 Task: Compose an email with the signature Elle Wilson with the subject Interview follow-up and the message I would like to request a proposal for your services. from softage.1@softage.net to softage.8@softage.net with an attached document Request_for_quote.docx Undo the message and rewrite the message as Could you please provide a breakdown of the pricing? Send the email. Finally, move the email from Sent Items to the label Schedules
Action: Mouse moved to (325, 539)
Screenshot: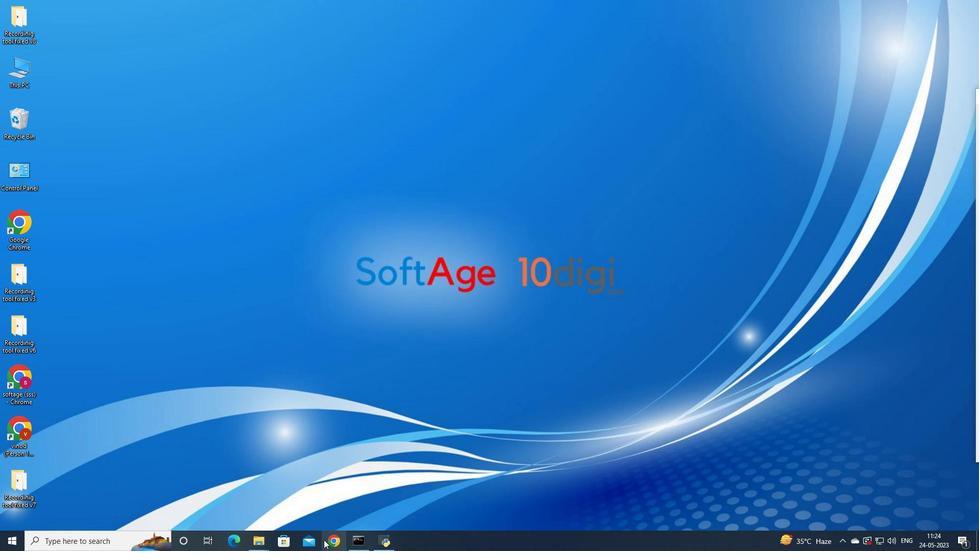 
Action: Mouse pressed left at (325, 539)
Screenshot: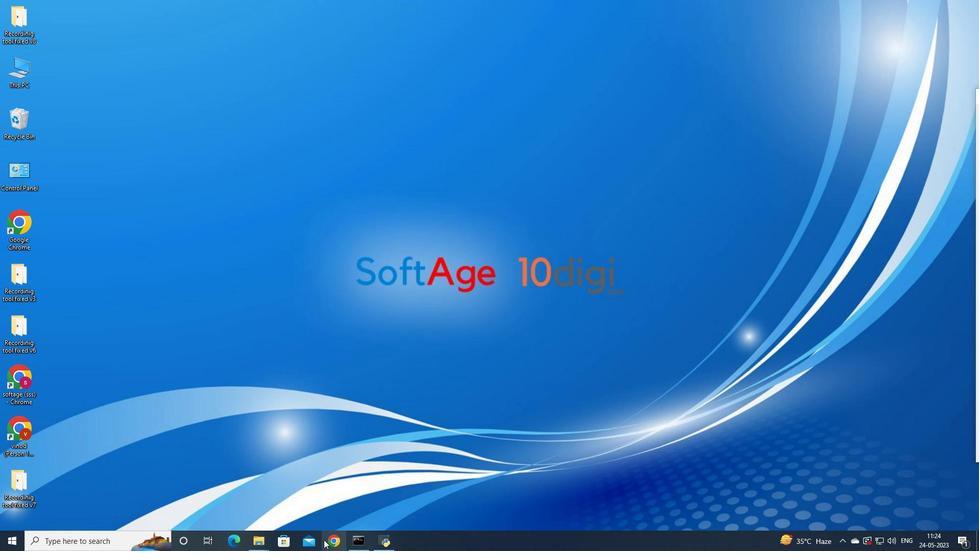 
Action: Mouse moved to (450, 326)
Screenshot: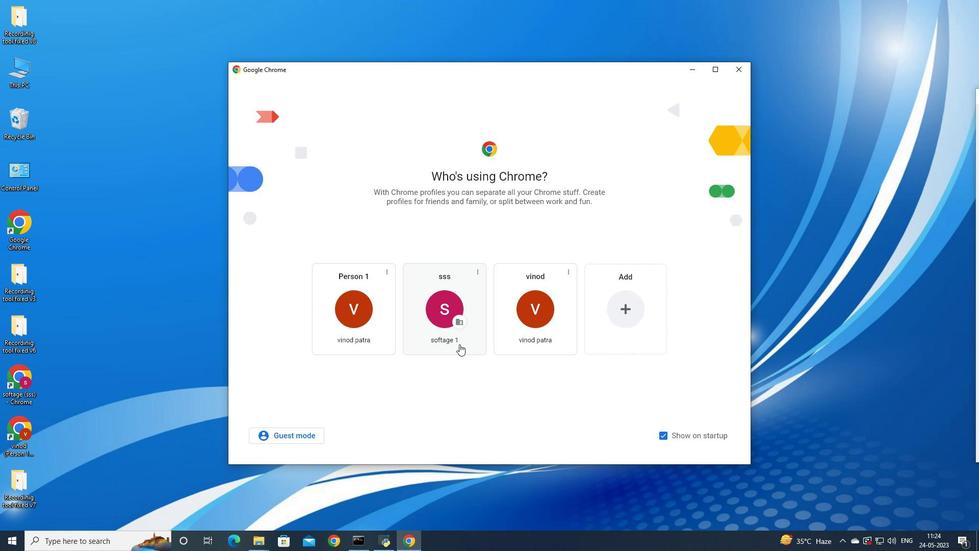 
Action: Mouse pressed left at (450, 326)
Screenshot: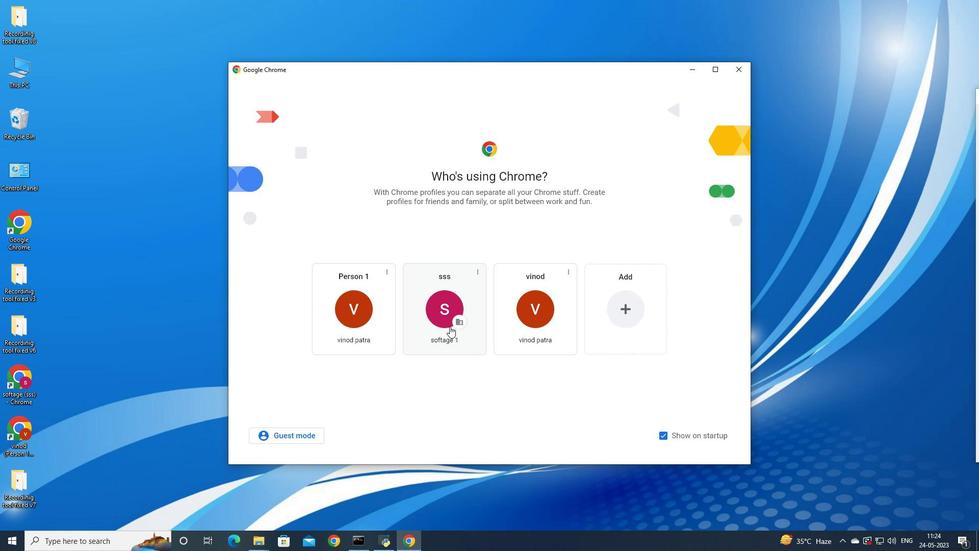 
Action: Mouse moved to (886, 52)
Screenshot: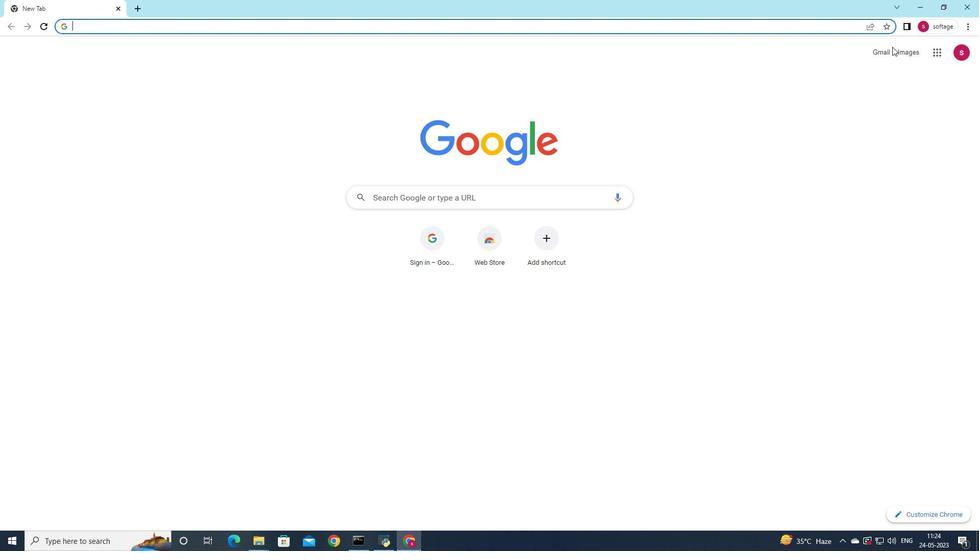 
Action: Mouse pressed left at (886, 52)
Screenshot: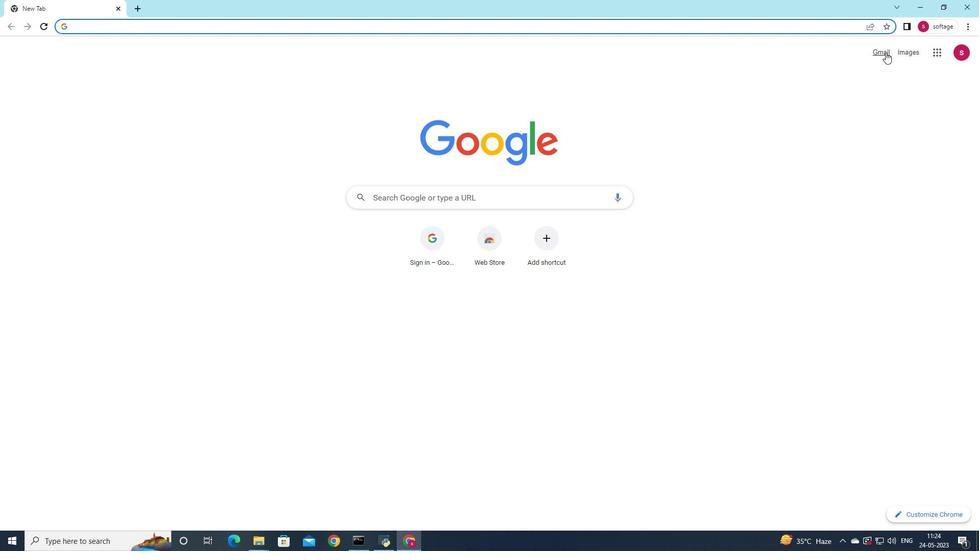 
Action: Mouse moved to (863, 70)
Screenshot: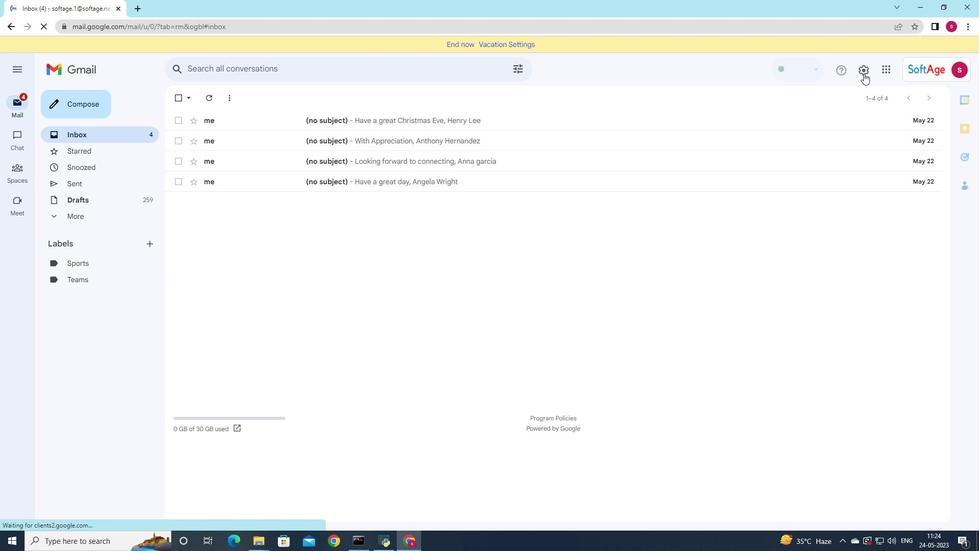 
Action: Mouse pressed left at (863, 70)
Screenshot: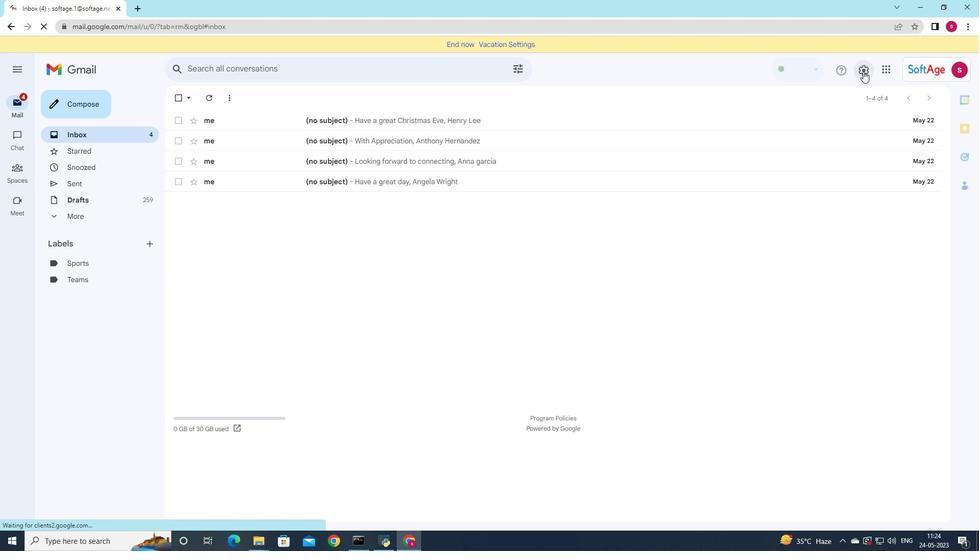 
Action: Mouse moved to (863, 121)
Screenshot: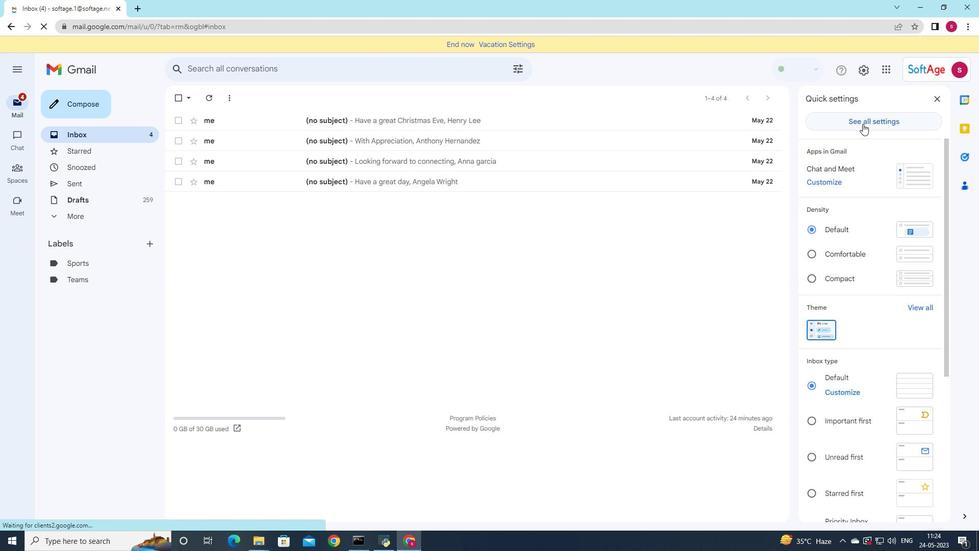 
Action: Mouse pressed left at (863, 121)
Screenshot: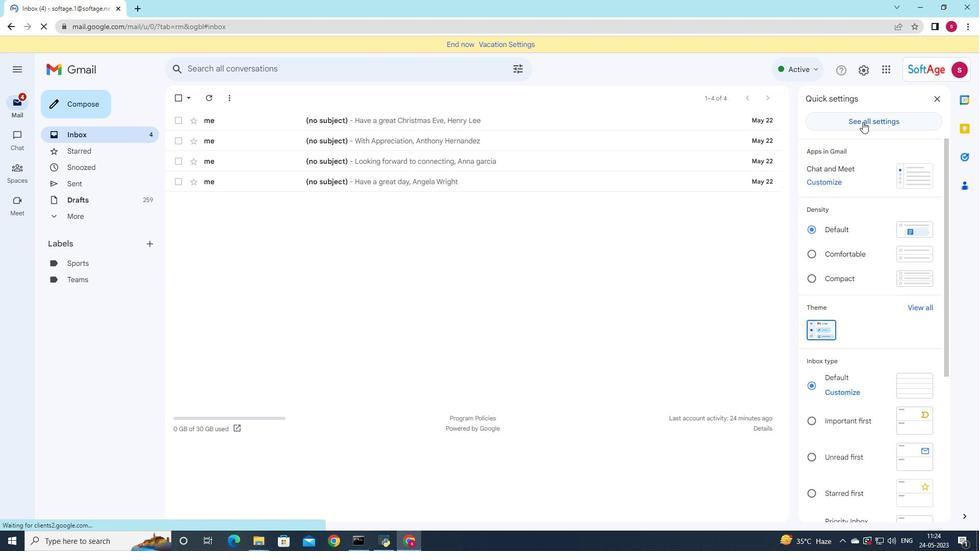 
Action: Mouse moved to (619, 198)
Screenshot: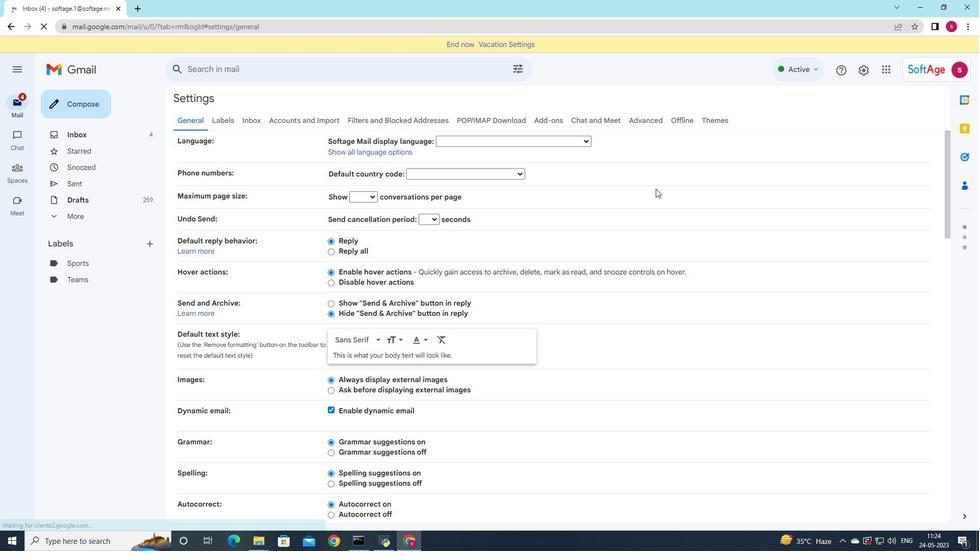 
Action: Mouse scrolled (619, 197) with delta (0, 0)
Screenshot: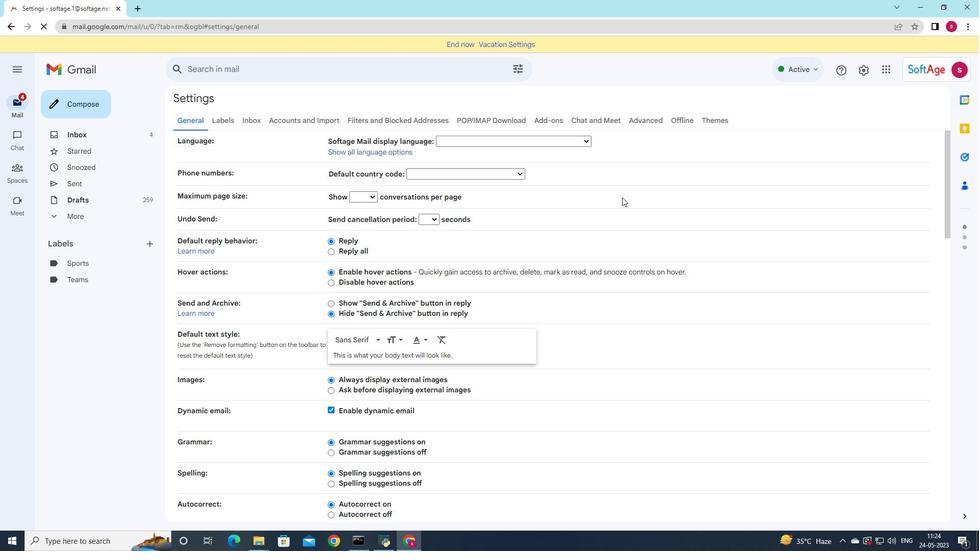 
Action: Mouse scrolled (619, 197) with delta (0, 0)
Screenshot: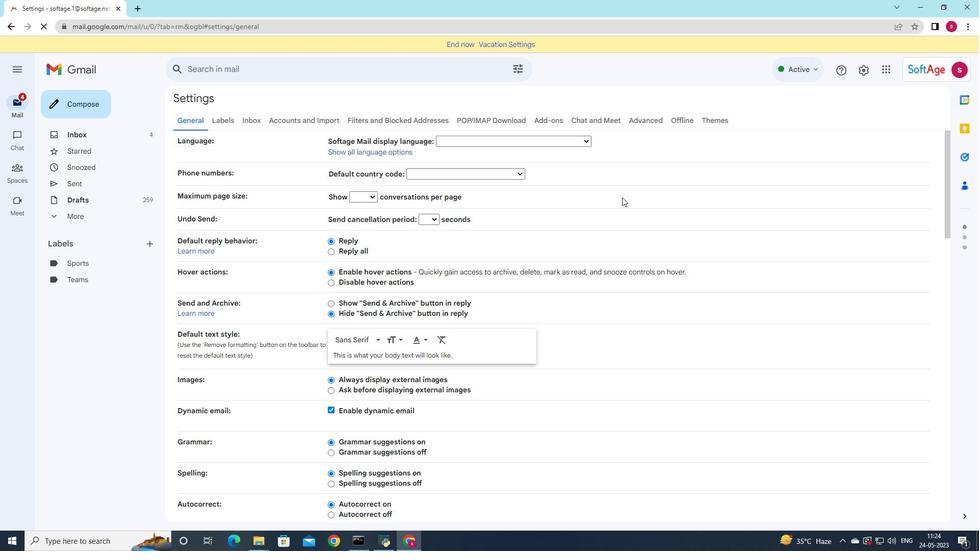 
Action: Mouse scrolled (619, 197) with delta (0, 0)
Screenshot: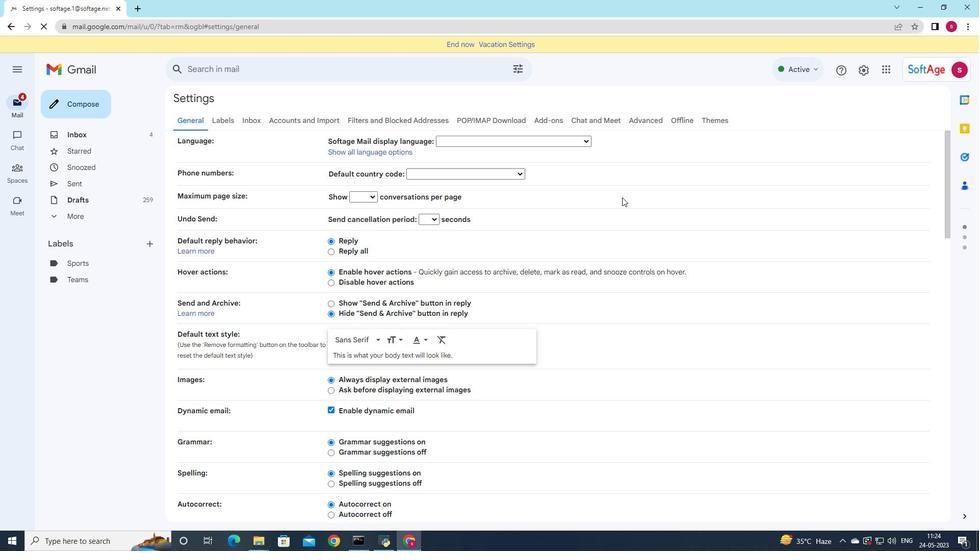 
Action: Mouse moved to (617, 200)
Screenshot: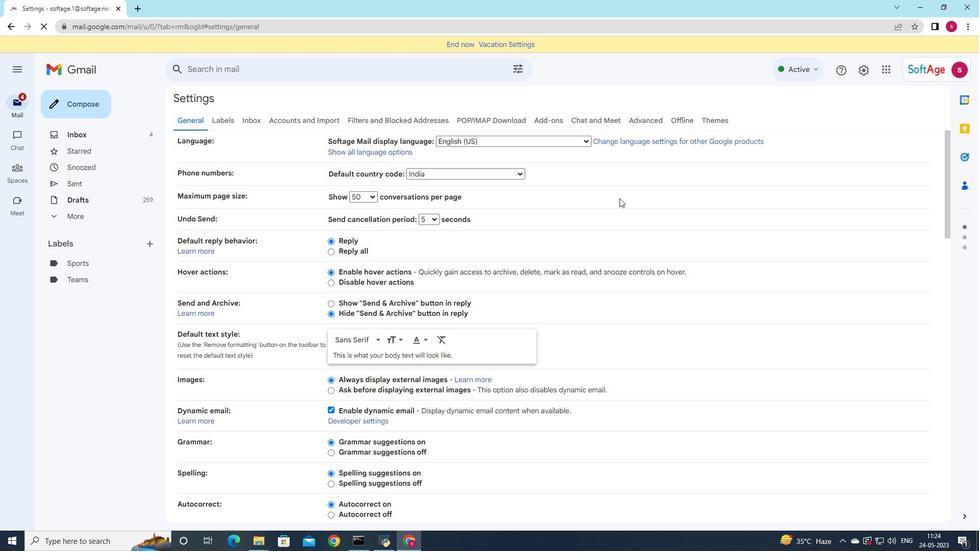 
Action: Mouse scrolled (617, 199) with delta (0, 0)
Screenshot: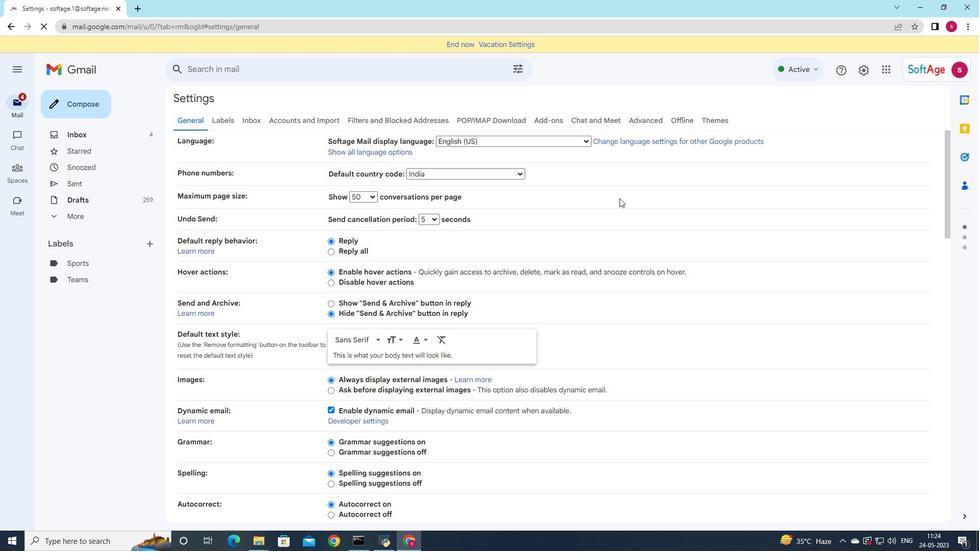 
Action: Mouse moved to (594, 198)
Screenshot: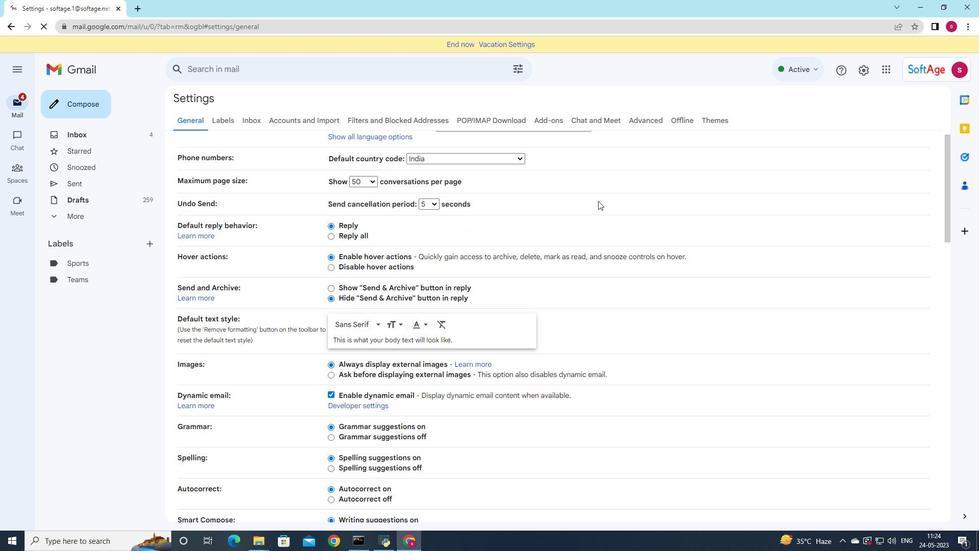 
Action: Mouse scrolled (594, 198) with delta (0, 0)
Screenshot: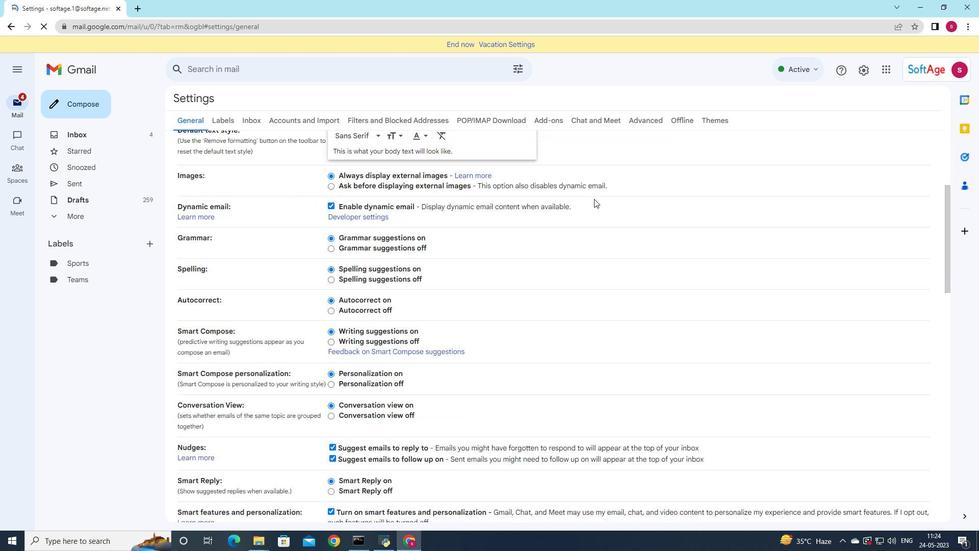 
Action: Mouse scrolled (594, 198) with delta (0, 0)
Screenshot: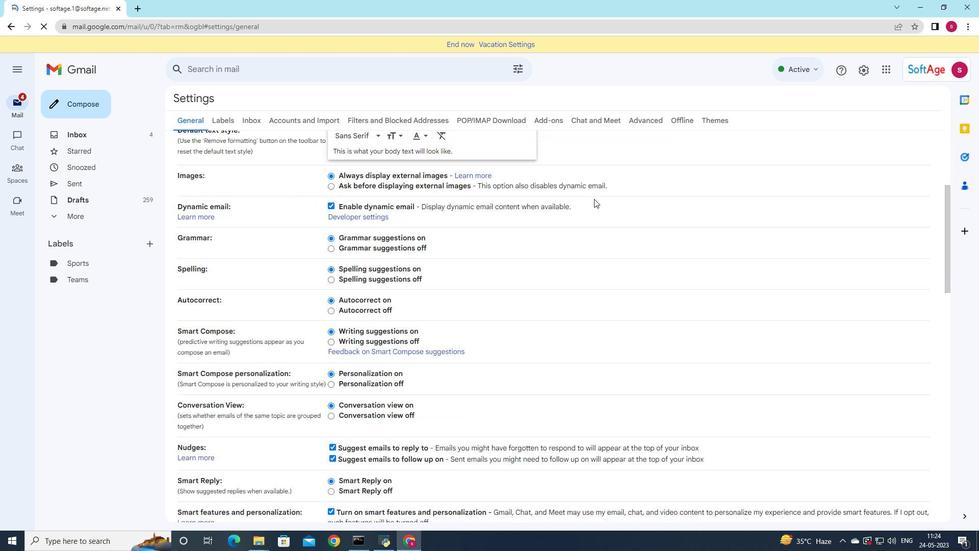 
Action: Mouse scrolled (594, 198) with delta (0, 0)
Screenshot: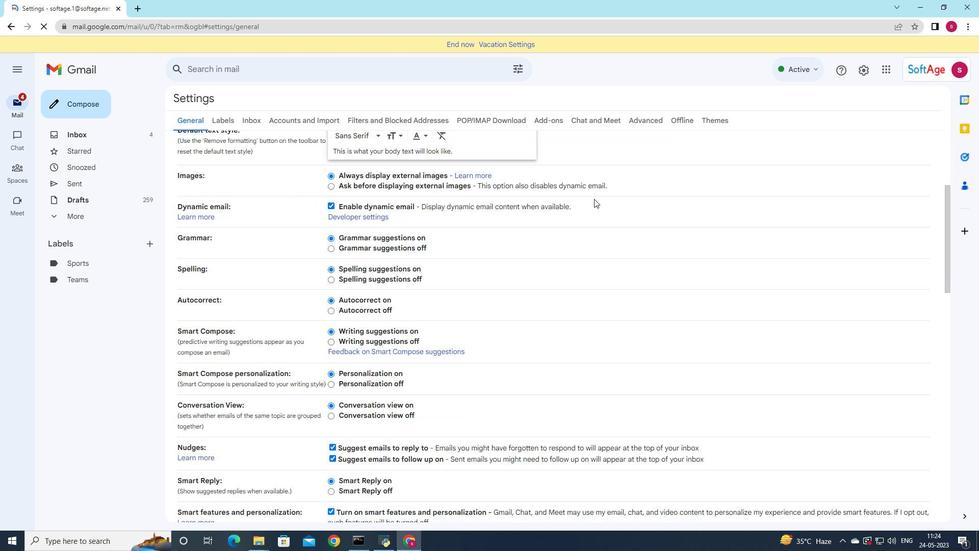 
Action: Mouse scrolled (594, 198) with delta (0, 0)
Screenshot: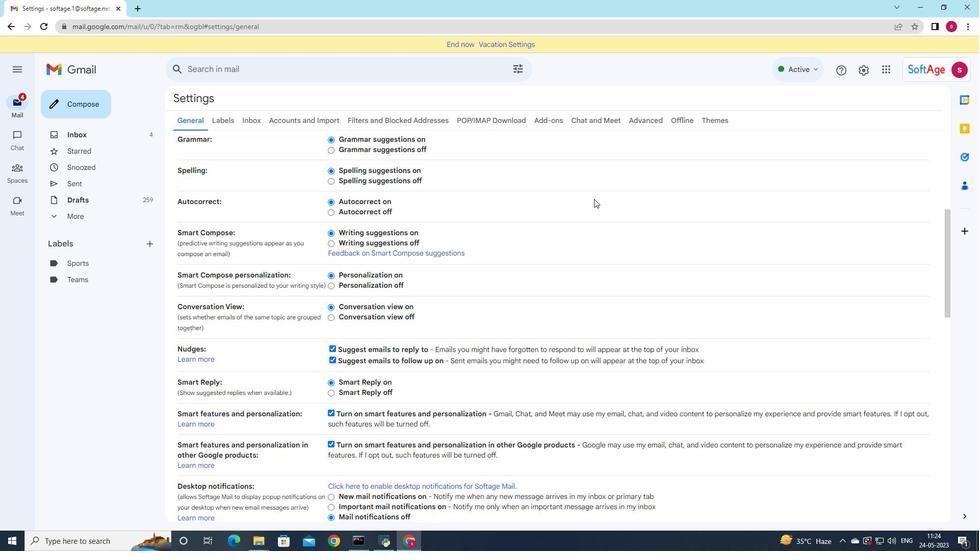 
Action: Mouse scrolled (594, 198) with delta (0, 0)
Screenshot: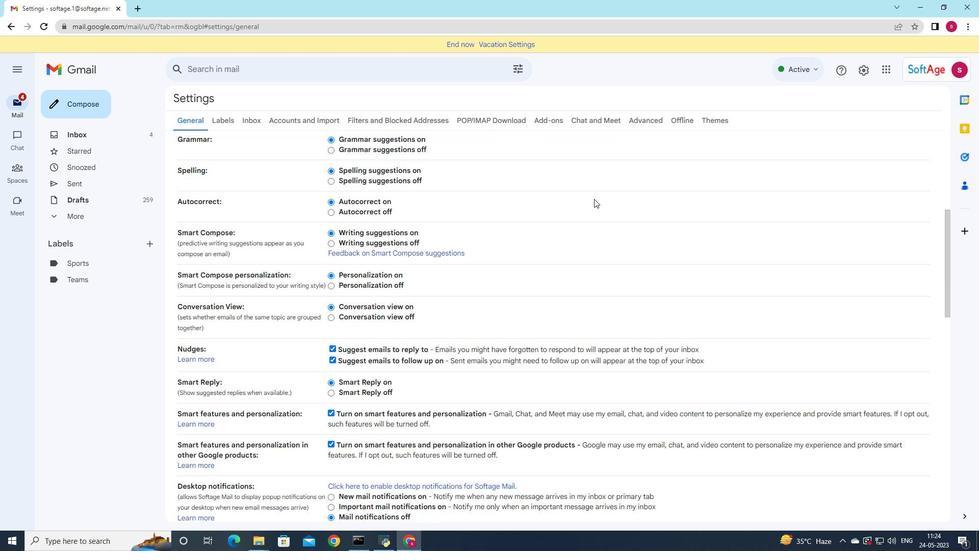 
Action: Mouse scrolled (594, 198) with delta (0, 0)
Screenshot: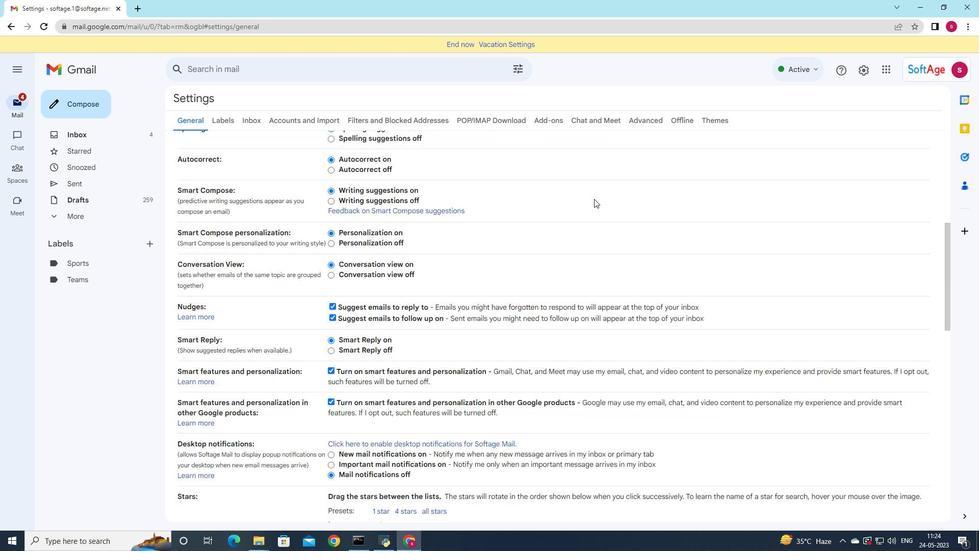 
Action: Mouse scrolled (594, 198) with delta (0, 0)
Screenshot: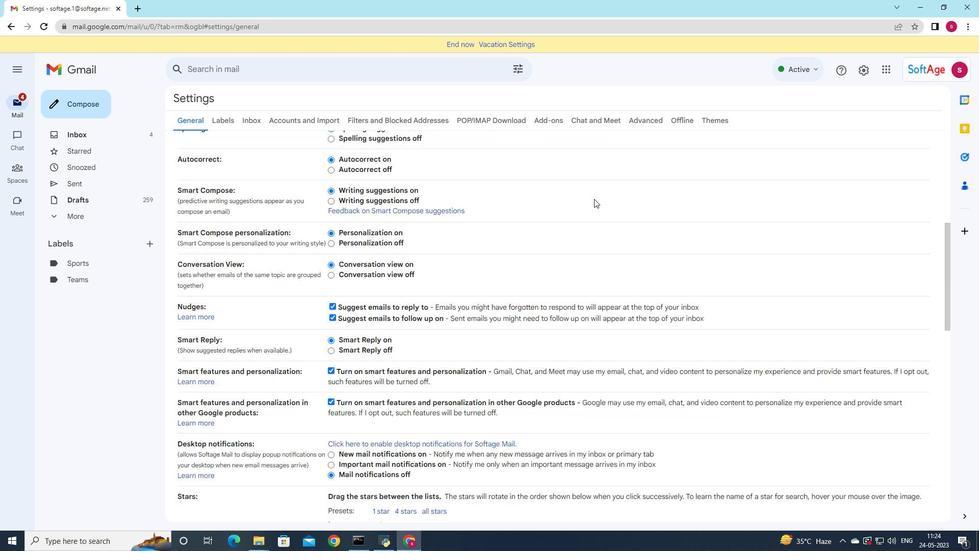
Action: Mouse scrolled (594, 198) with delta (0, 0)
Screenshot: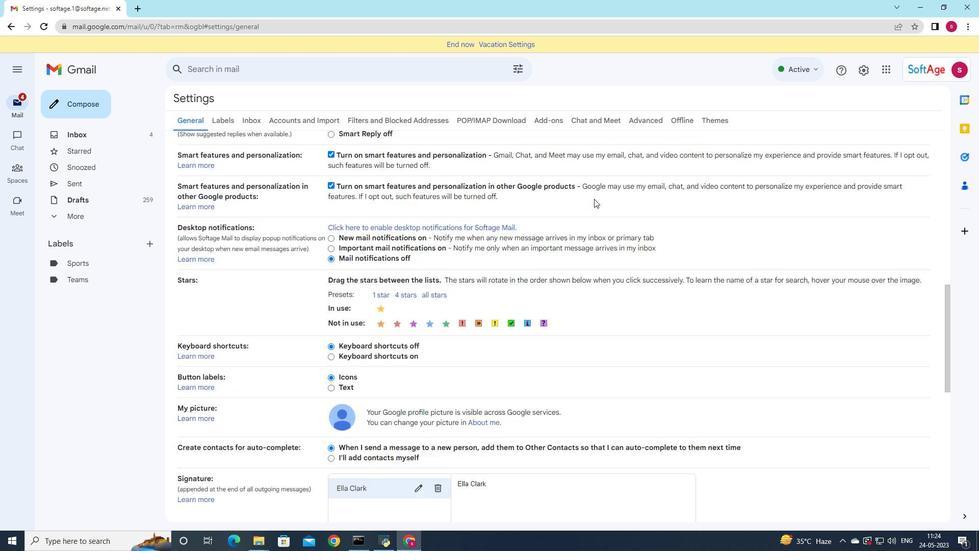 
Action: Mouse scrolled (594, 198) with delta (0, 0)
Screenshot: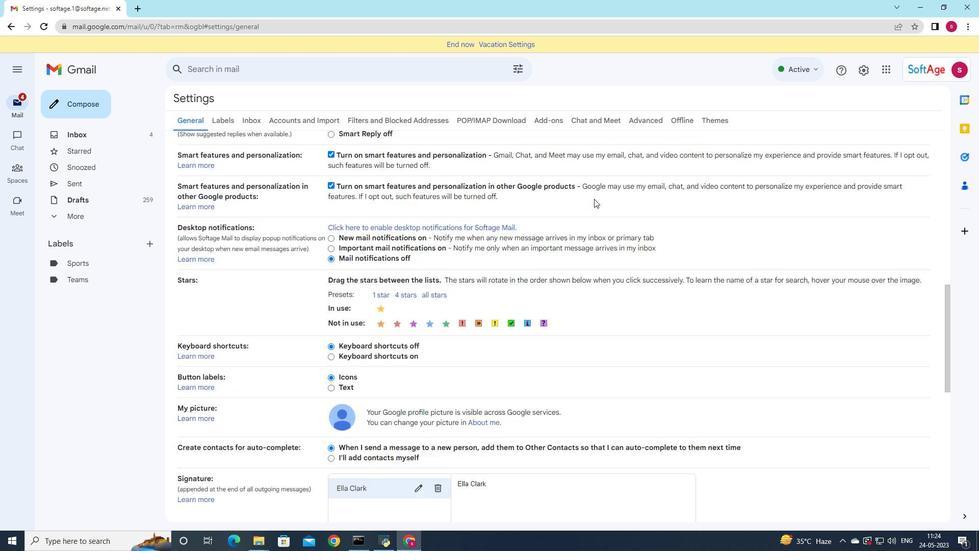 
Action: Mouse scrolled (594, 198) with delta (0, 0)
Screenshot: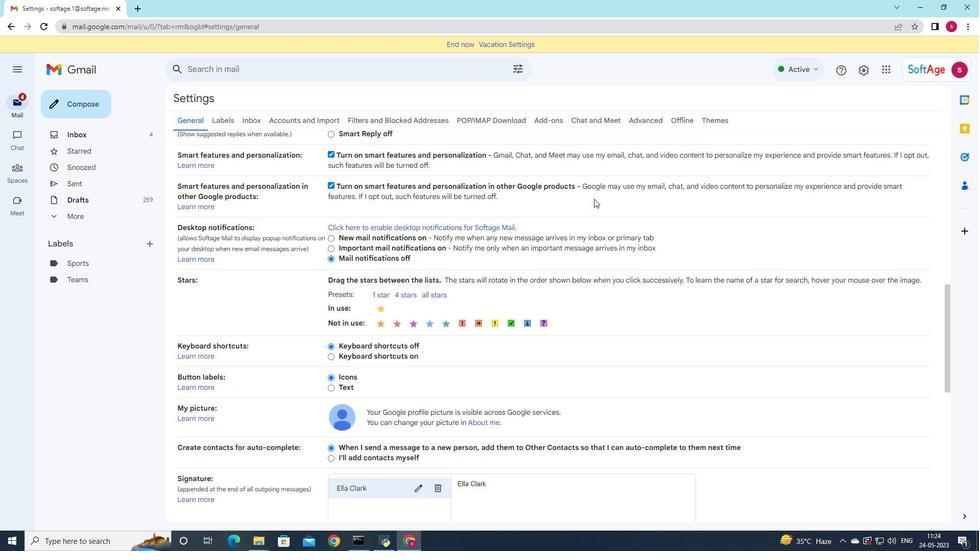 
Action: Mouse moved to (446, 336)
Screenshot: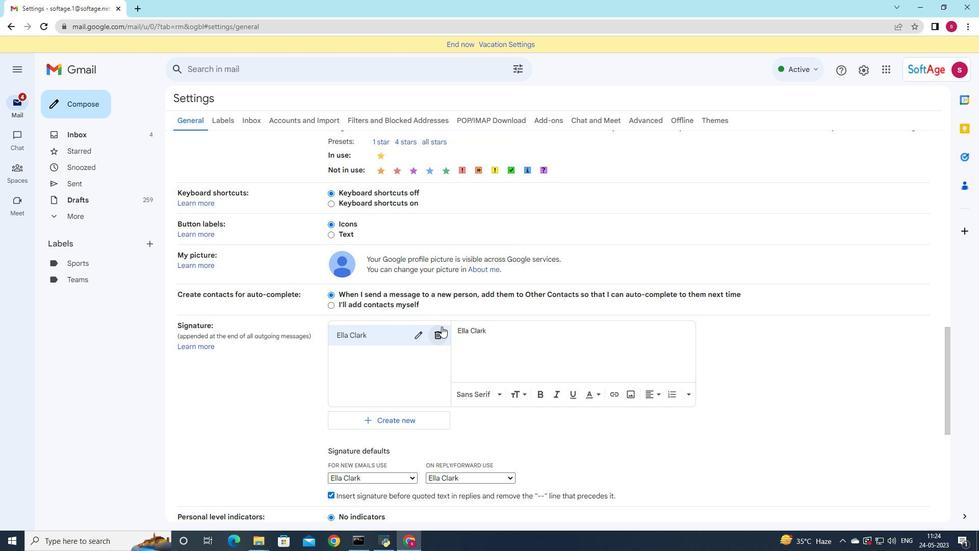 
Action: Mouse pressed left at (446, 336)
Screenshot: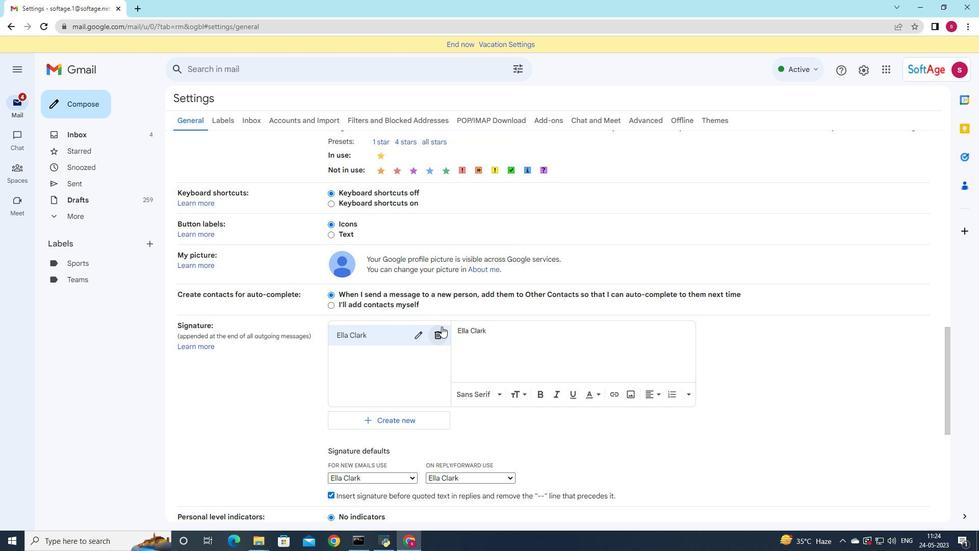 
Action: Mouse moved to (581, 303)
Screenshot: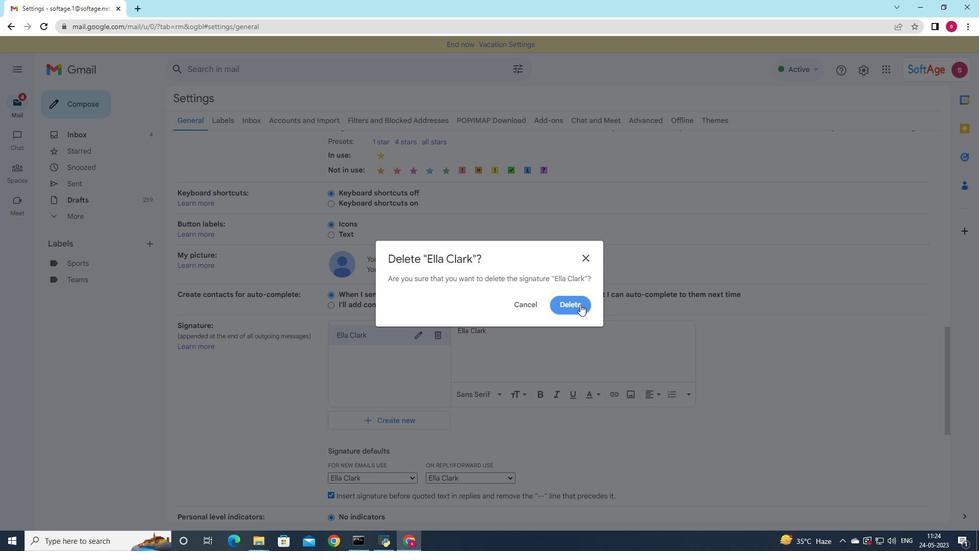 
Action: Mouse pressed left at (581, 303)
Screenshot: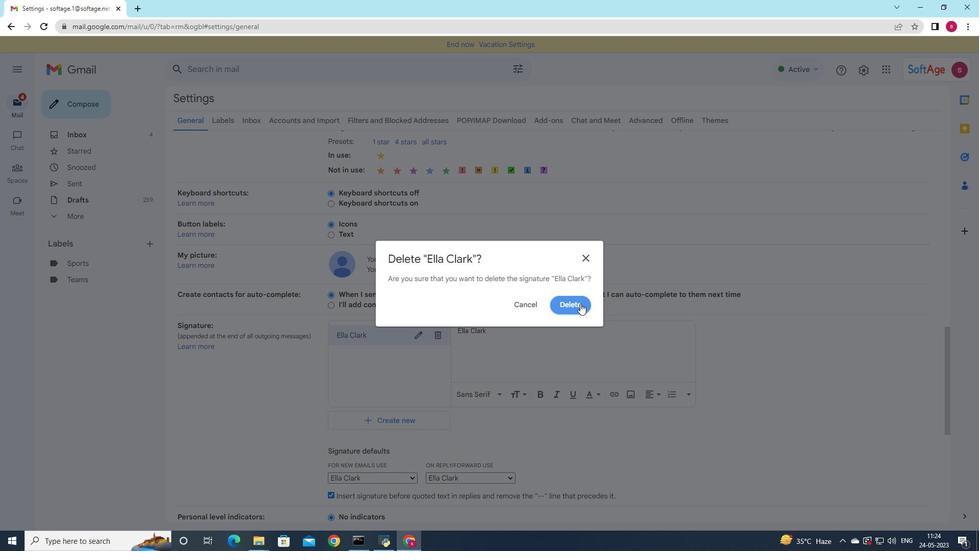 
Action: Mouse moved to (382, 340)
Screenshot: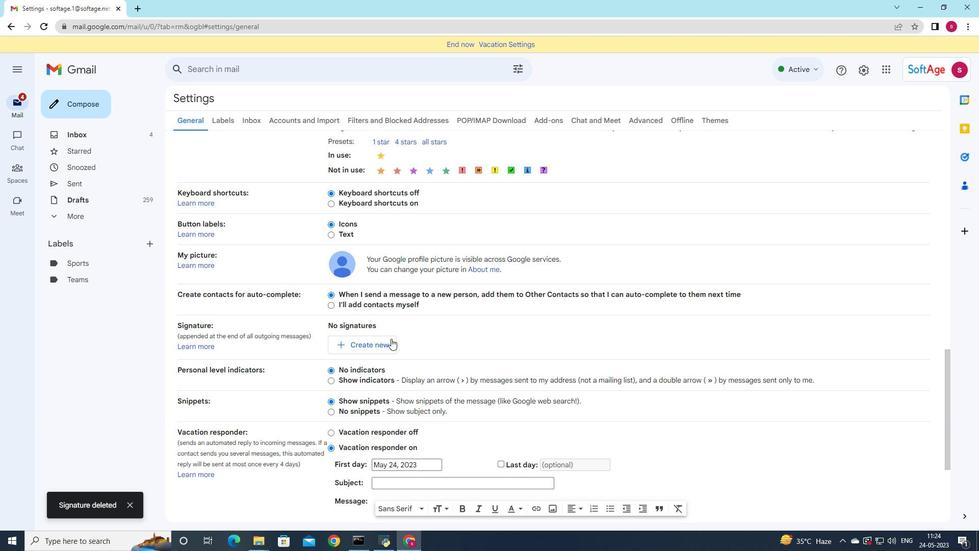 
Action: Mouse pressed left at (382, 340)
Screenshot: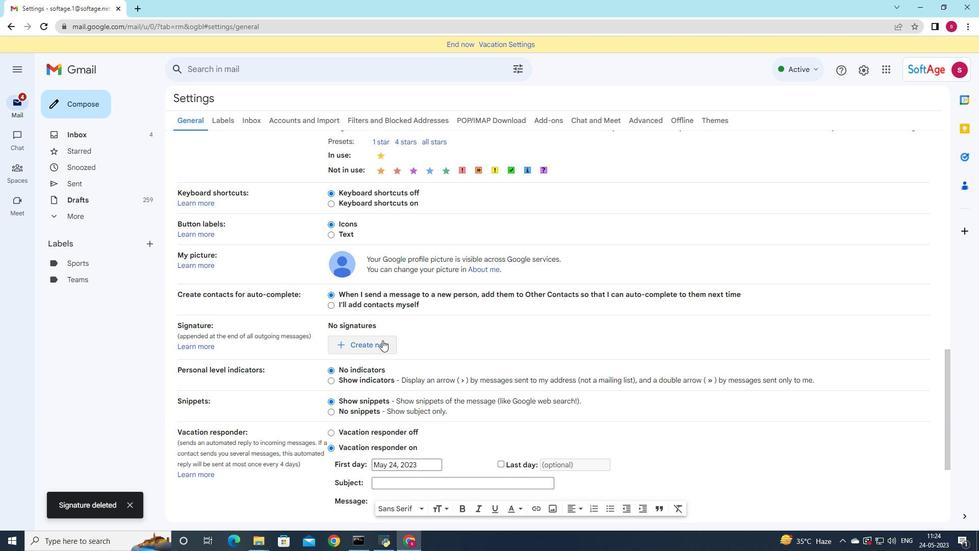
Action: Mouse moved to (573, 263)
Screenshot: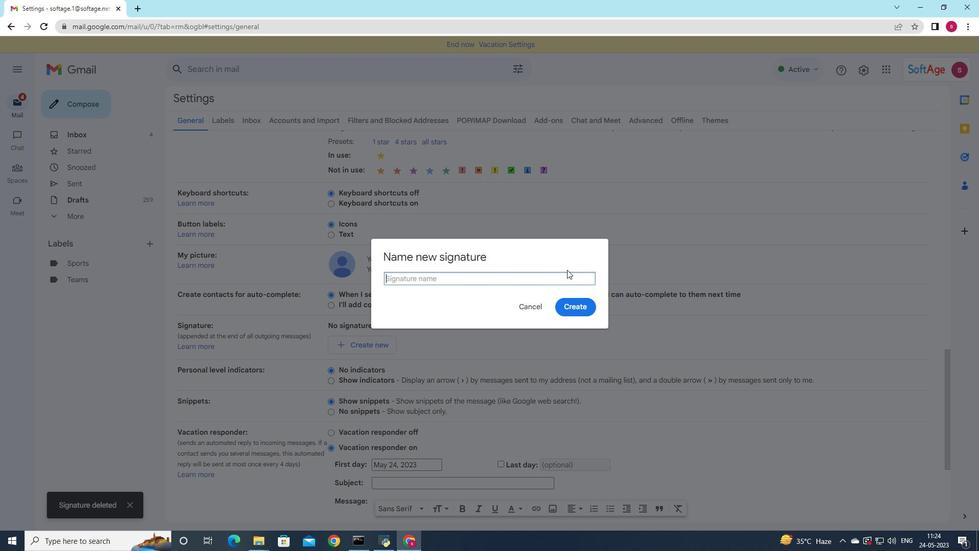 
Action: Key pressed <Key.shift>Elle<Key.space><Key.shift><Key.shift>Wilson
Screenshot: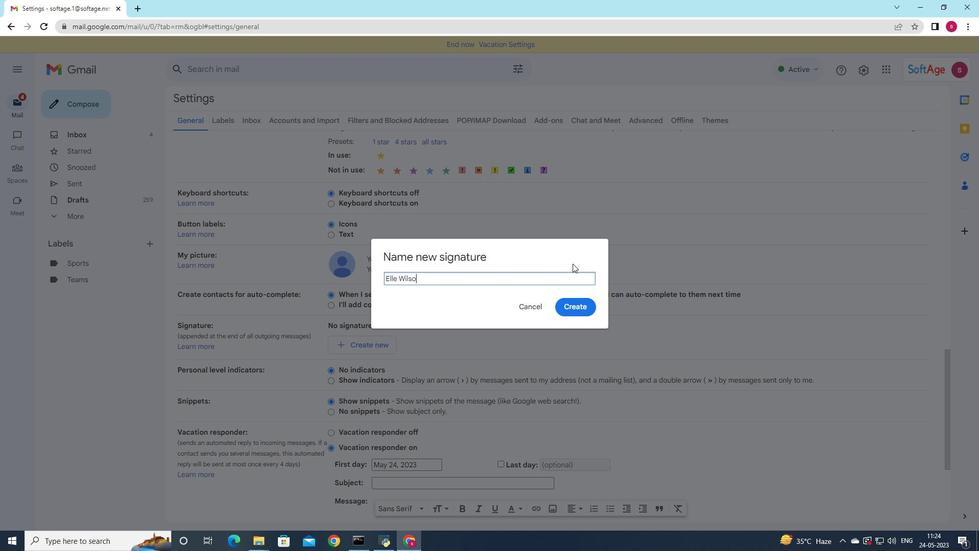 
Action: Mouse moved to (588, 315)
Screenshot: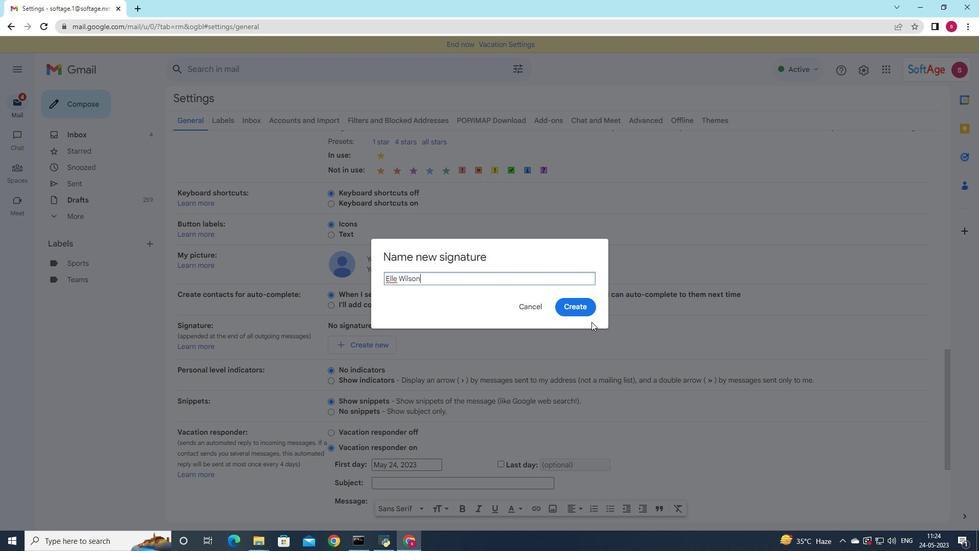 
Action: Mouse pressed left at (588, 315)
Screenshot: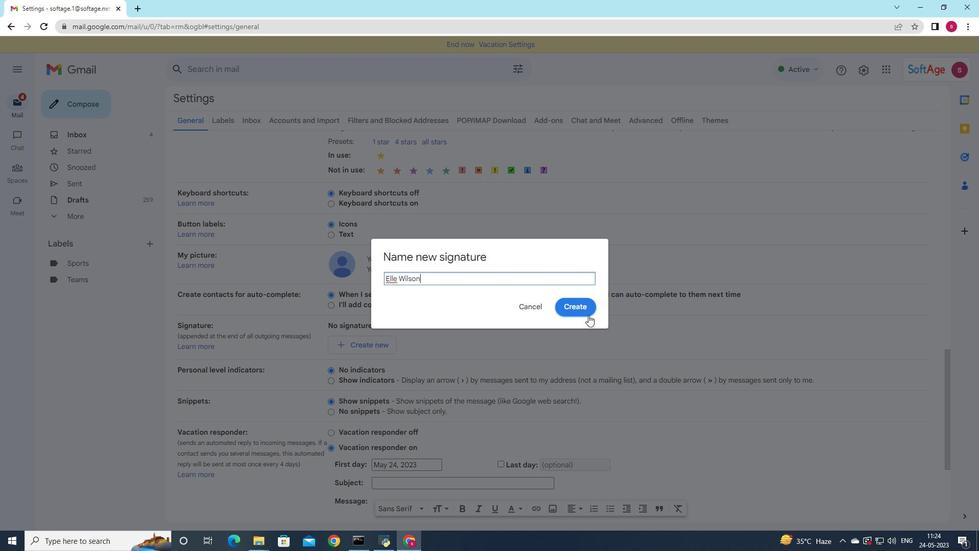 
Action: Mouse moved to (543, 319)
Screenshot: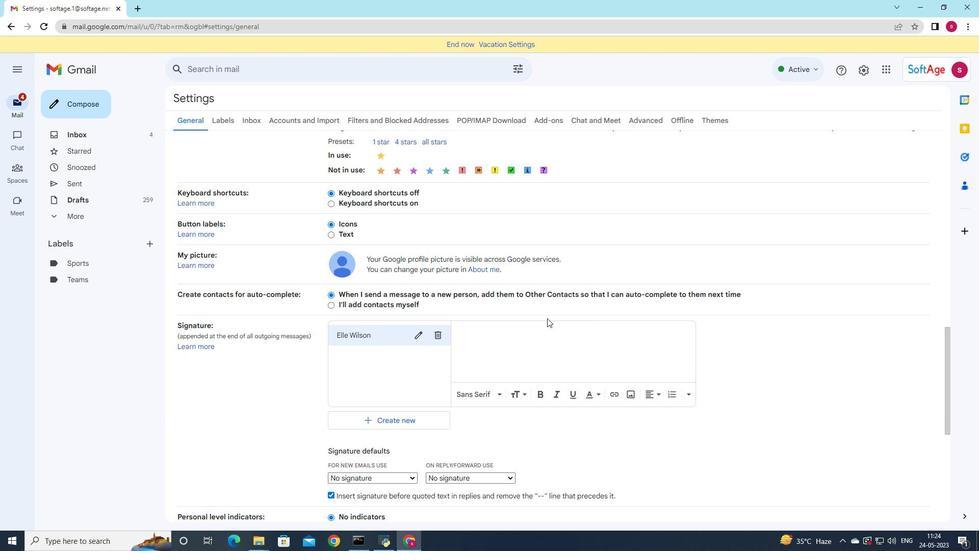 
Action: Mouse pressed left at (543, 319)
Screenshot: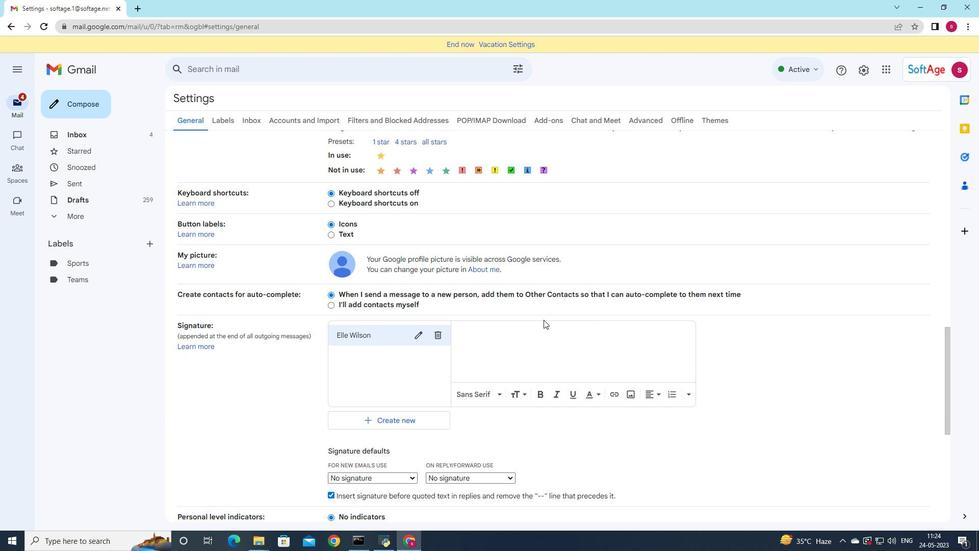 
Action: Mouse moved to (535, 353)
Screenshot: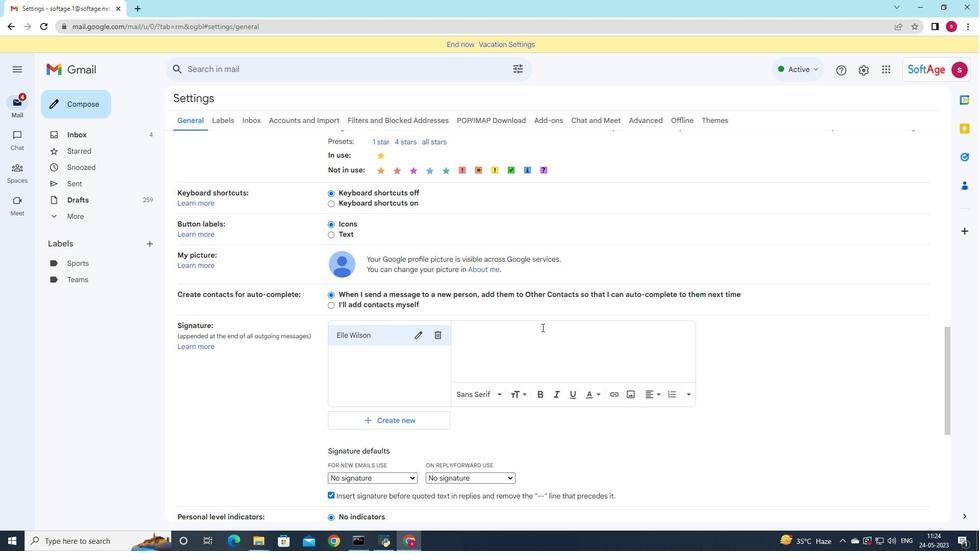 
Action: Mouse pressed left at (535, 353)
Screenshot: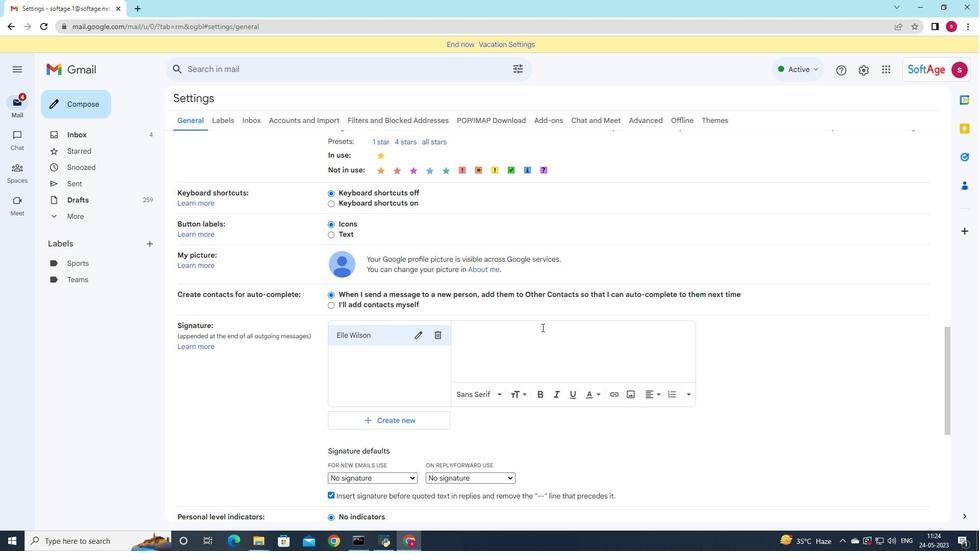 
Action: Key pressed <Key.shift>Elle<Key.space><Key.shift>Wilson
Screenshot: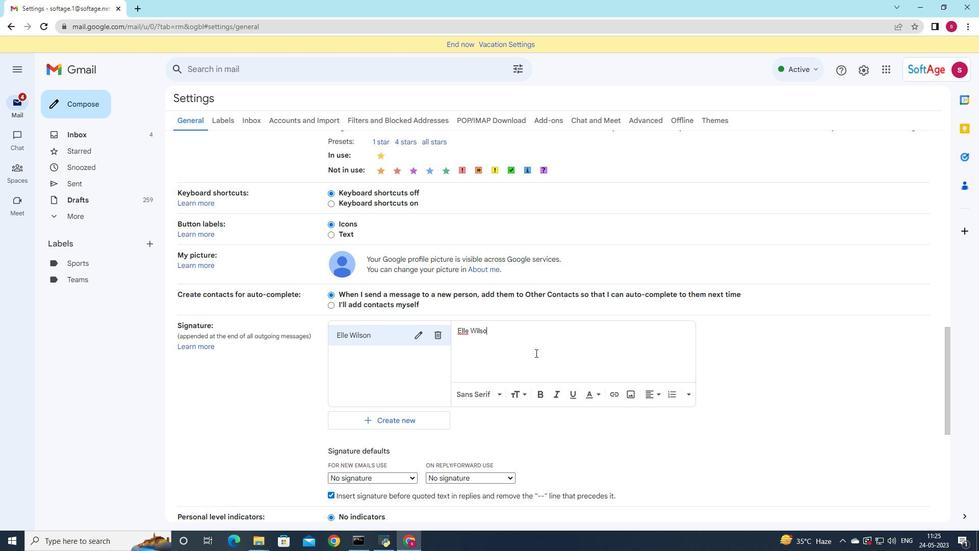 
Action: Mouse moved to (408, 474)
Screenshot: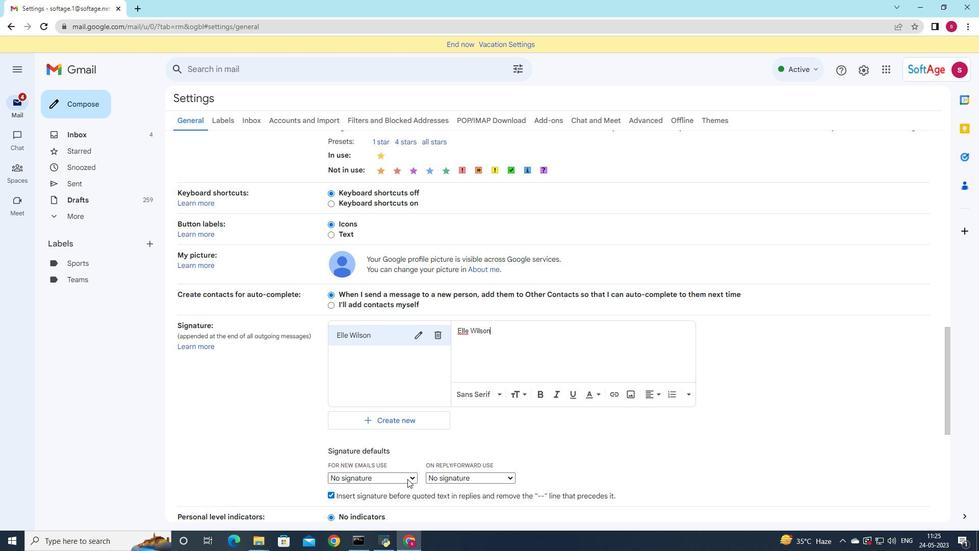 
Action: Mouse pressed left at (408, 474)
Screenshot: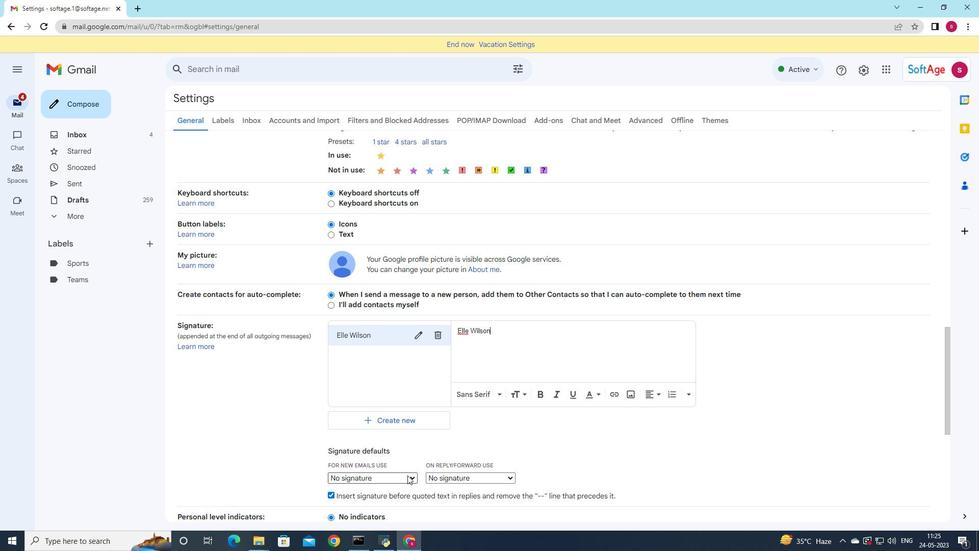 
Action: Mouse moved to (402, 496)
Screenshot: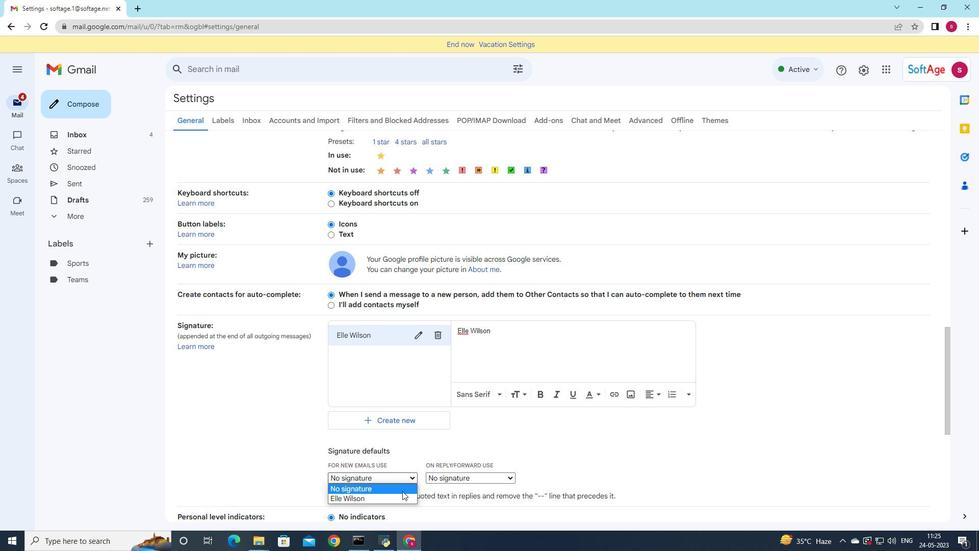 
Action: Mouse pressed left at (402, 496)
Screenshot: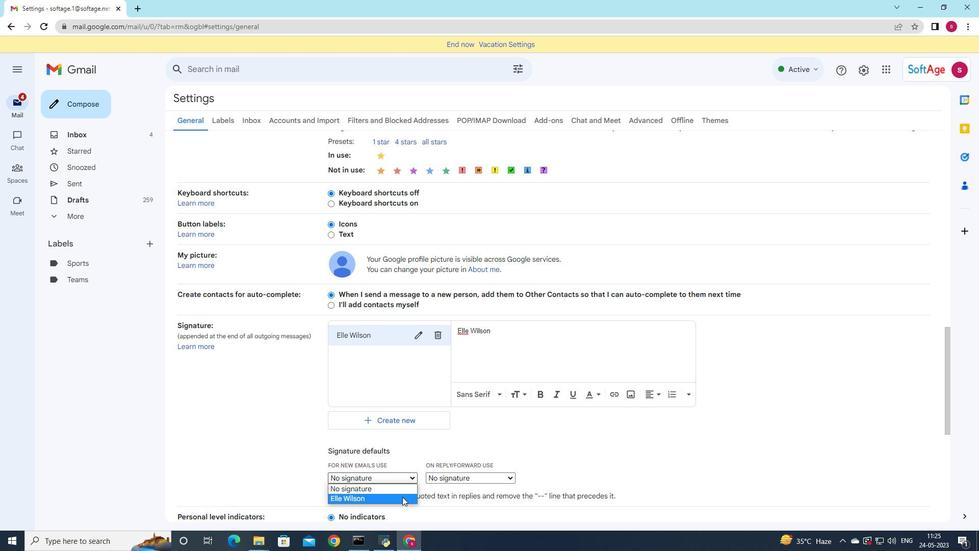 
Action: Mouse moved to (437, 483)
Screenshot: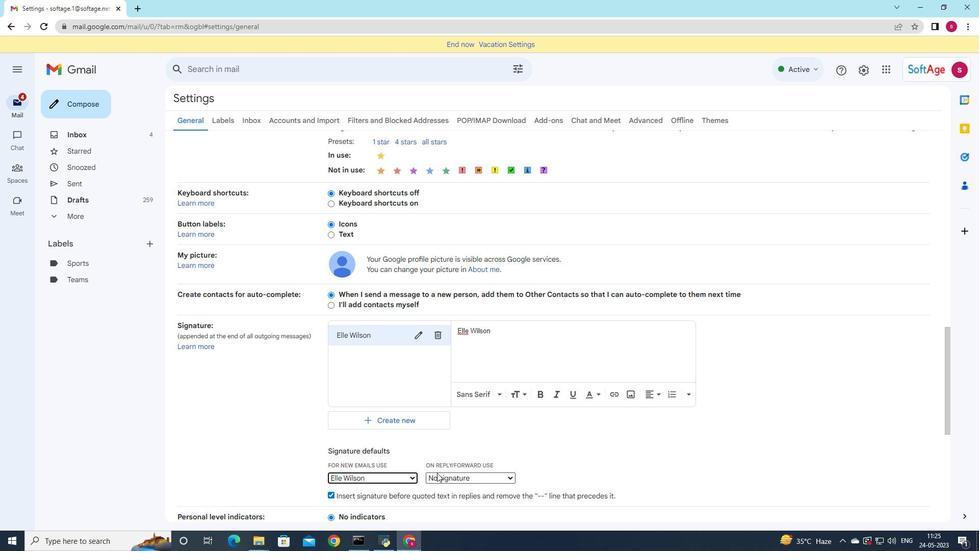 
Action: Mouse pressed left at (437, 483)
Screenshot: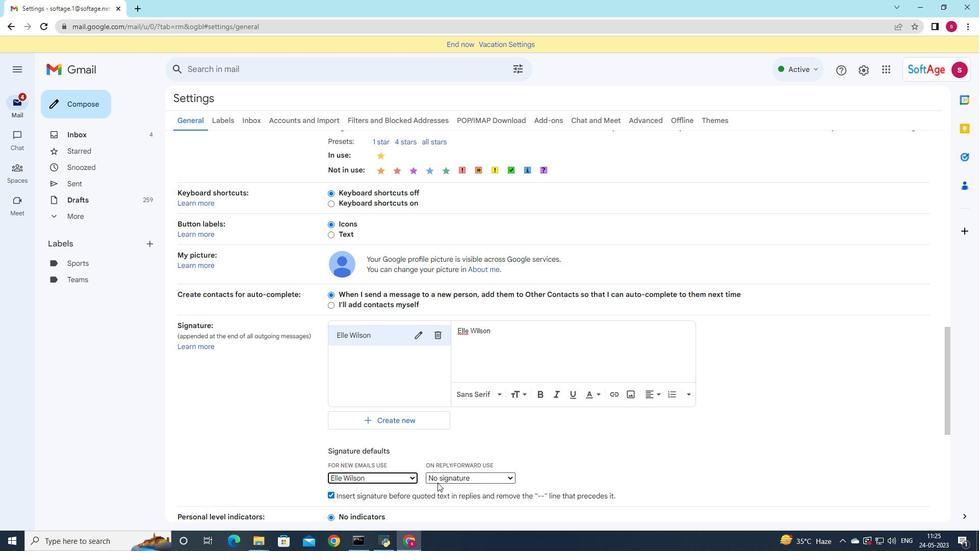 
Action: Mouse moved to (435, 502)
Screenshot: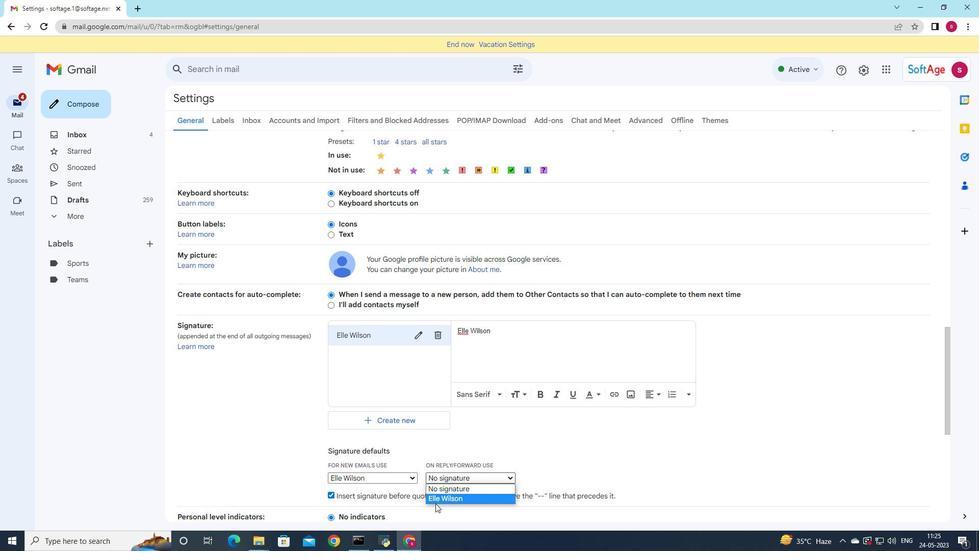 
Action: Mouse pressed left at (435, 502)
Screenshot: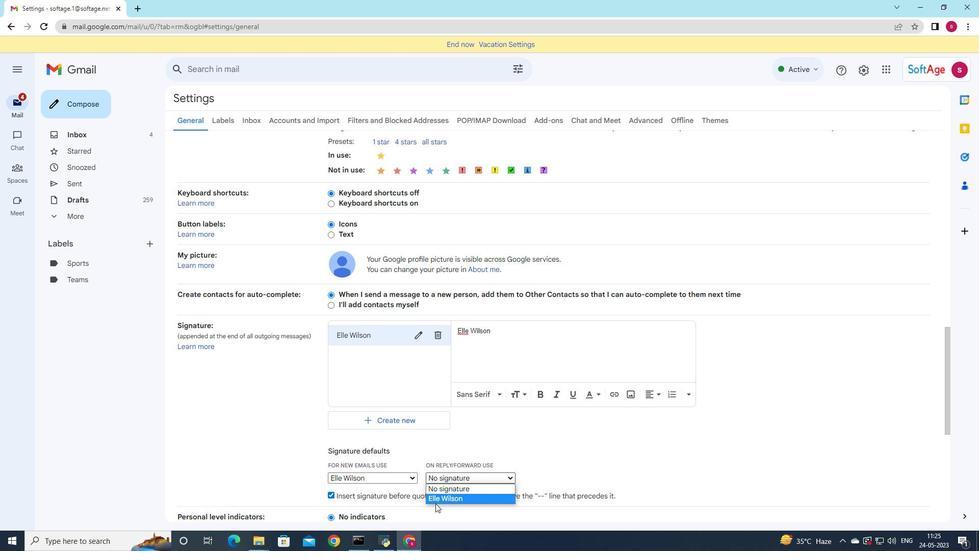 
Action: Mouse moved to (434, 470)
Screenshot: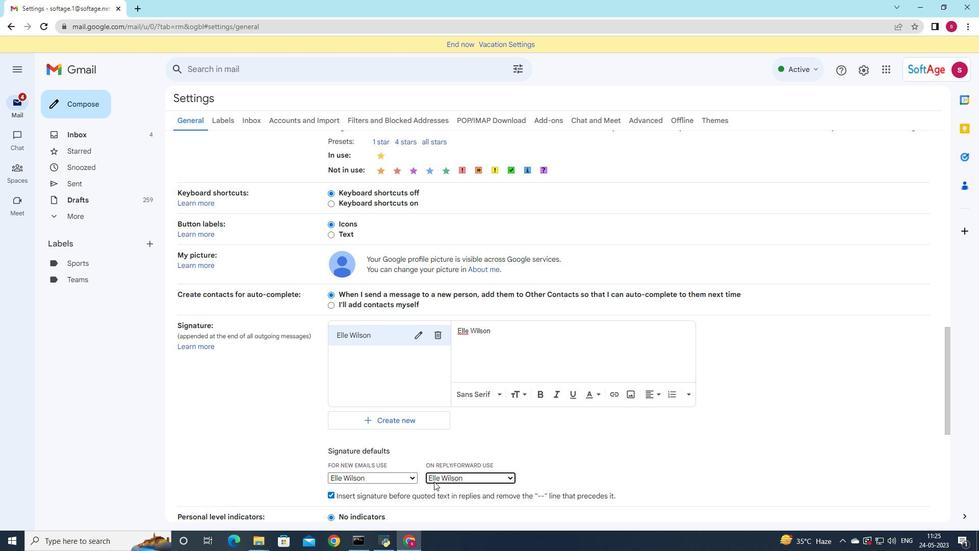 
Action: Mouse scrolled (434, 469) with delta (0, 0)
Screenshot: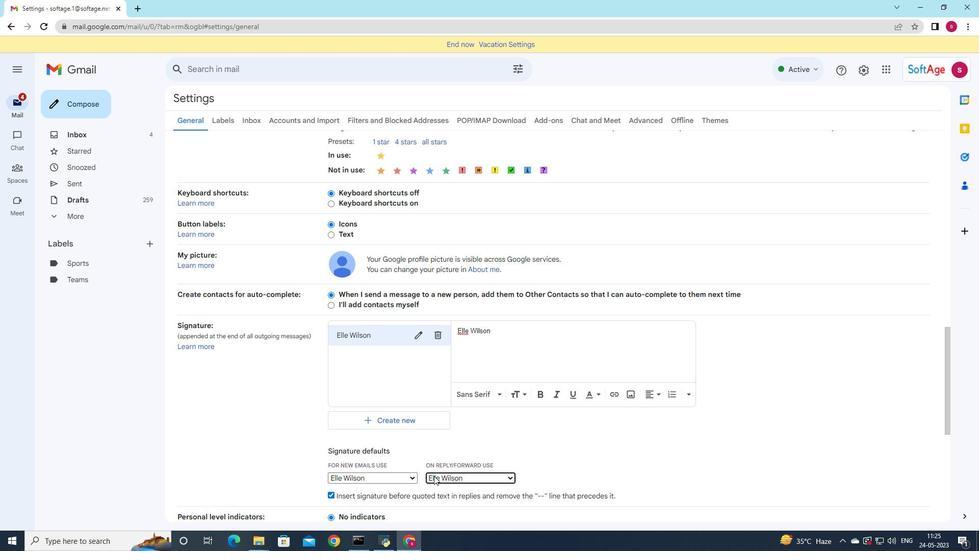
Action: Mouse scrolled (434, 469) with delta (0, 0)
Screenshot: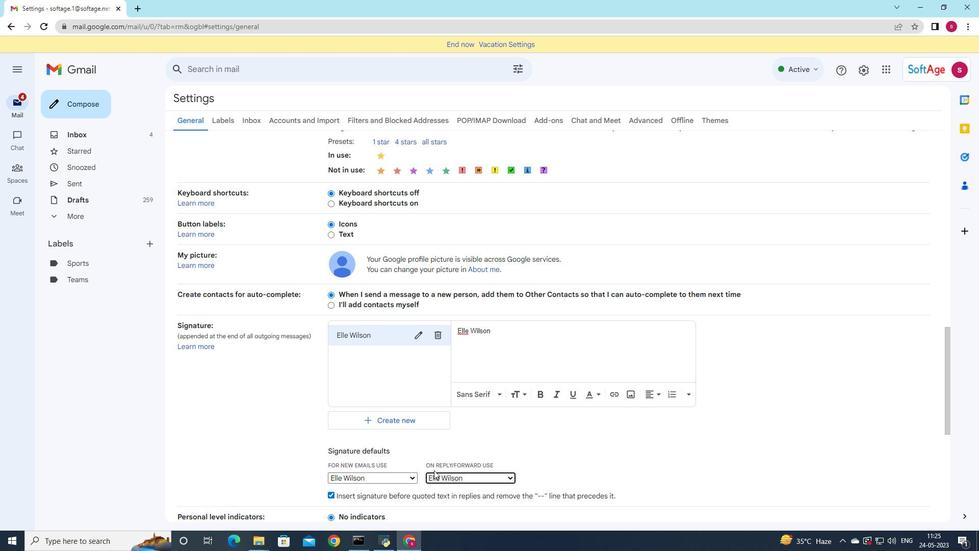 
Action: Mouse scrolled (434, 469) with delta (0, 0)
Screenshot: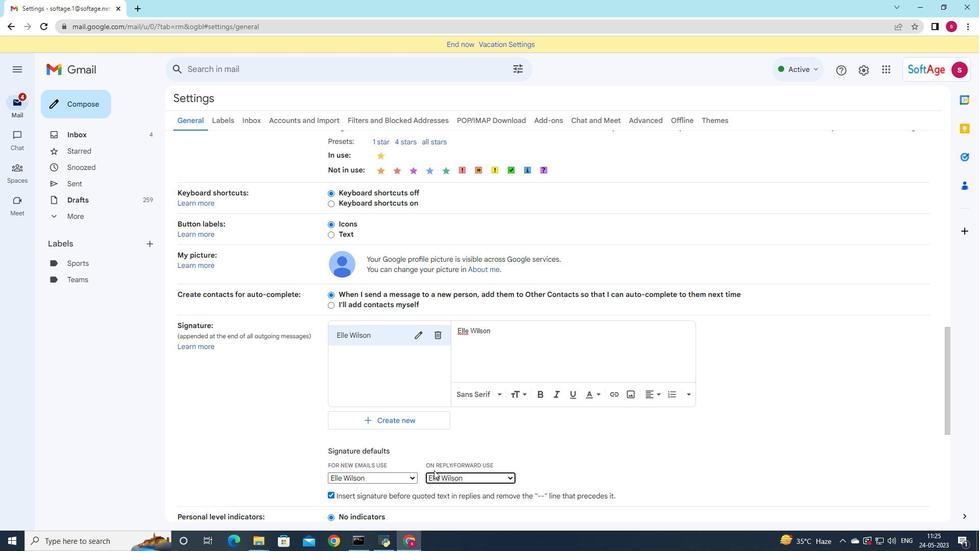
Action: Mouse scrolled (434, 469) with delta (0, 0)
Screenshot: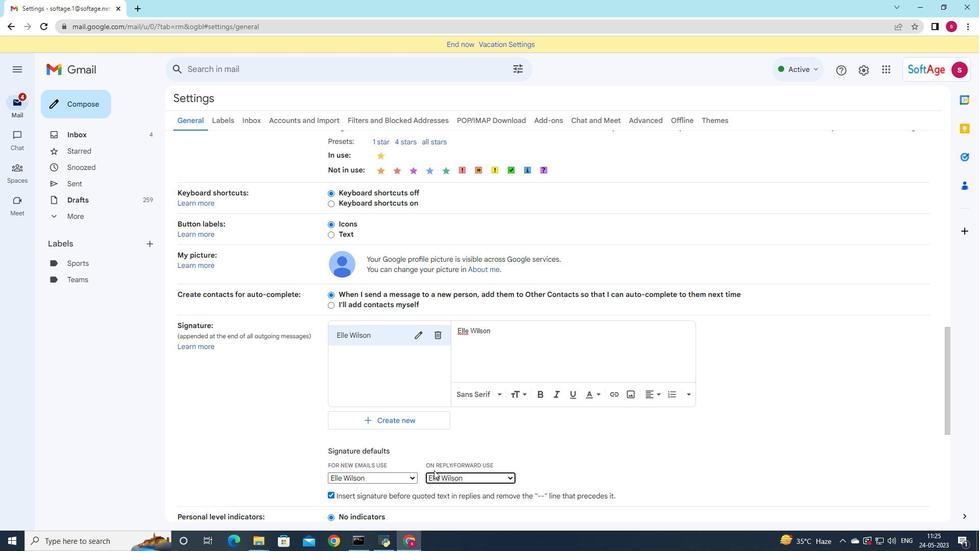 
Action: Mouse moved to (434, 465)
Screenshot: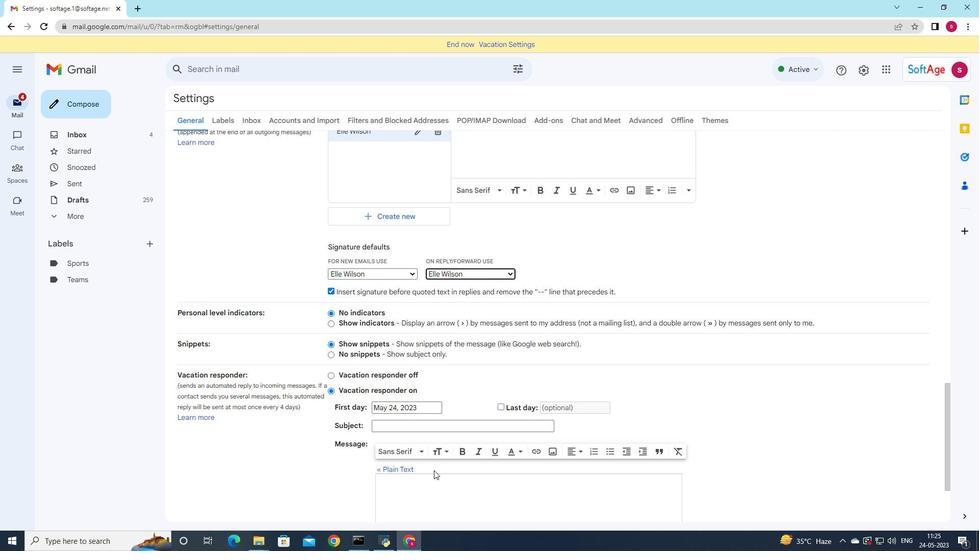 
Action: Mouse scrolled (434, 465) with delta (0, 0)
Screenshot: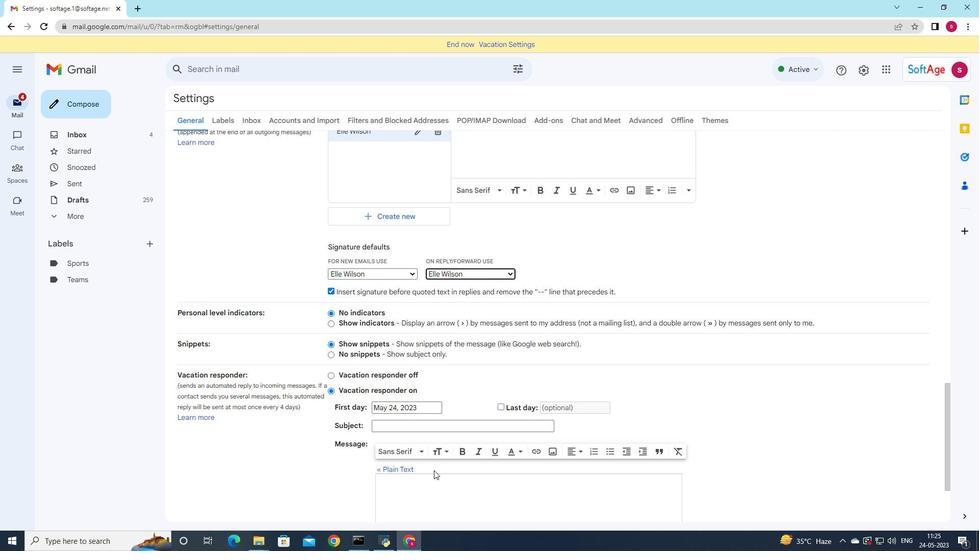 
Action: Mouse scrolled (434, 465) with delta (0, 0)
Screenshot: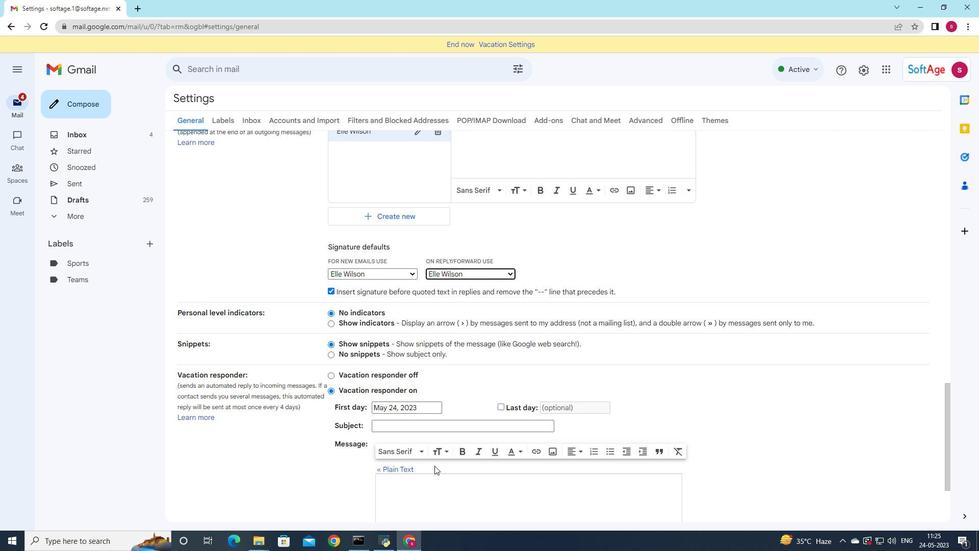 
Action: Mouse scrolled (434, 465) with delta (0, 0)
Screenshot: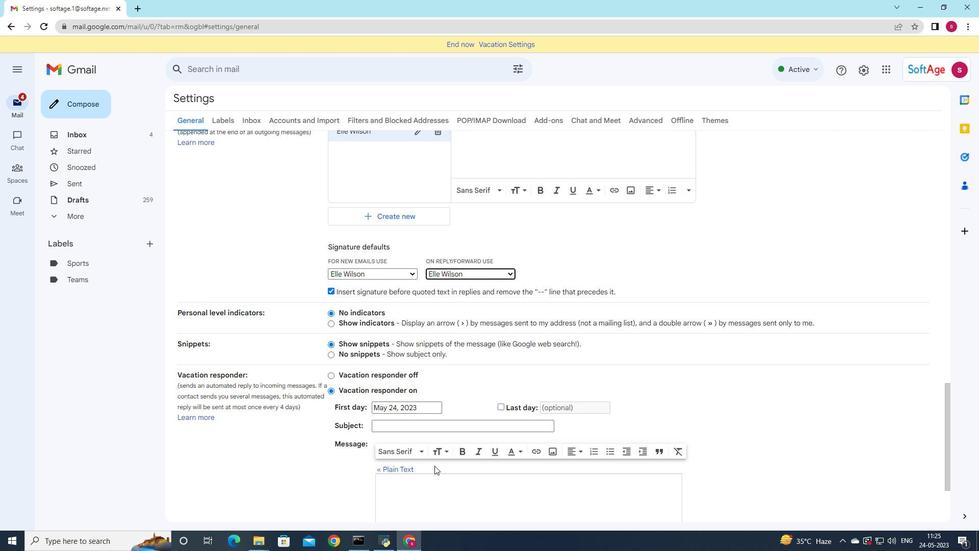 
Action: Mouse scrolled (434, 465) with delta (0, 0)
Screenshot: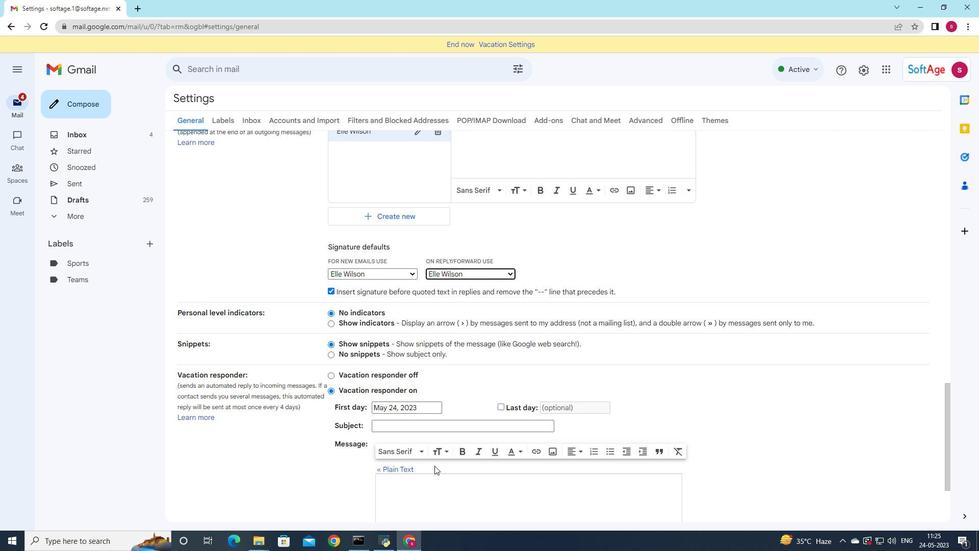 
Action: Mouse moved to (436, 464)
Screenshot: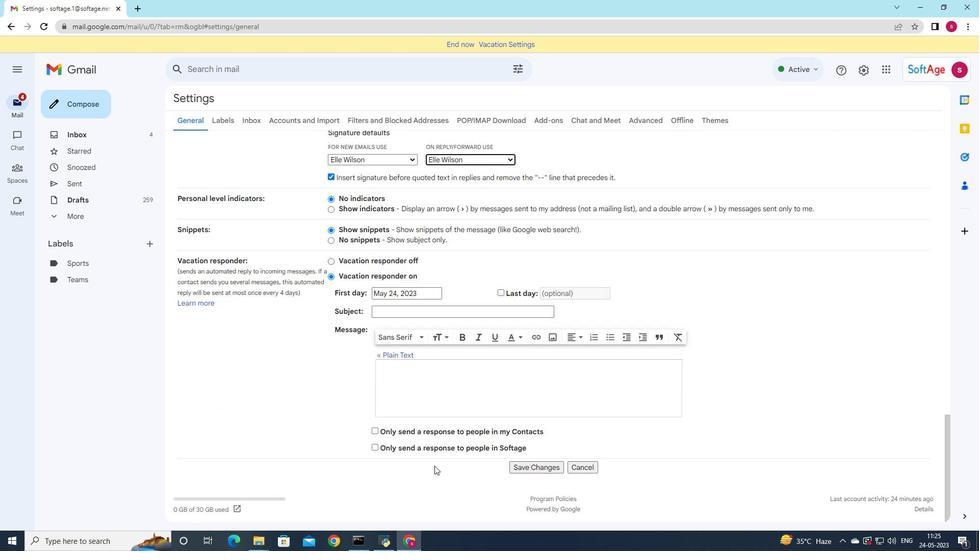 
Action: Mouse scrolled (436, 463) with delta (0, 0)
Screenshot: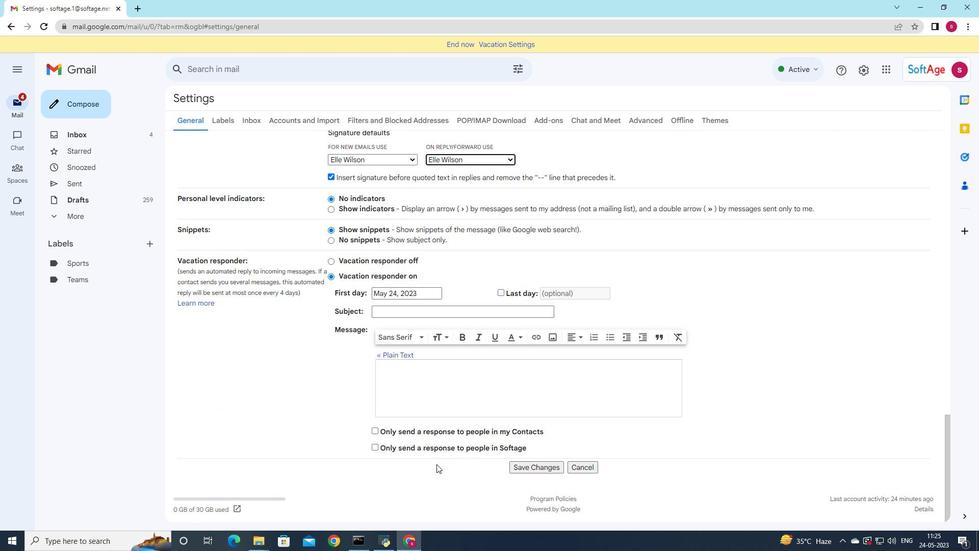 
Action: Mouse scrolled (436, 463) with delta (0, 0)
Screenshot: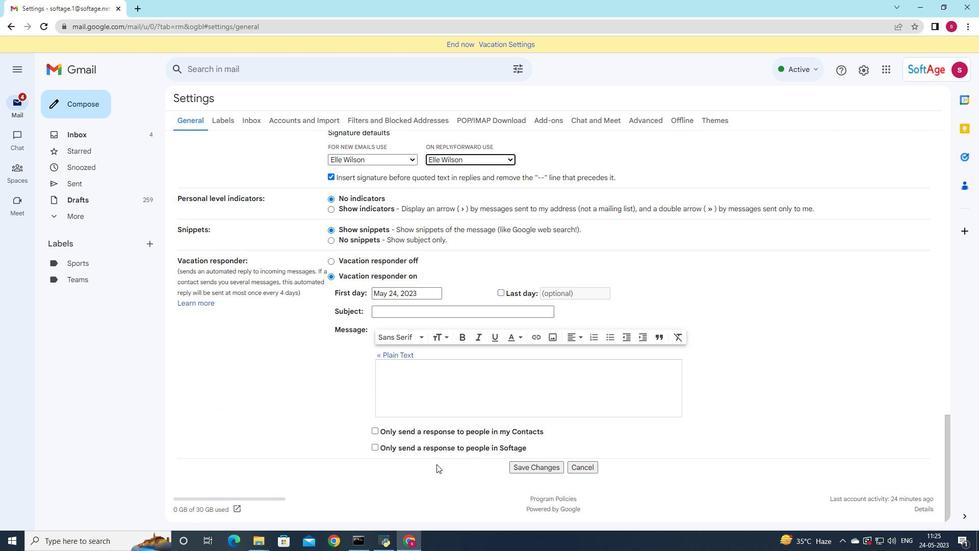 
Action: Mouse moved to (529, 468)
Screenshot: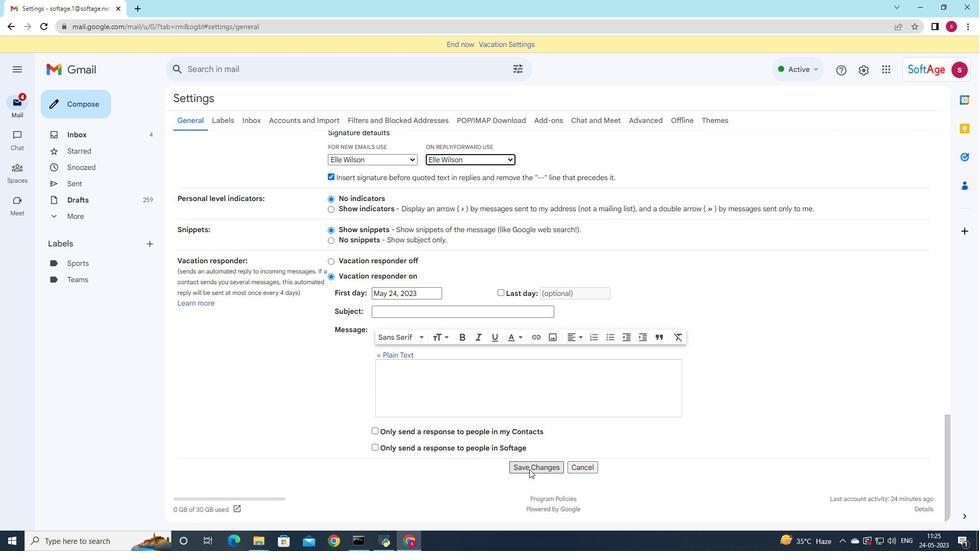 
Action: Mouse pressed left at (529, 468)
Screenshot: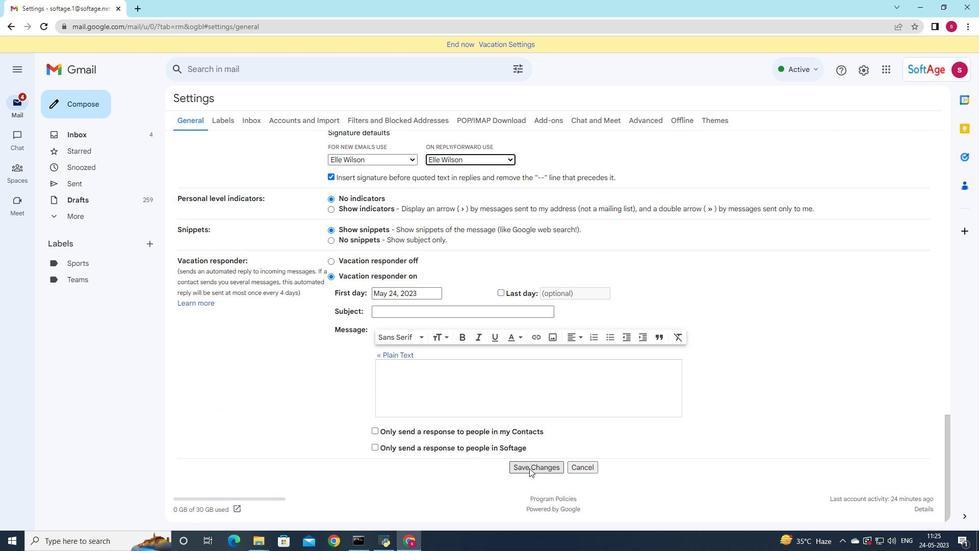 
Action: Mouse moved to (81, 110)
Screenshot: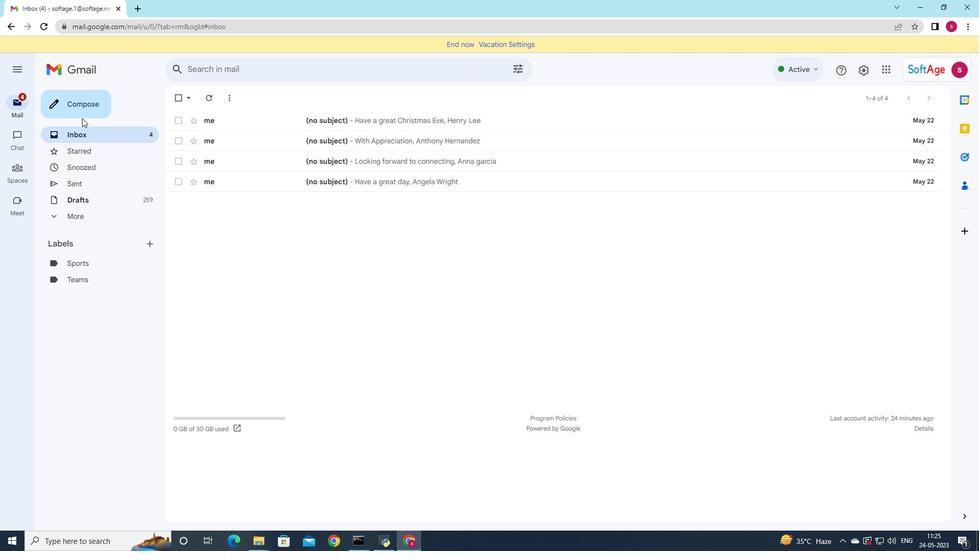 
Action: Mouse pressed left at (81, 110)
Screenshot: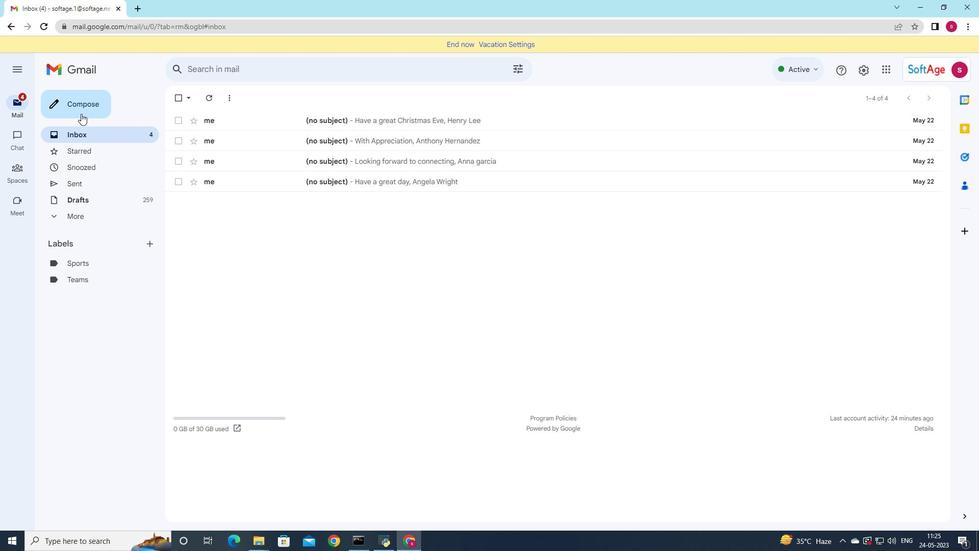 
Action: Mouse moved to (737, 240)
Screenshot: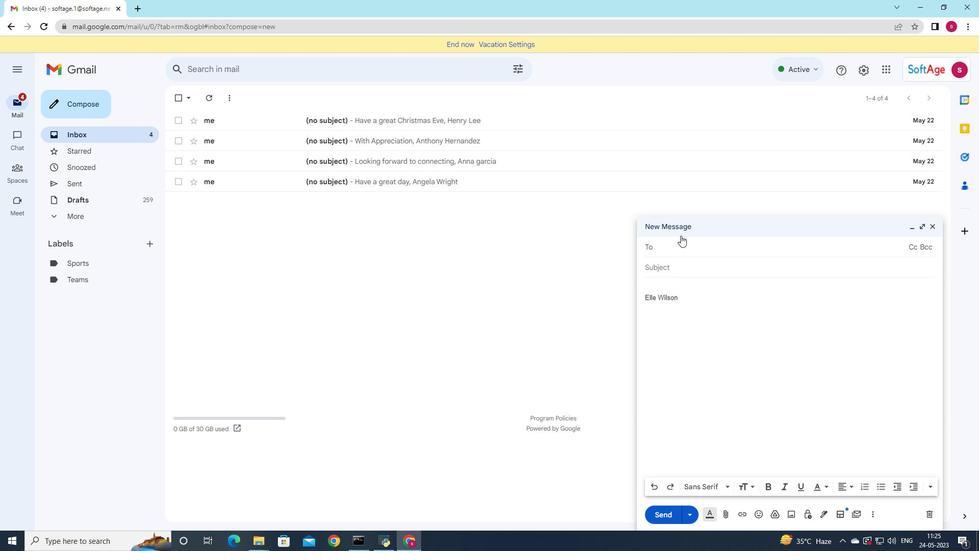 
Action: Key pressed soft
Screenshot: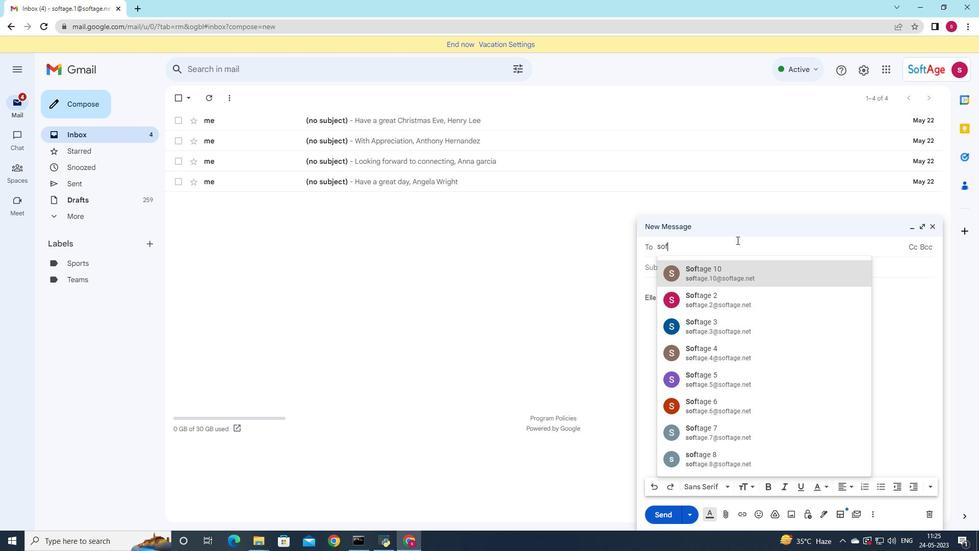 
Action: Mouse moved to (705, 458)
Screenshot: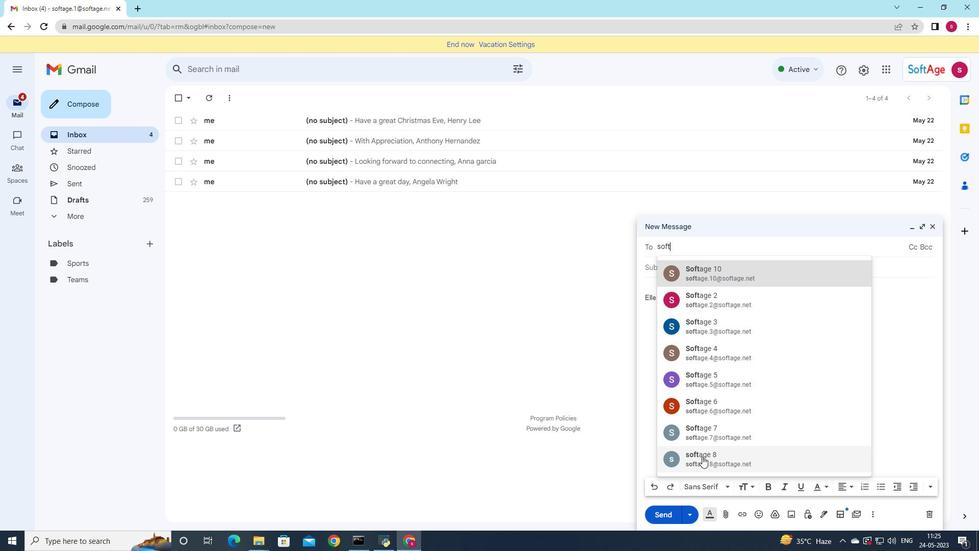 
Action: Mouse pressed left at (705, 458)
Screenshot: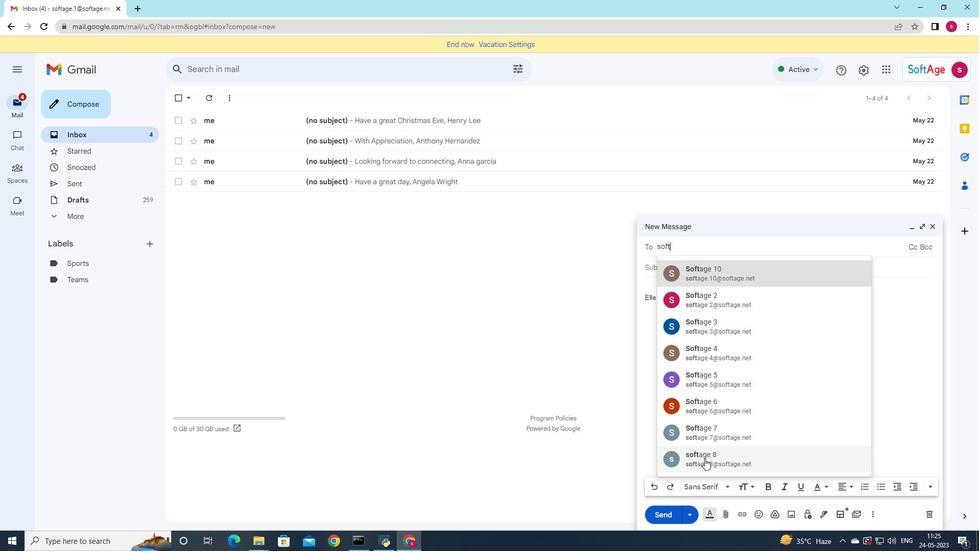 
Action: Mouse moved to (702, 281)
Screenshot: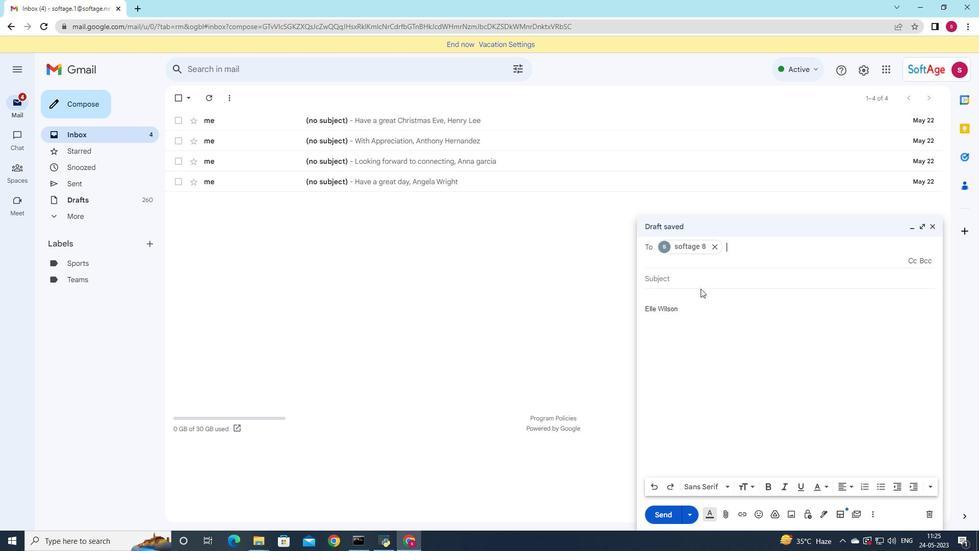 
Action: Mouse pressed left at (702, 281)
Screenshot: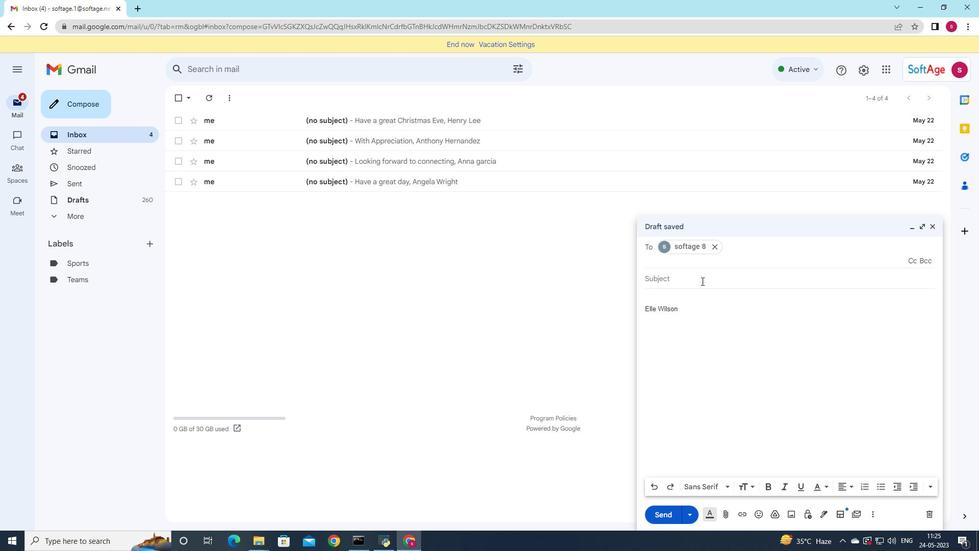 
Action: Mouse moved to (863, 254)
Screenshot: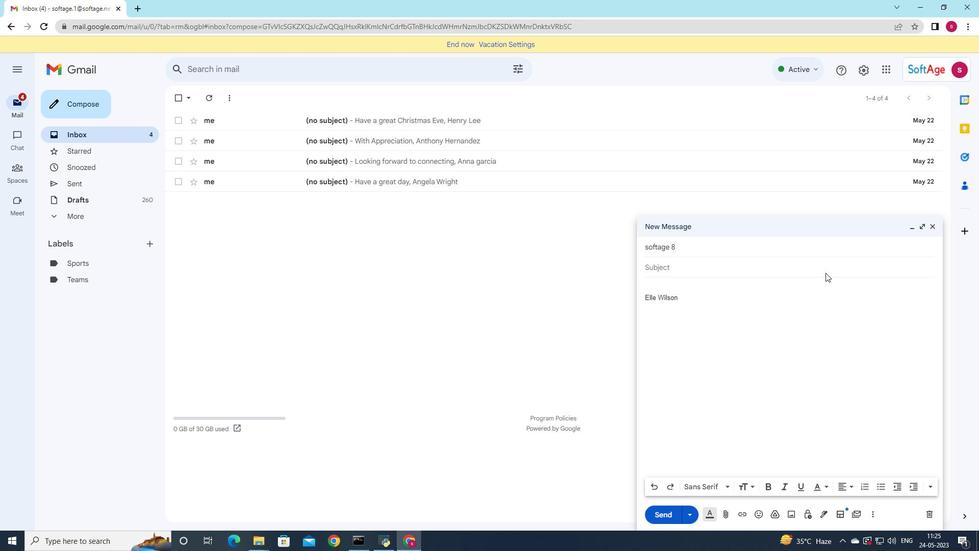 
Action: Key pressed <Key.shift>Interview<Key.space>follow-up
Screenshot: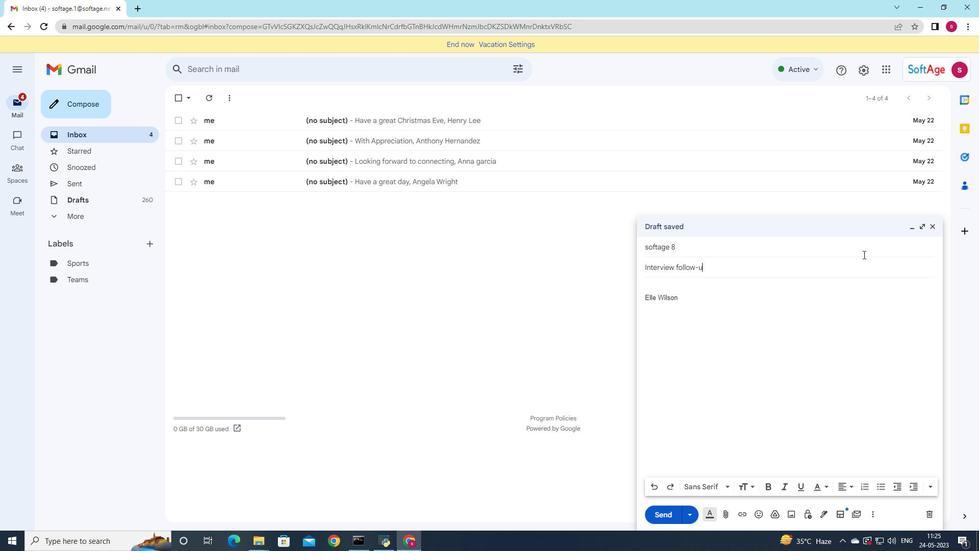 
Action: Mouse moved to (729, 516)
Screenshot: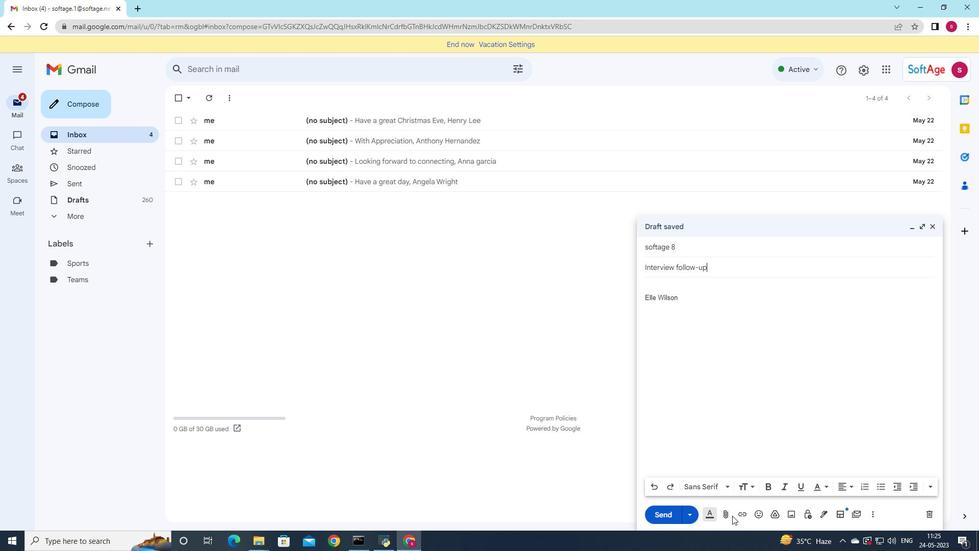 
Action: Mouse pressed left at (729, 516)
Screenshot: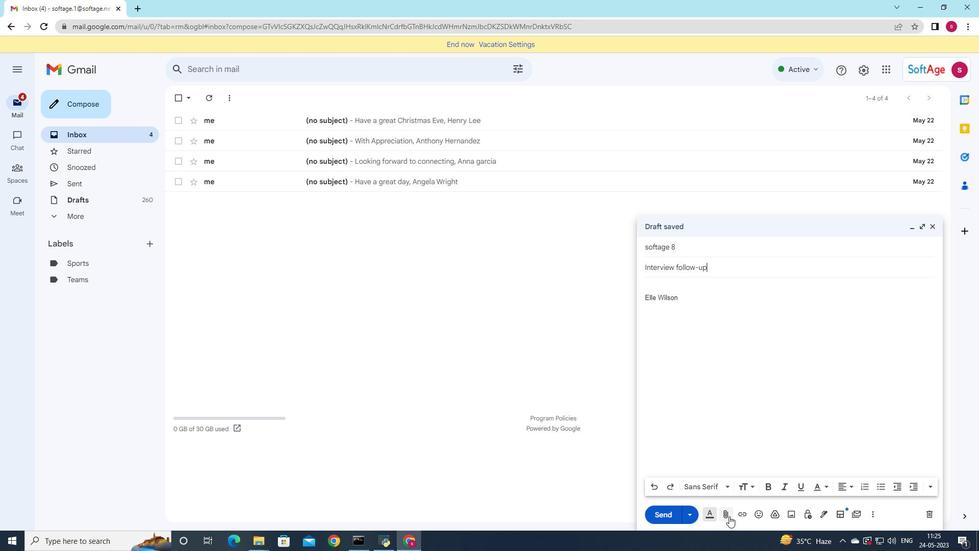 
Action: Mouse moved to (148, 73)
Screenshot: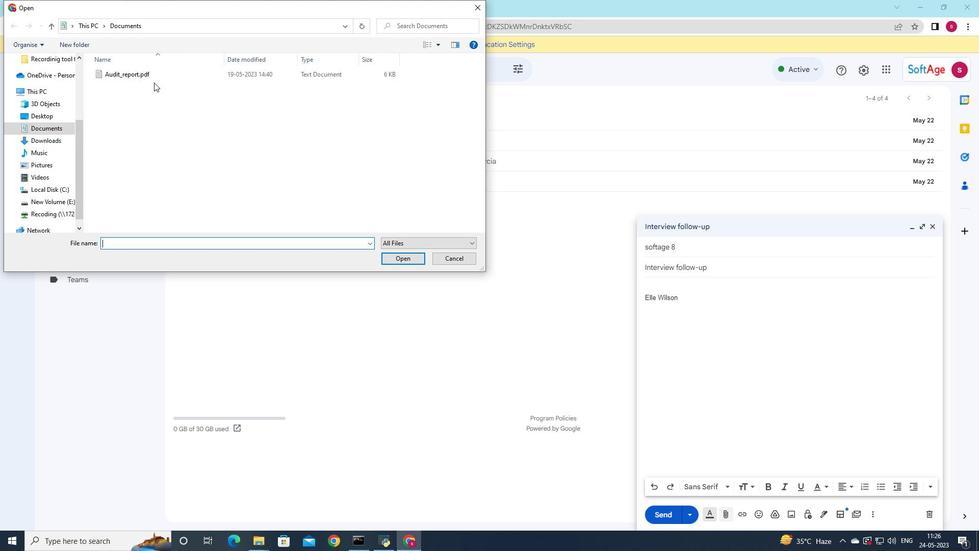 
Action: Mouse pressed left at (148, 73)
Screenshot: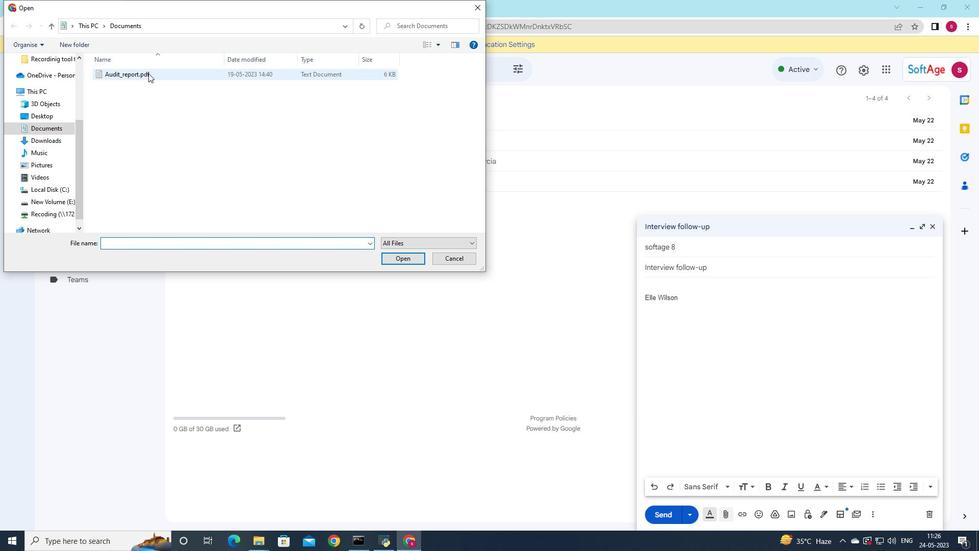 
Action: Mouse pressed left at (148, 73)
Screenshot: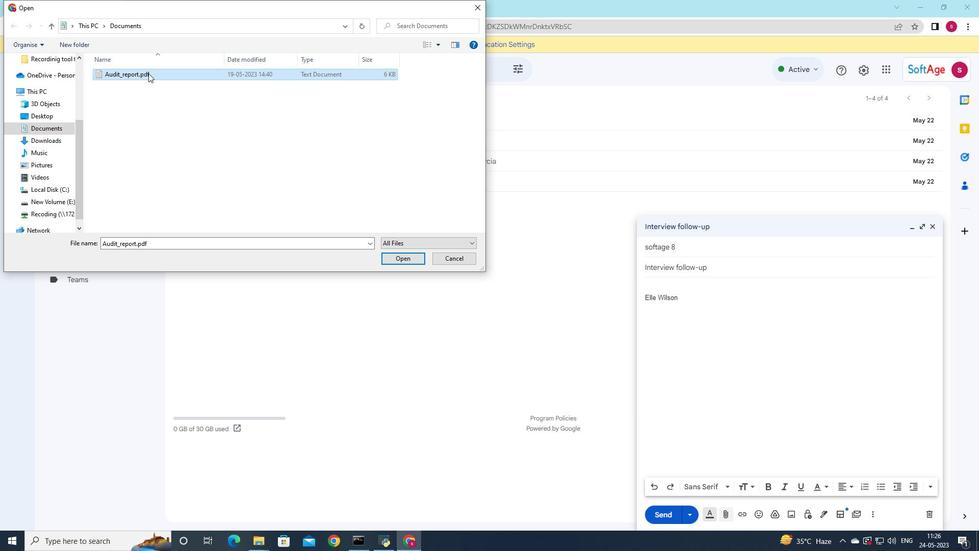 
Action: Mouse moved to (483, 158)
Screenshot: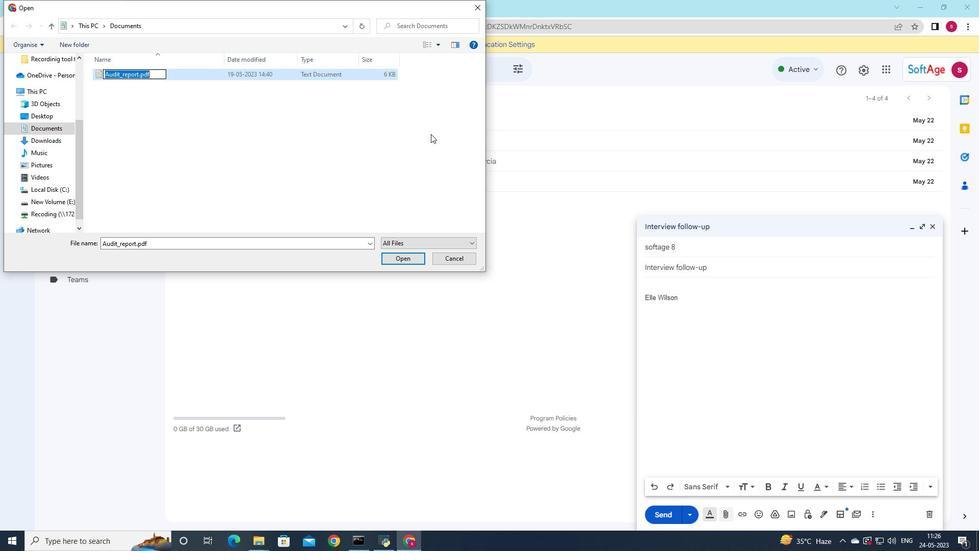 
Action: Key pressed <Key.shift><Key.shift>Request<Key.shift><Key.shift>_for<Key.shift><Key.shift><Key.shift><Key.shift><Key.shift><Key.shift><Key.shift><Key.shift><Key.shift><Key.shift><Key.shift><Key.shift><Key.shift><Key.shift><Key.shift><Key.shift><Key.shift><Key.shift>-<Key.backspace><Key.shift><Key.shift><Key.shift><Key.shift><Key.shift><Key.shift><Key.shift><Key.shift><Key.shift><Key.shift><Key.shift><Key.shift><Key.shift>_quote.docs
Screenshot: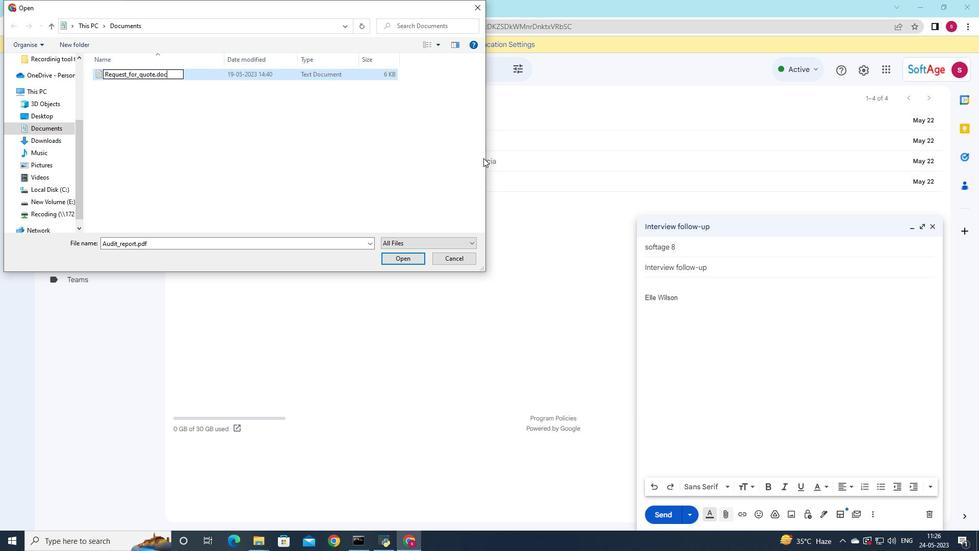 
Action: Mouse moved to (316, 134)
Screenshot: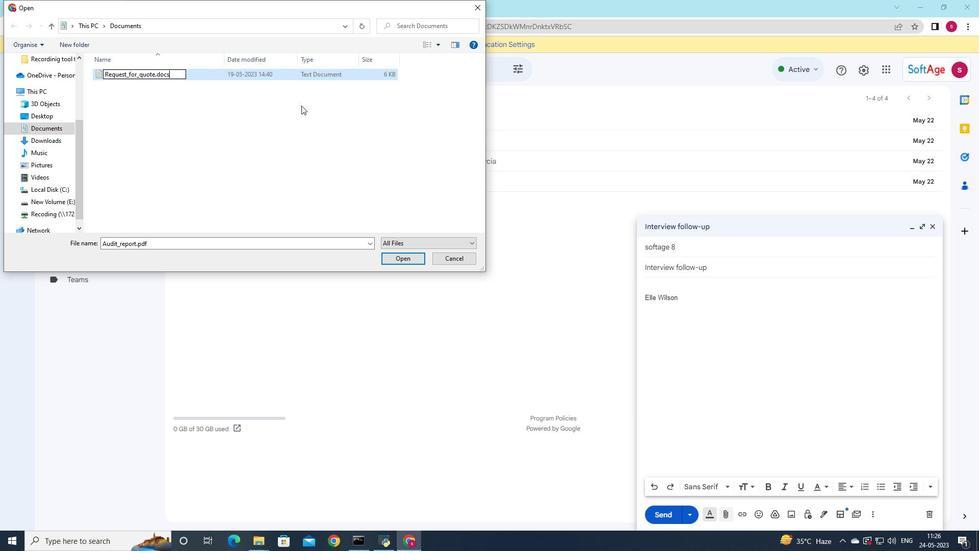 
Action: Key pressed <Key.backspace>x
Screenshot: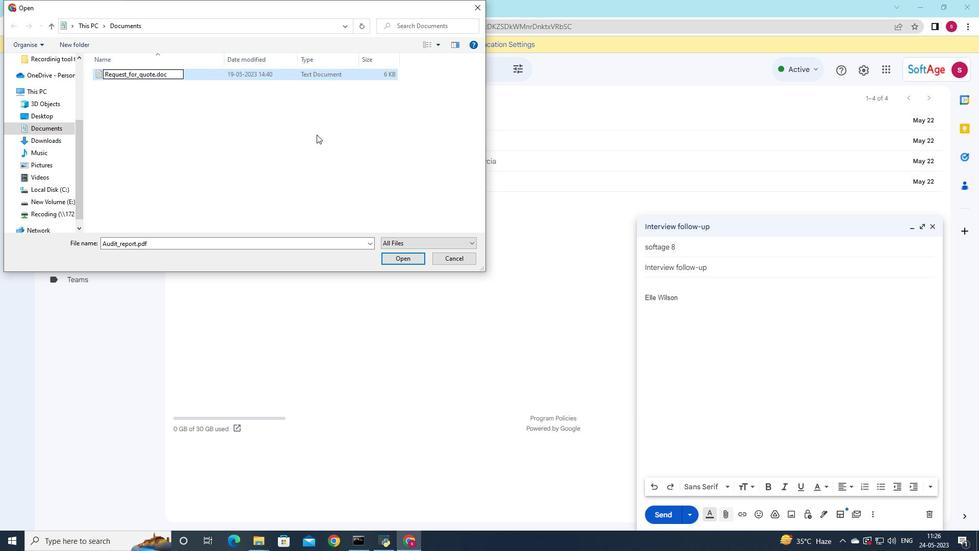
Action: Mouse moved to (234, 79)
Screenshot: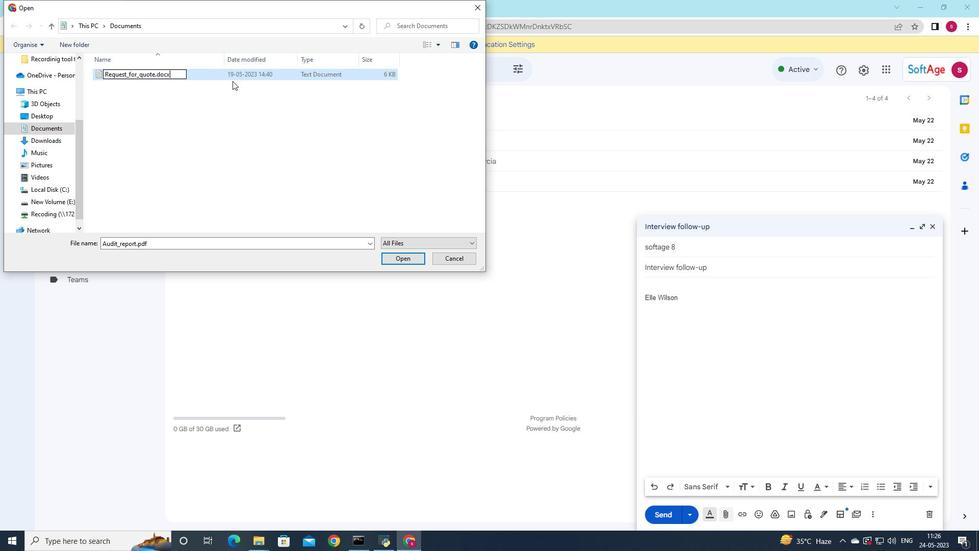 
Action: Mouse pressed left at (234, 79)
Screenshot: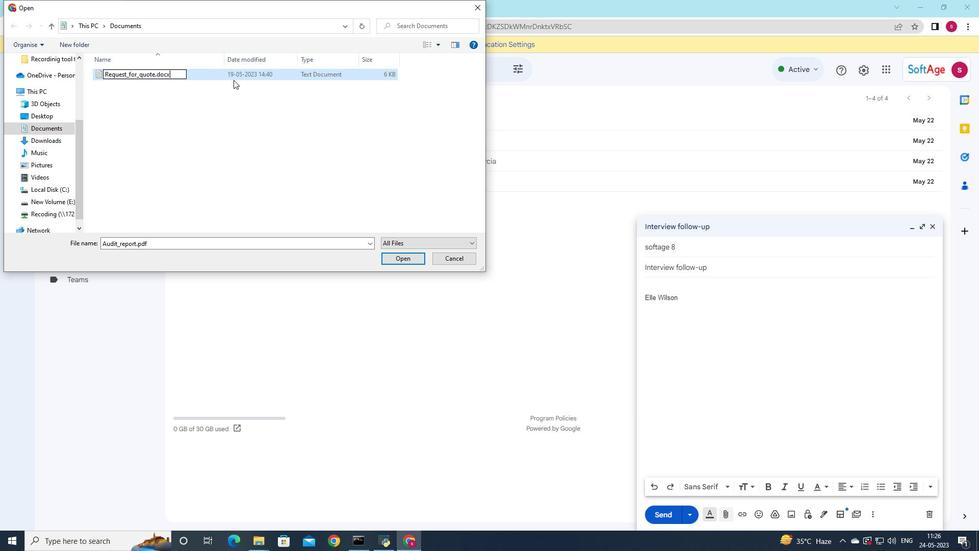
Action: Mouse moved to (406, 260)
Screenshot: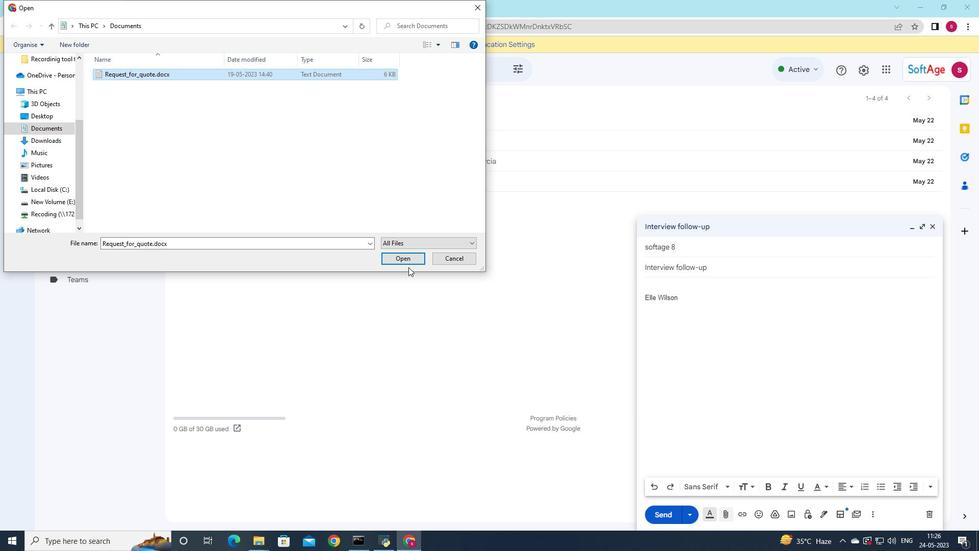 
Action: Mouse pressed left at (406, 260)
Screenshot: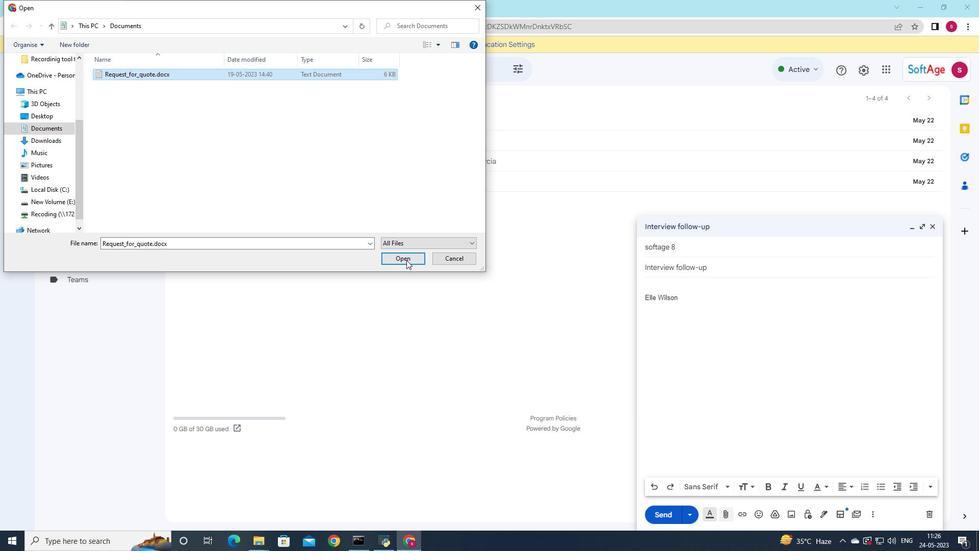 
Action: Mouse moved to (747, 282)
Screenshot: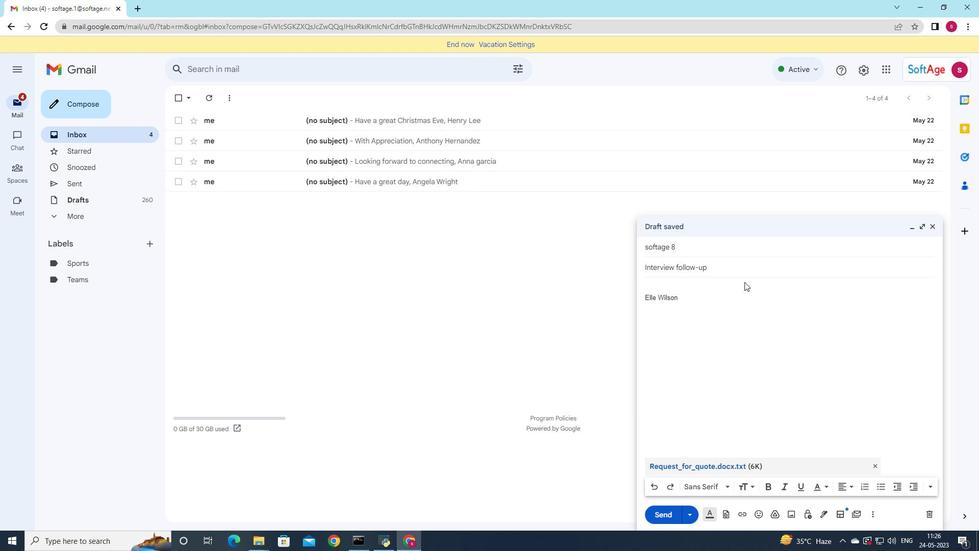 
Action: Key pressed <Key.shift>I<Key.space>wi<Key.backspace>ould<Key.space>like<Key.space>to<Key.space>request<Key.space>a<Key.space>proposal<Key.space>for<Key.space>your<Key.space>services.
Screenshot: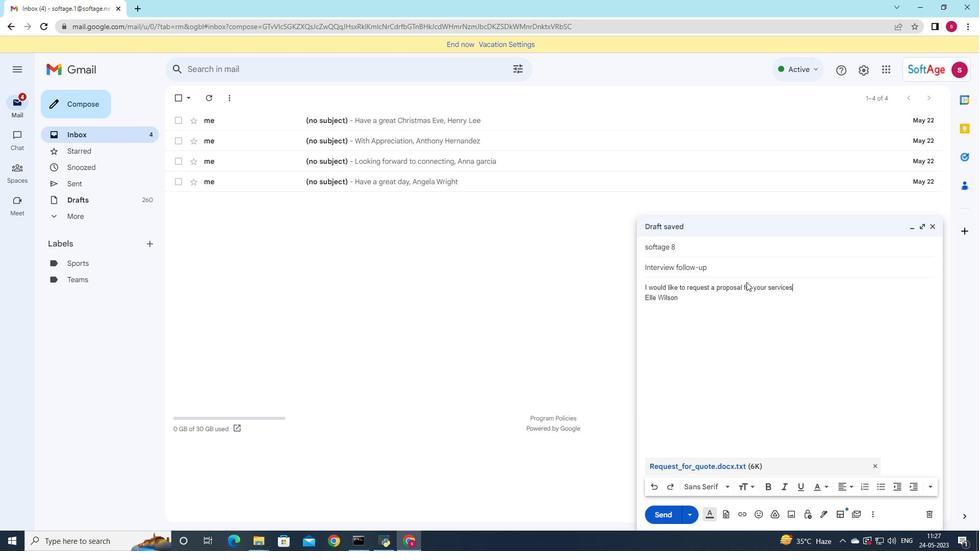 
Action: Mouse moved to (654, 483)
Screenshot: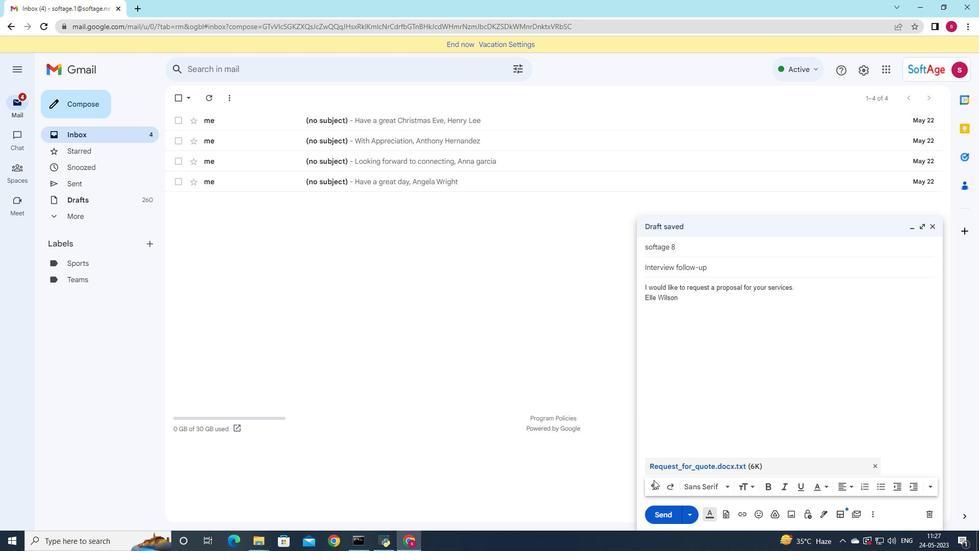 
Action: Mouse pressed left at (654, 483)
Screenshot: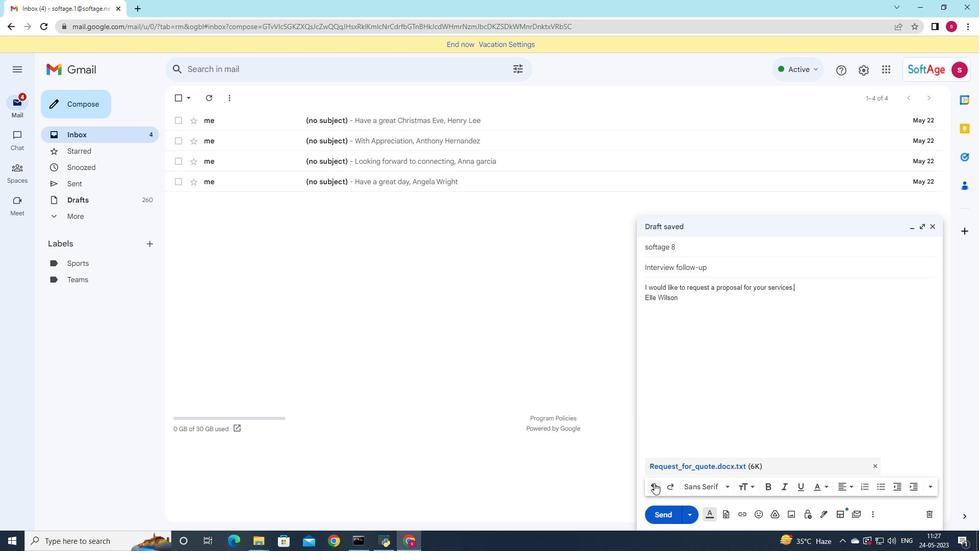 
Action: Mouse pressed left at (654, 483)
Screenshot: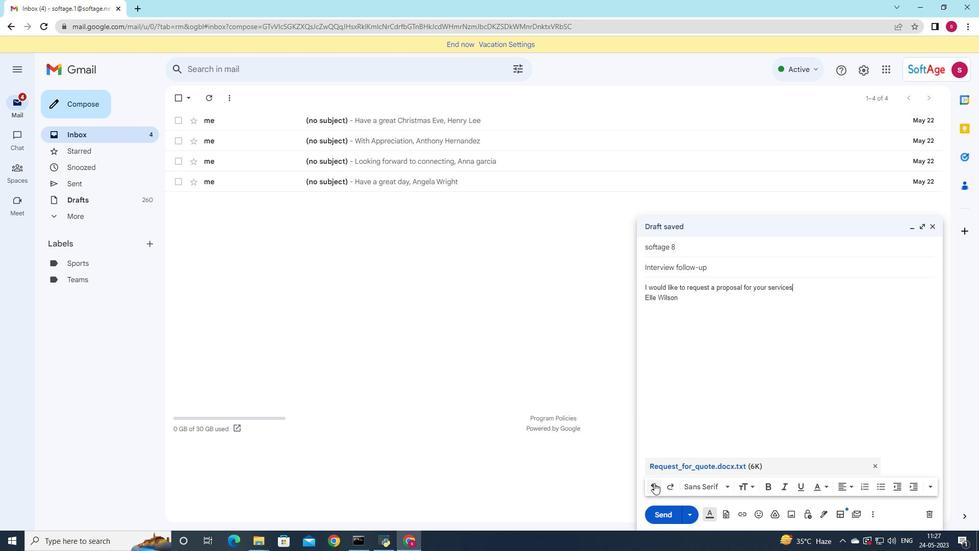 
Action: Mouse pressed left at (654, 483)
Screenshot: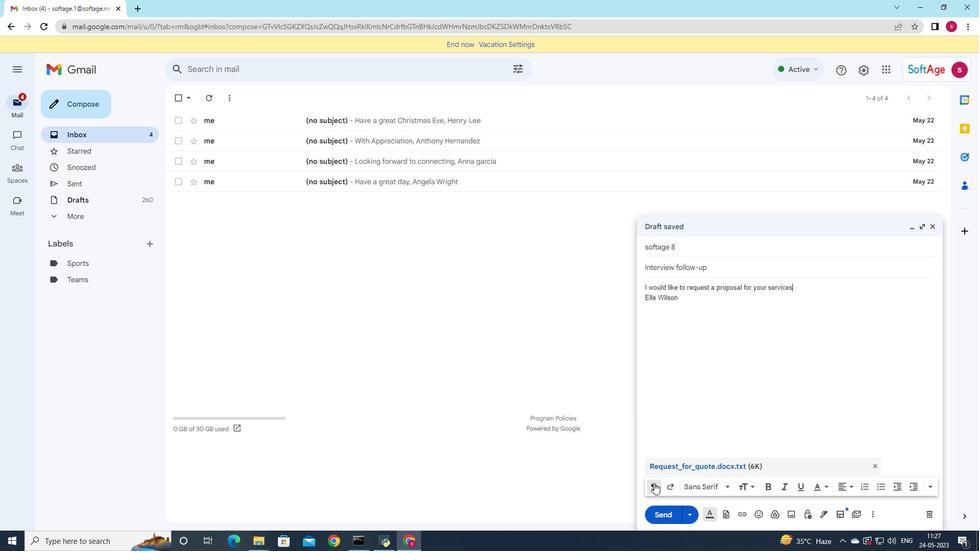 
Action: Mouse pressed left at (654, 483)
Screenshot: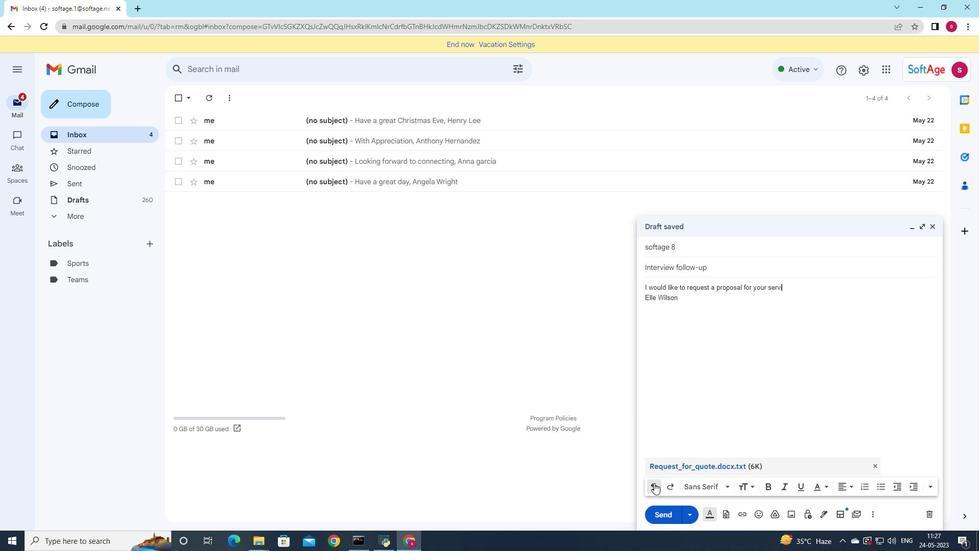 
Action: Mouse pressed left at (654, 483)
Screenshot: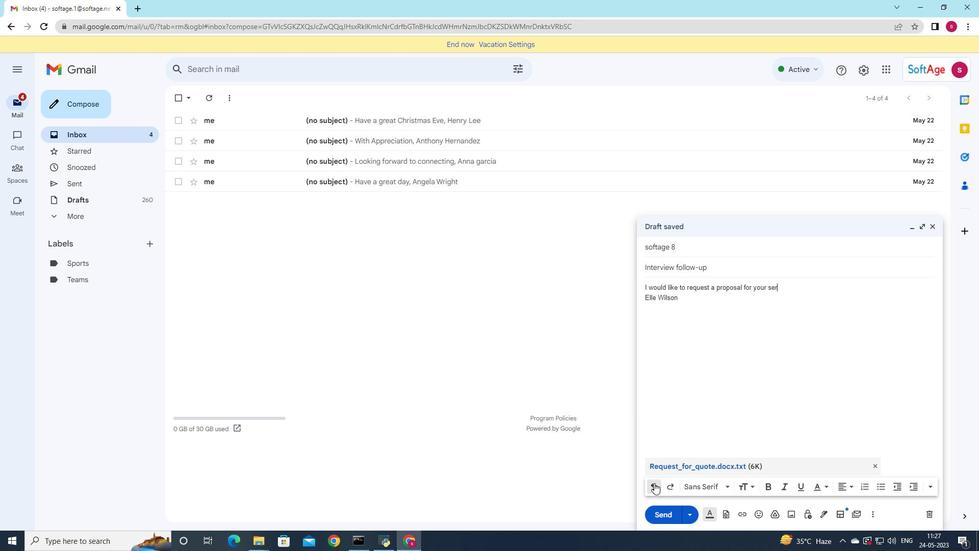 
Action: Mouse pressed left at (654, 483)
Screenshot: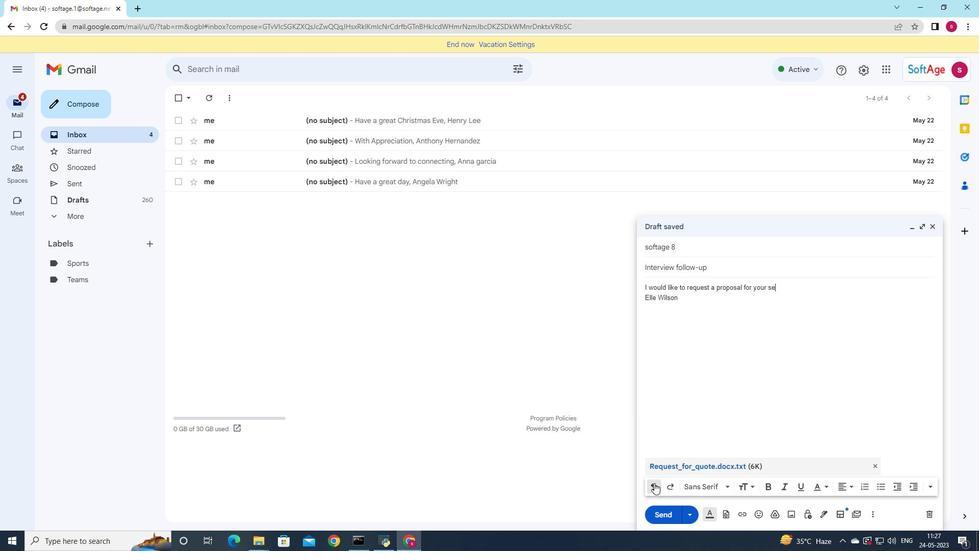 
Action: Mouse pressed left at (654, 483)
Screenshot: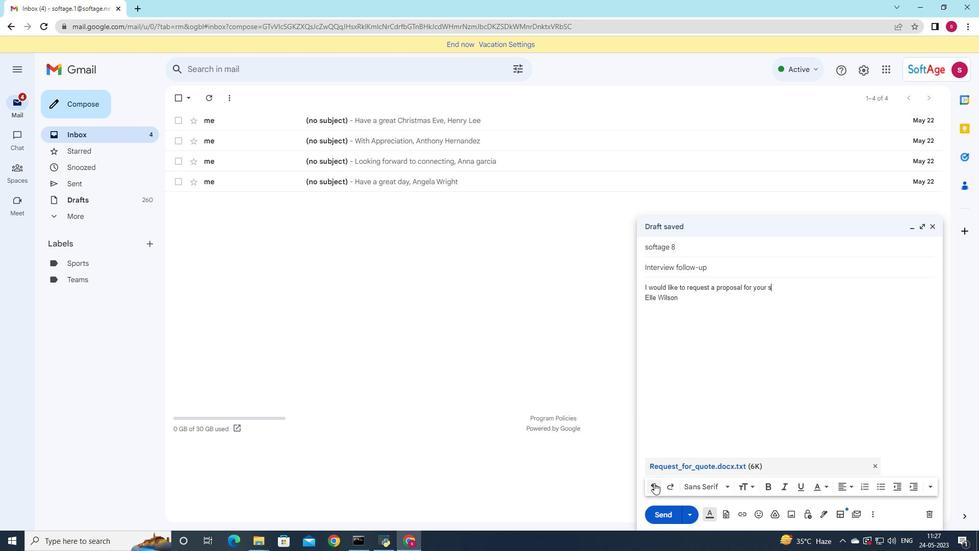 
Action: Mouse pressed left at (654, 483)
Screenshot: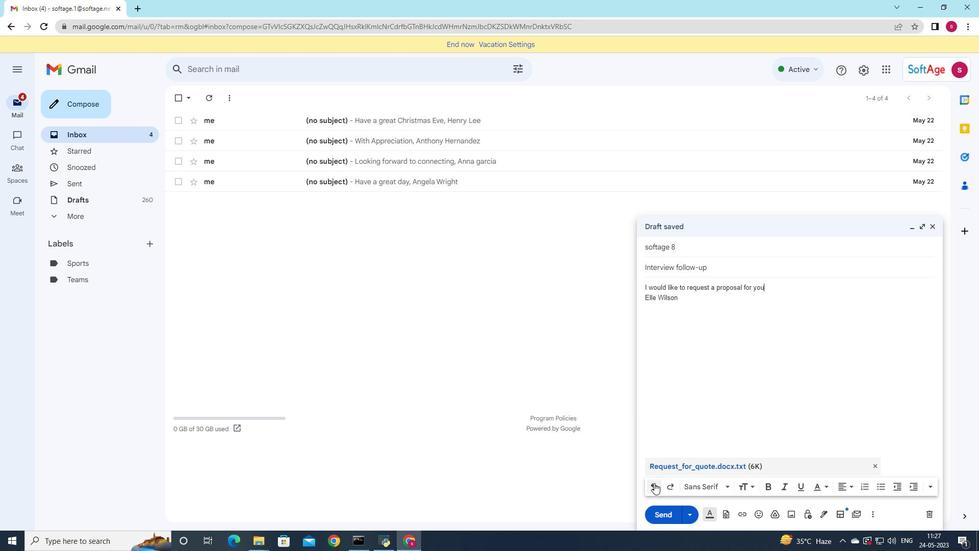 
Action: Mouse pressed left at (654, 483)
Screenshot: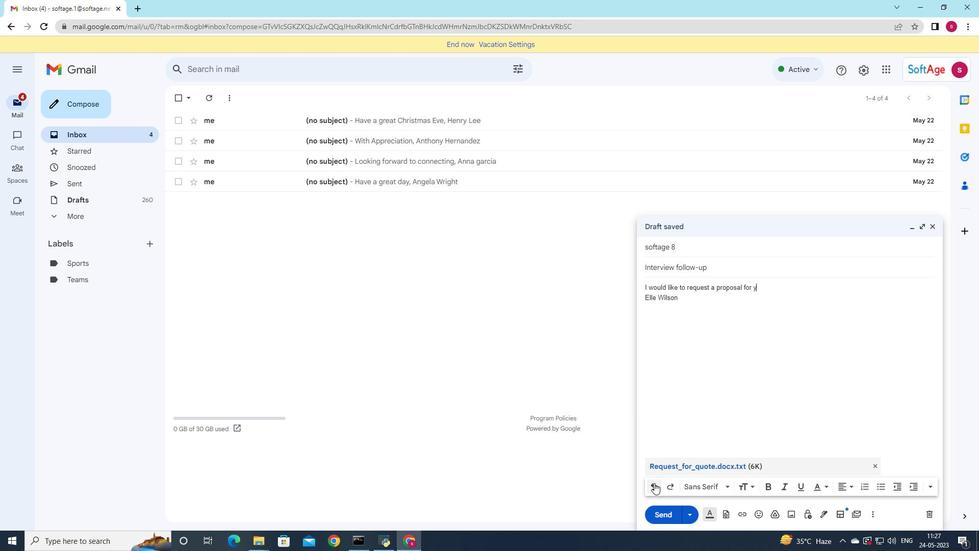 
Action: Mouse pressed left at (654, 483)
Screenshot: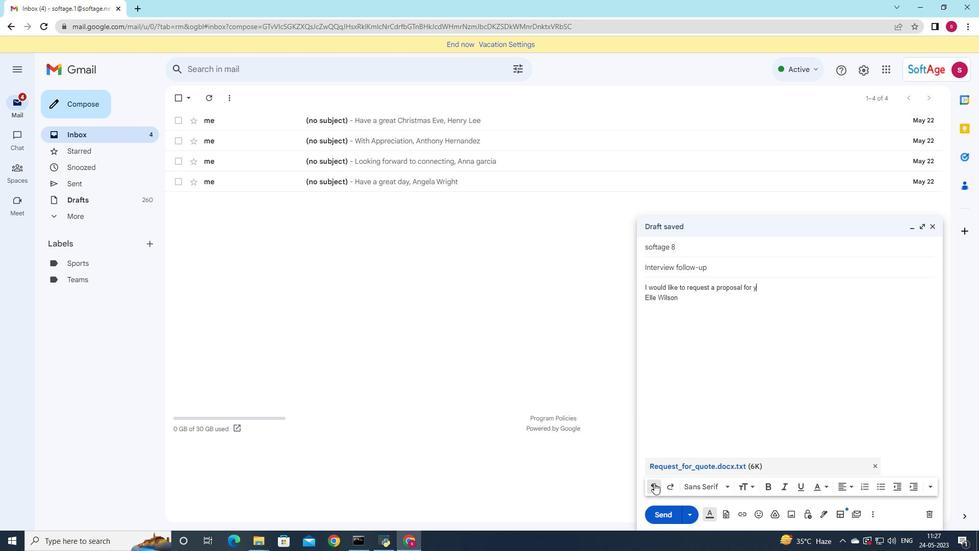 
Action: Mouse pressed left at (654, 483)
Screenshot: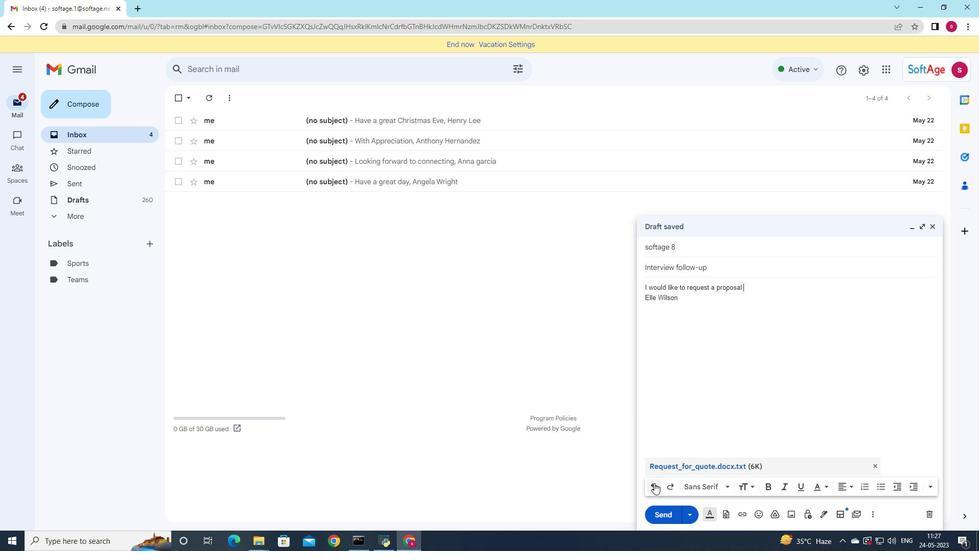
Action: Mouse pressed left at (654, 483)
Screenshot: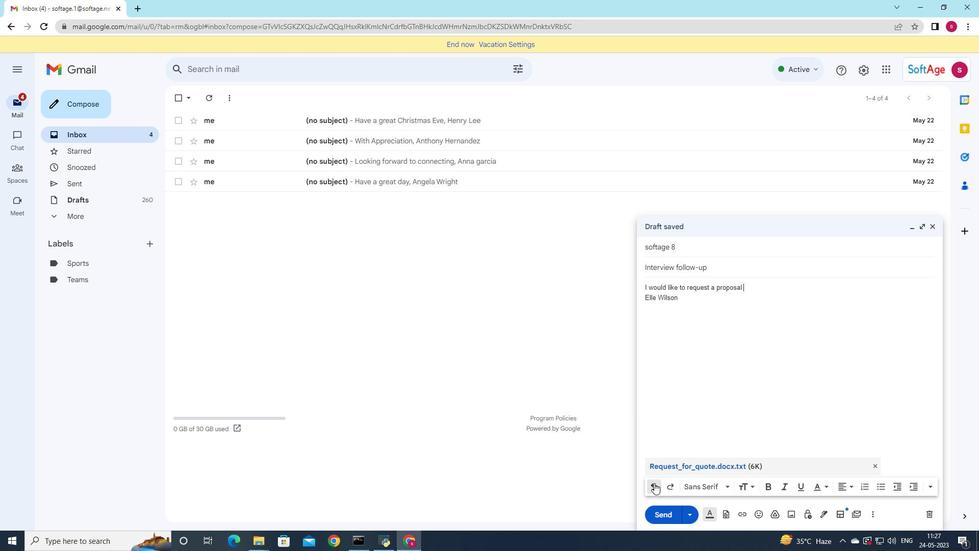 
Action: Mouse pressed left at (654, 483)
Screenshot: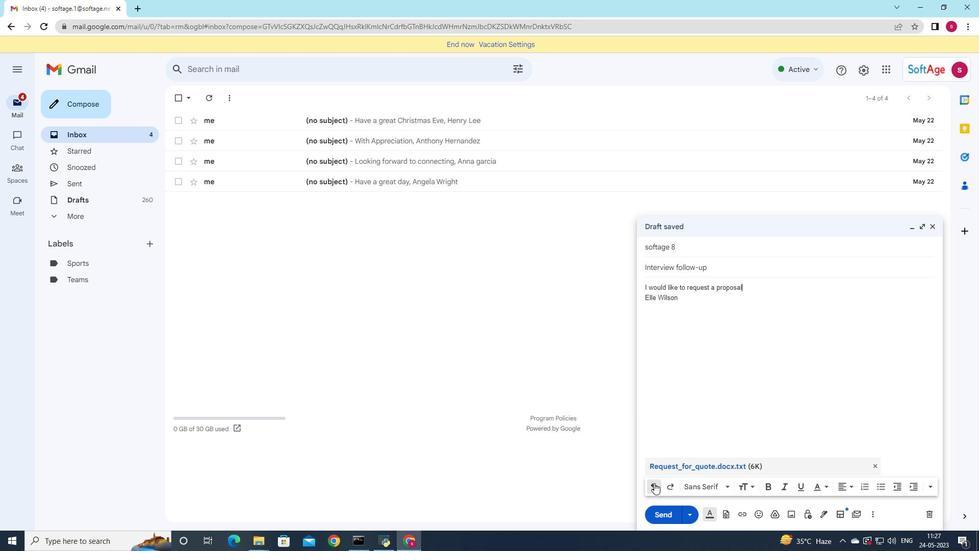 
Action: Mouse pressed left at (654, 483)
Screenshot: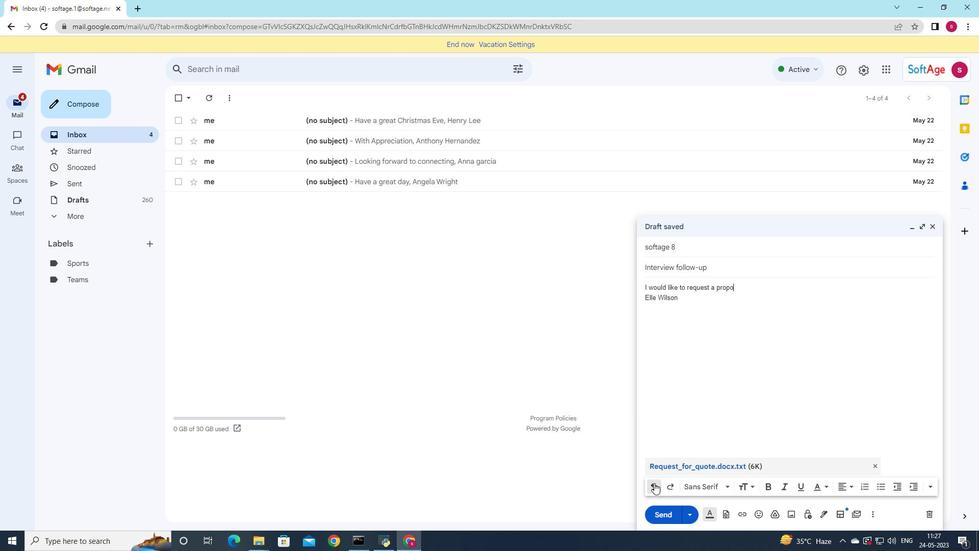 
Action: Mouse pressed left at (654, 483)
Screenshot: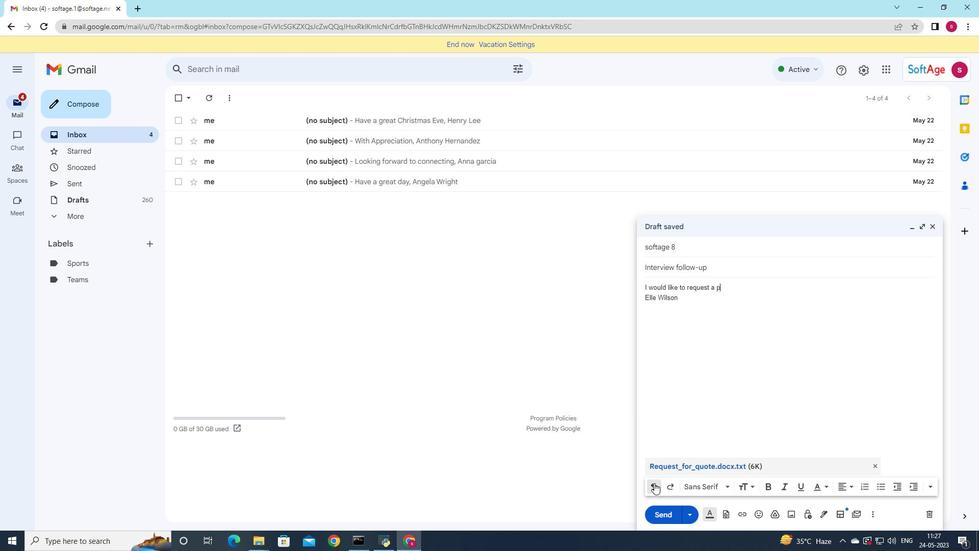 
Action: Mouse pressed left at (654, 483)
Screenshot: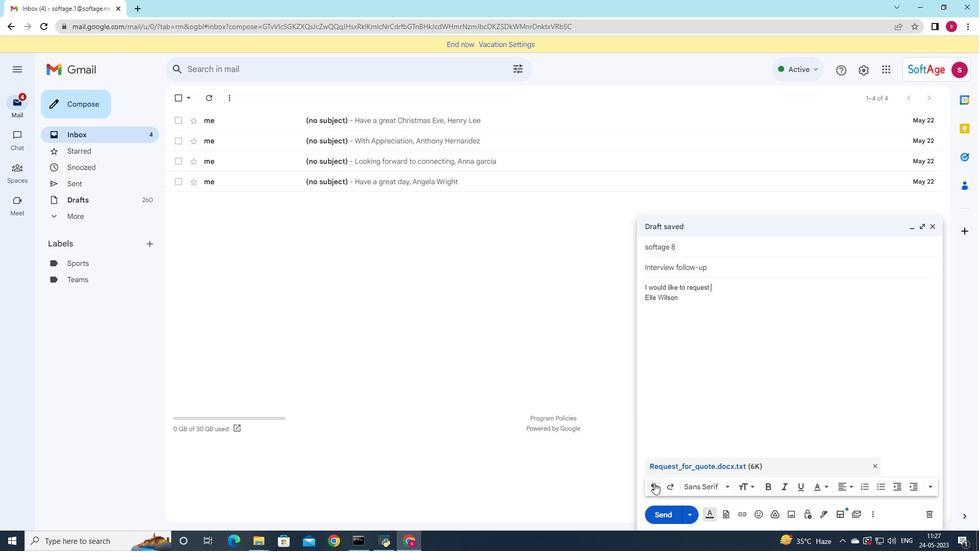 
Action: Mouse pressed left at (654, 483)
Screenshot: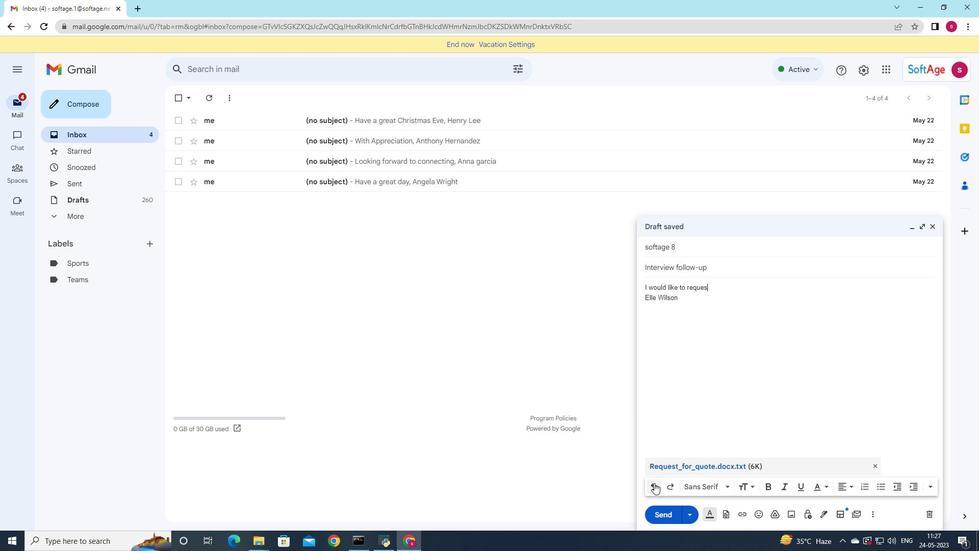 
Action: Mouse pressed left at (654, 483)
Screenshot: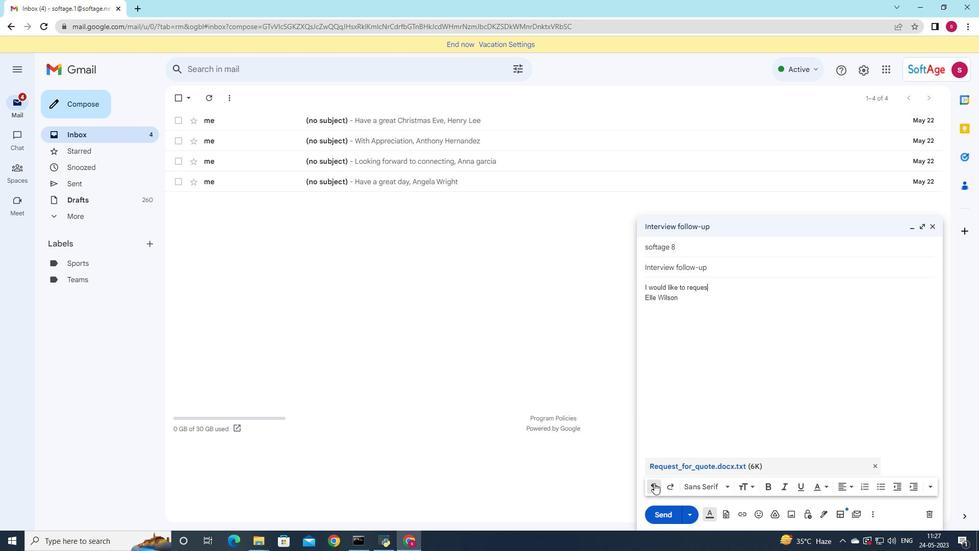 
Action: Mouse pressed left at (654, 483)
Screenshot: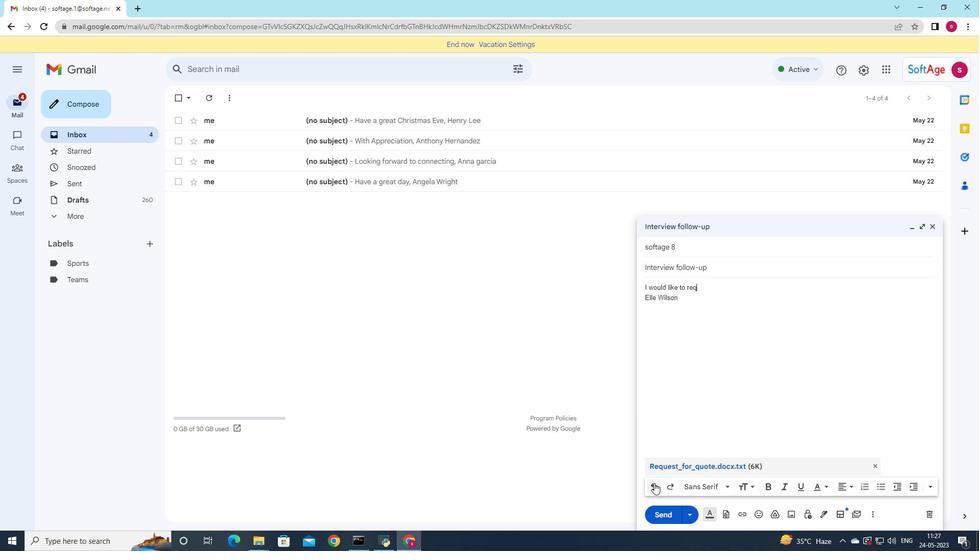 
Action: Mouse pressed left at (654, 483)
Screenshot: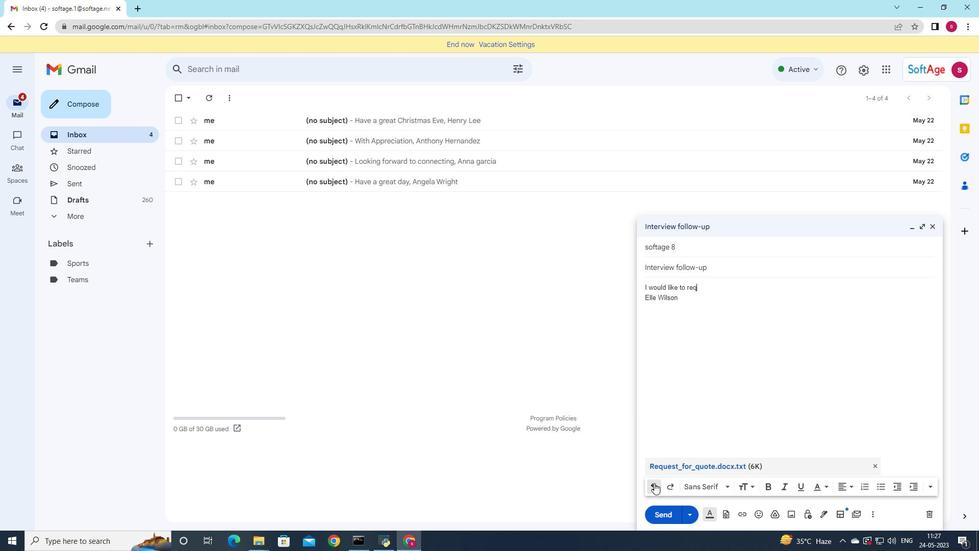 
Action: Mouse pressed left at (654, 483)
Screenshot: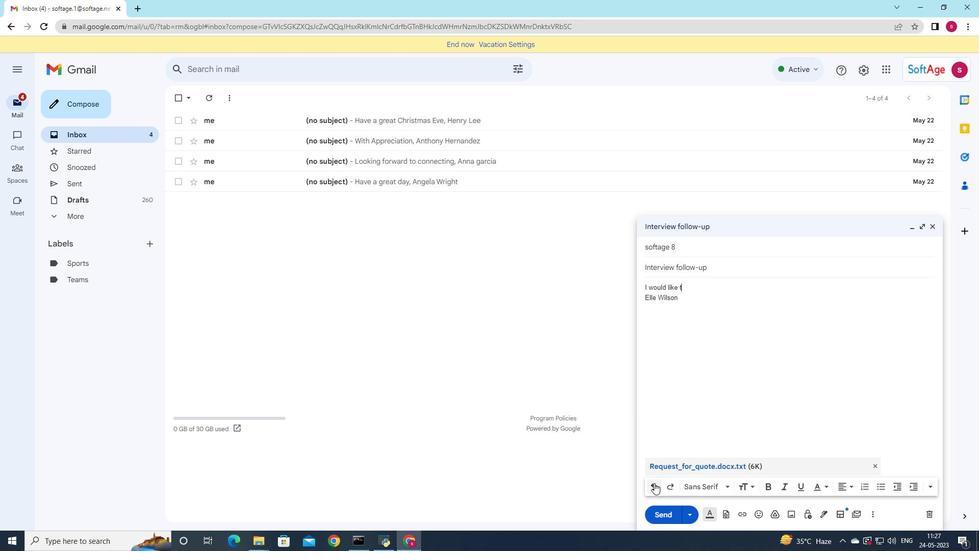 
Action: Mouse pressed left at (654, 483)
Screenshot: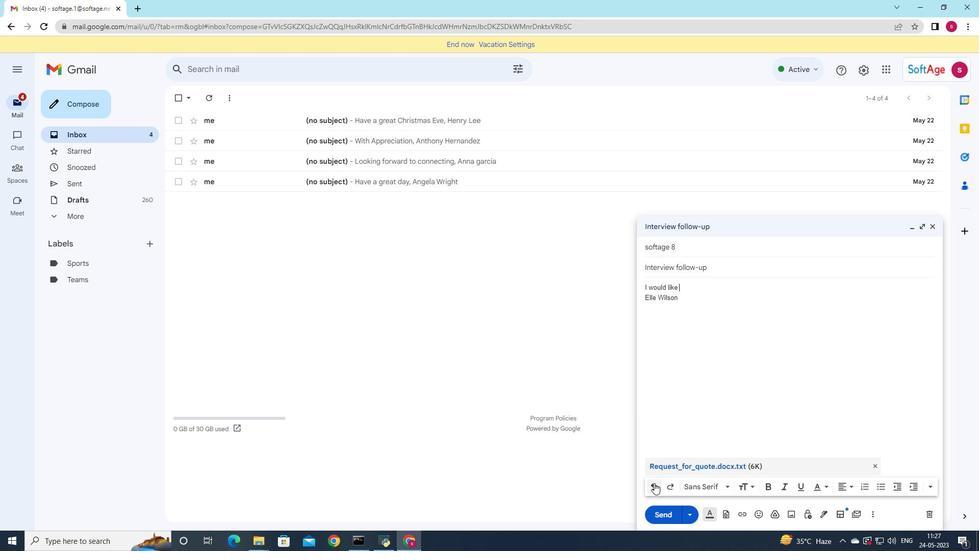 
Action: Mouse pressed left at (654, 483)
Screenshot: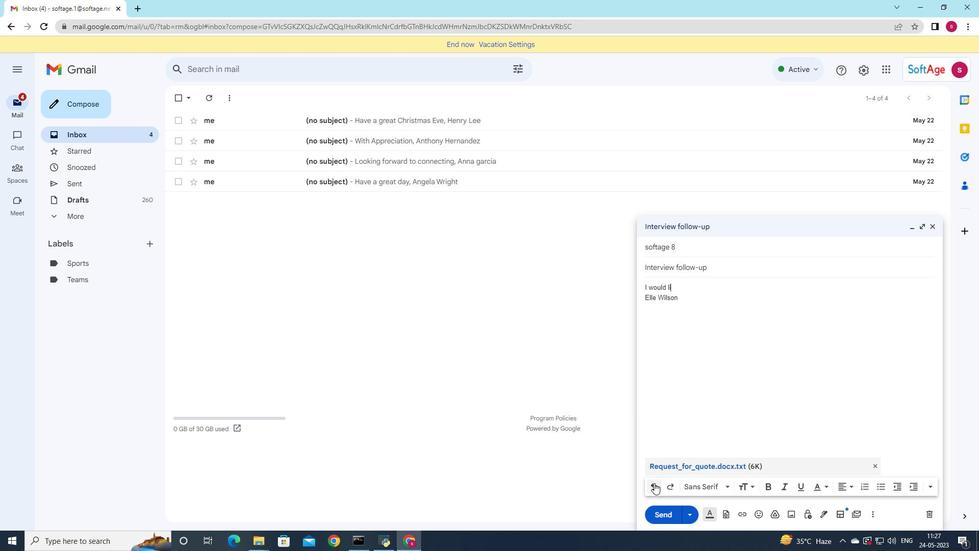 
Action: Mouse pressed left at (654, 483)
Screenshot: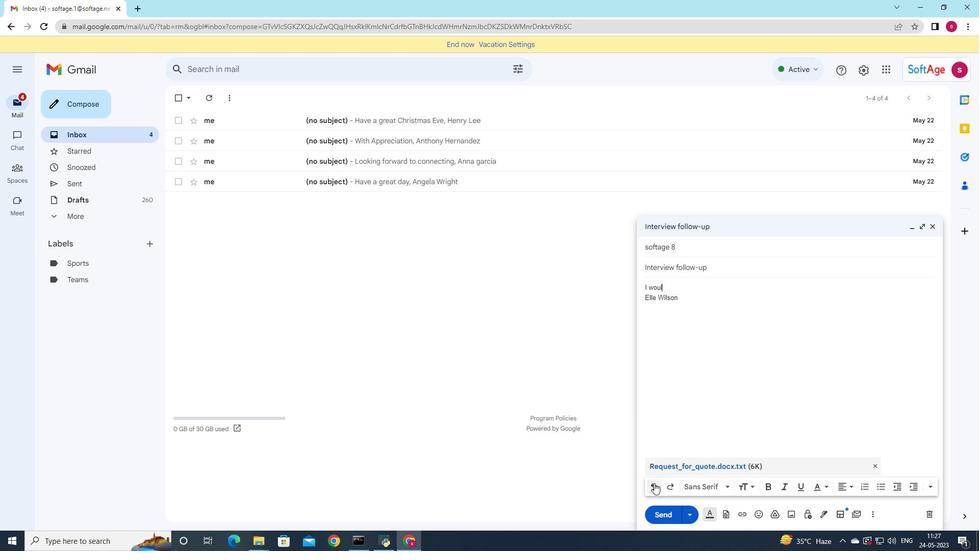 
Action: Mouse pressed left at (654, 483)
Screenshot: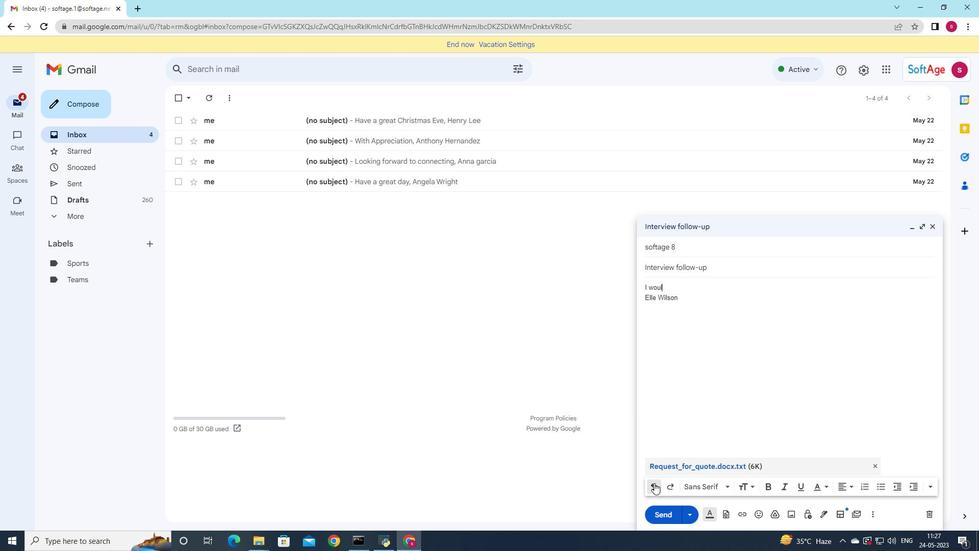 
Action: Mouse pressed left at (654, 483)
Screenshot: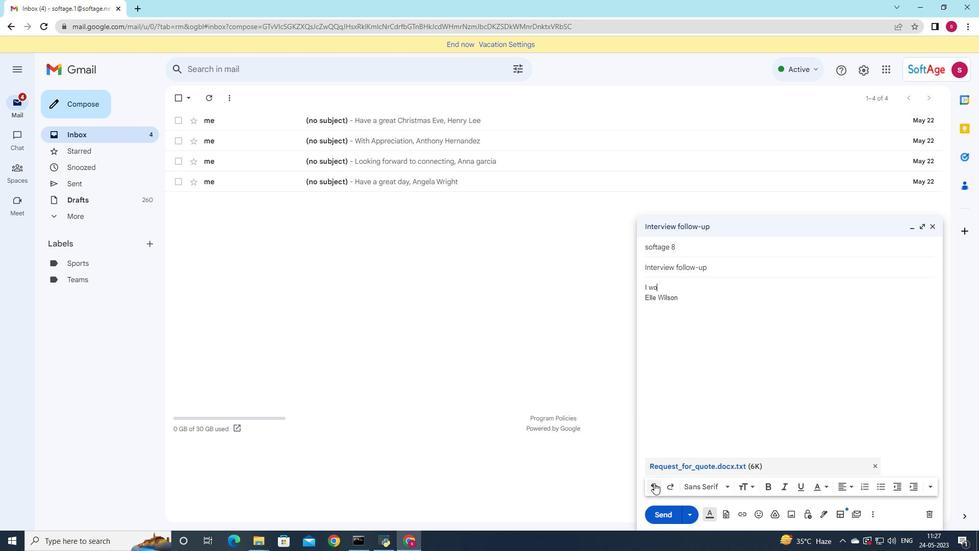 
Action: Mouse pressed left at (654, 483)
Screenshot: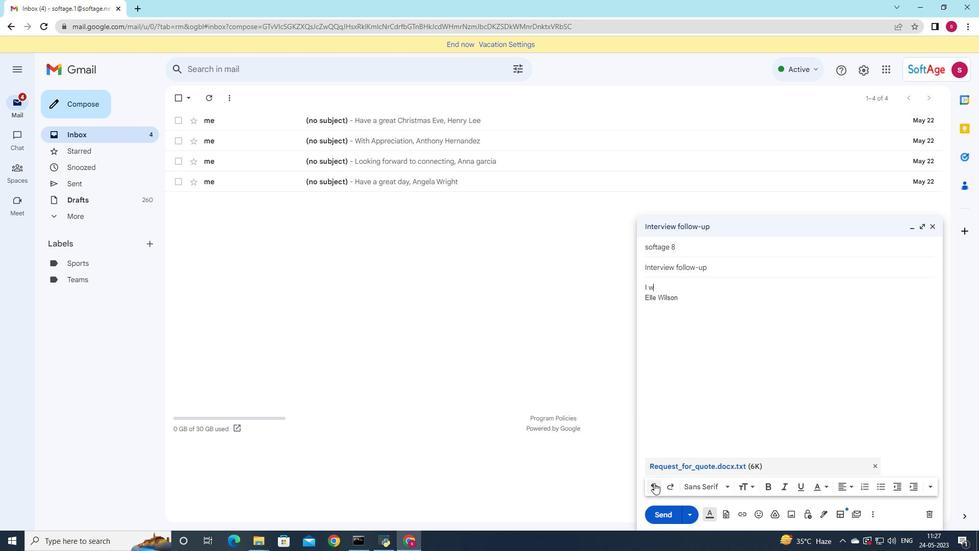 
Action: Mouse pressed left at (654, 483)
Screenshot: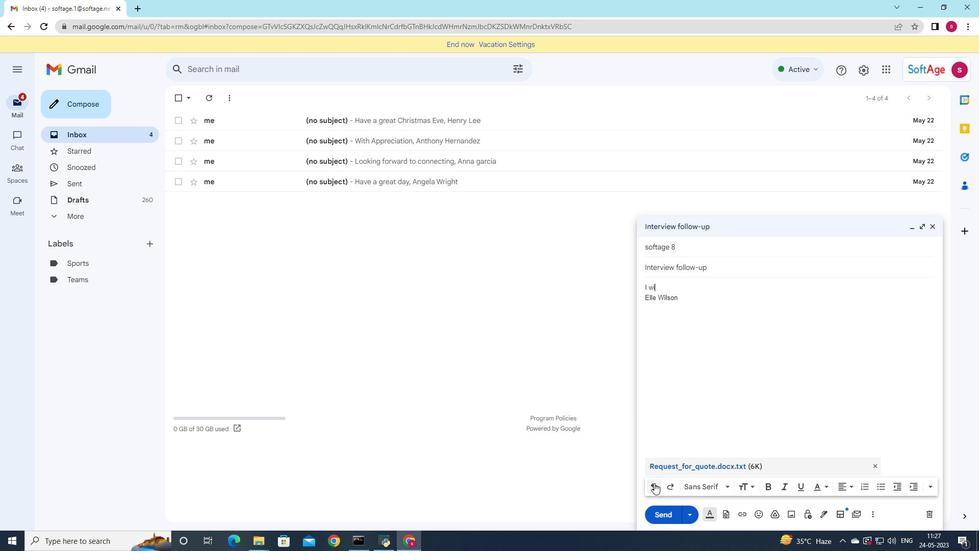 
Action: Mouse pressed left at (654, 483)
Screenshot: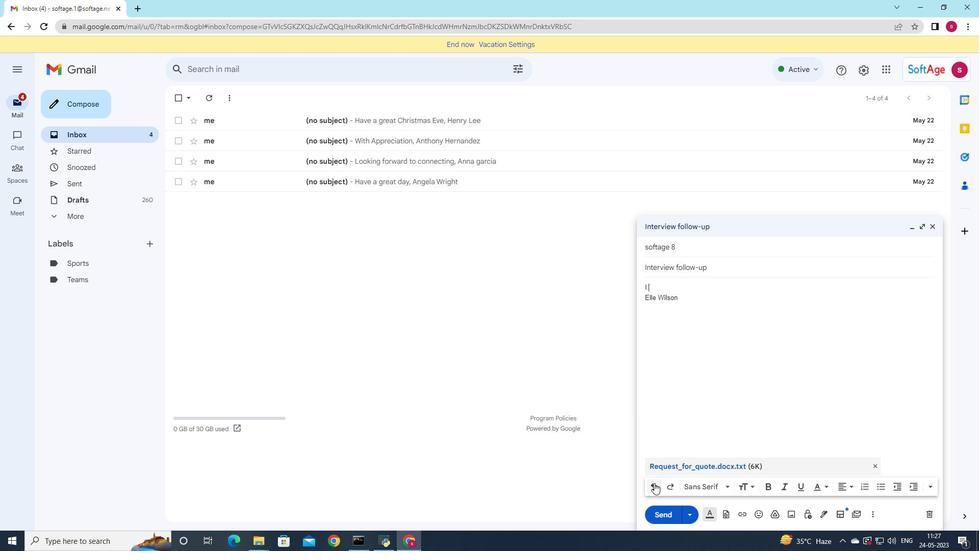 
Action: Mouse pressed left at (654, 483)
Screenshot: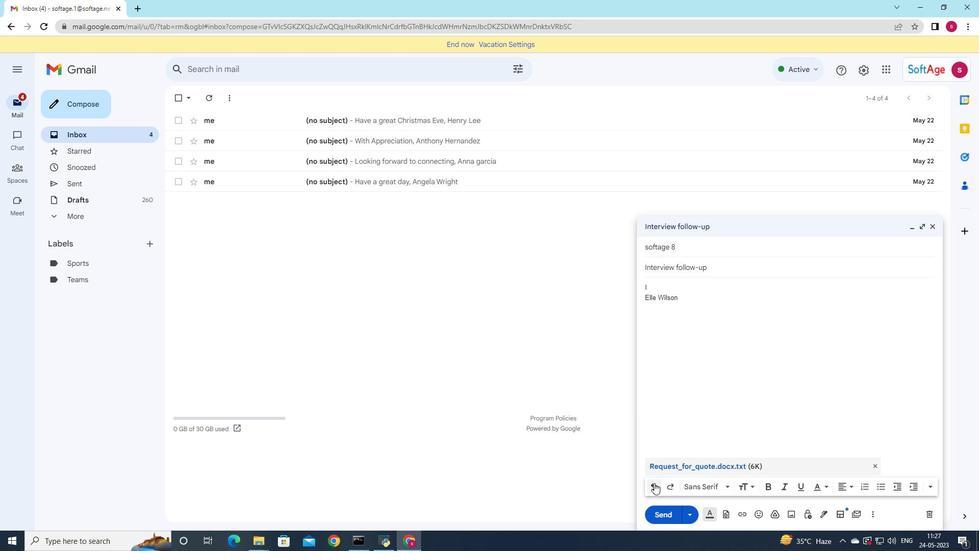 
Action: Mouse moved to (660, 486)
Screenshot: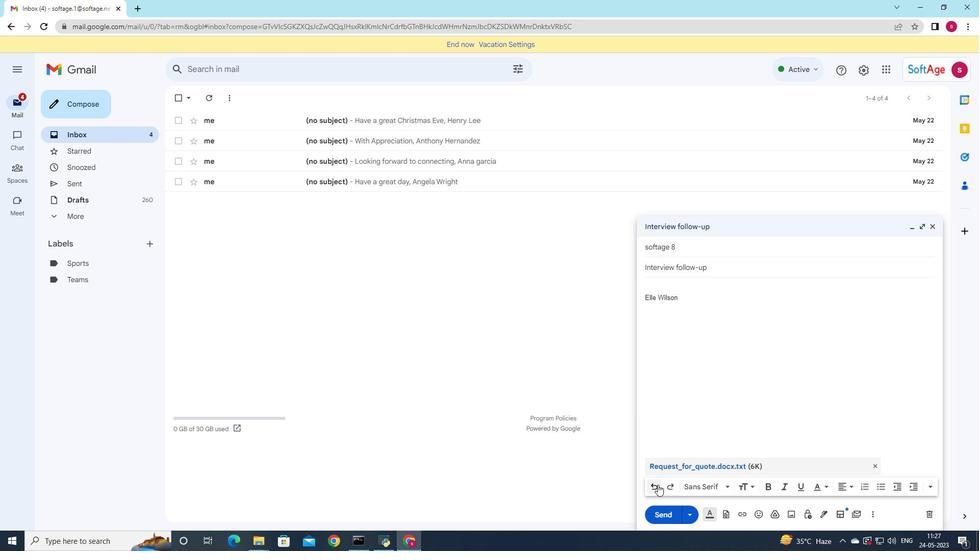 
Action: Key pressed <Key.shift>Could<Key.space>you<Key.space>please<Key.space>provide<Key.space>a<Key.space>breakdown<Key.space>of<Key.space>the<Key.space>pricingh<Key.backspace><Key.shift_r><Key.shift_r><Key.shift_r><Key.shift_r><Key.shift_r><Key.shift_r><Key.shift_r><Key.shift_r><Key.shift_r><Key.shift_r><Key.shift_r><Key.shift_r><Key.shift_r><Key.shift_r><Key.shift_r><Key.shift_r><Key.shift_r><Key.shift_r><Key.shift_r><Key.shift_r><Key.shift_r><Key.shift_r><Key.shift_r><Key.shift_r><Key.shift_r><Key.shift_r><Key.shift_r><Key.shift_r><Key.shift_r><Key.shift_r><Key.shift_r><Key.shift_r><Key.shift_r><Key.shift_r><Key.shift_r><Key.shift_r><Key.shift_r><Key.shift_r><Key.shift_r><Key.shift_r><Key.shift_r><Key.shift_r><Key.shift_r>?
Screenshot: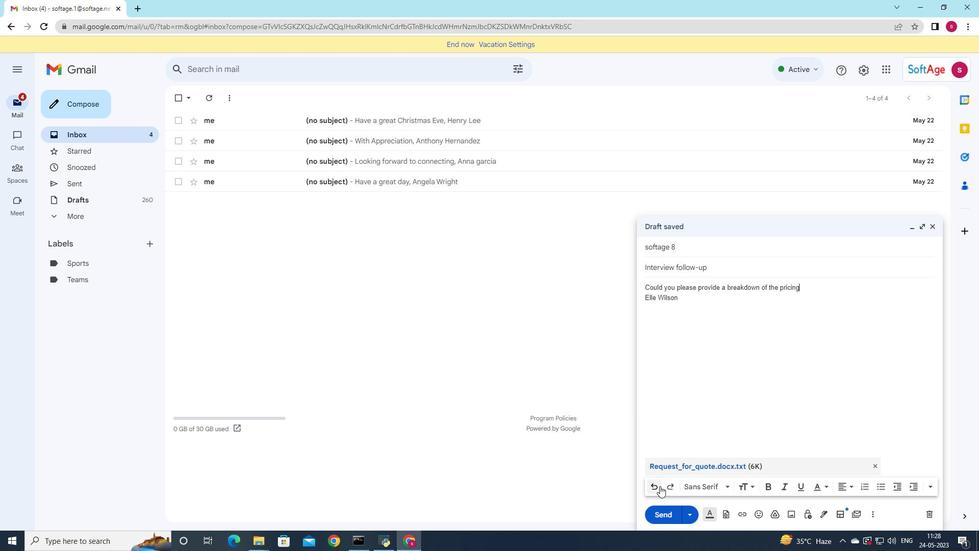 
Action: Mouse moved to (664, 514)
Screenshot: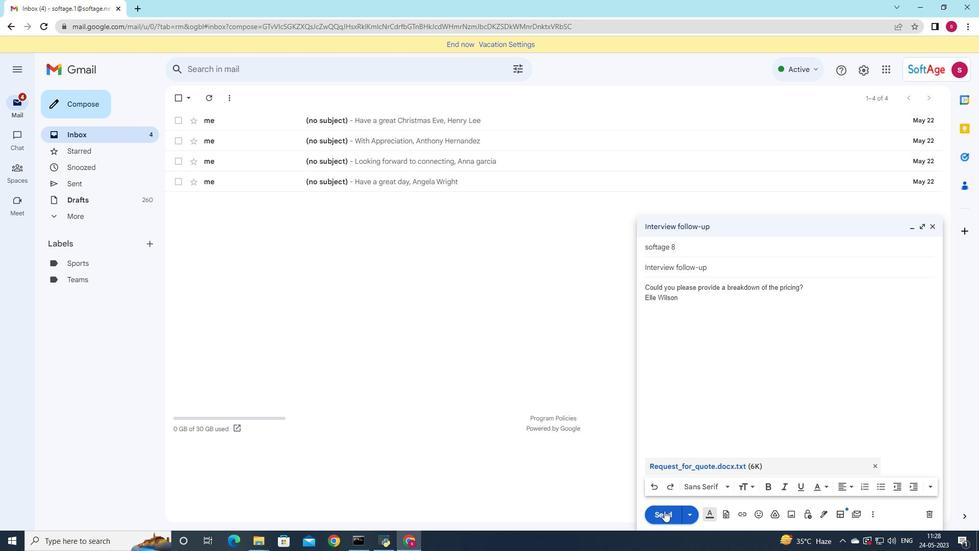 
Action: Mouse pressed left at (664, 514)
Screenshot: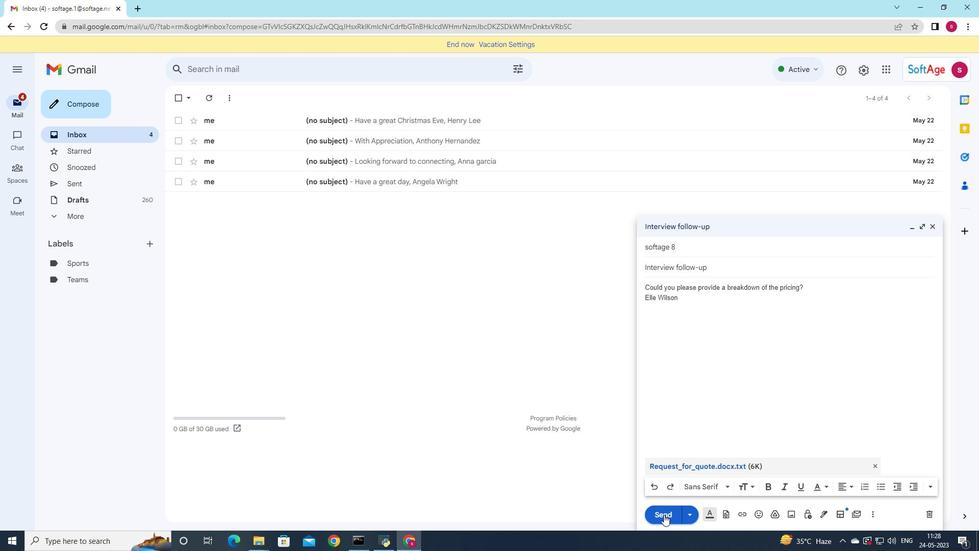 
Action: Mouse moved to (90, 191)
Screenshot: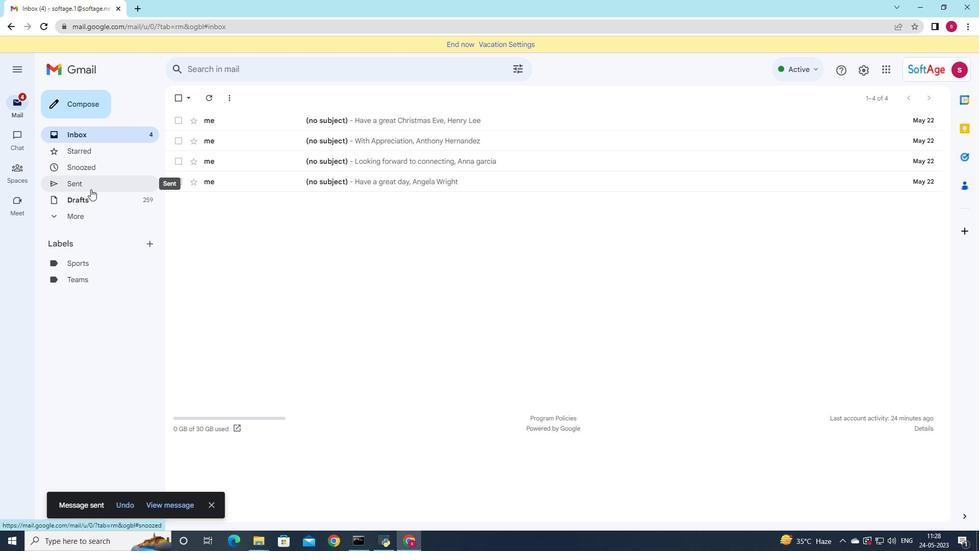 
Action: Mouse pressed left at (90, 191)
Screenshot: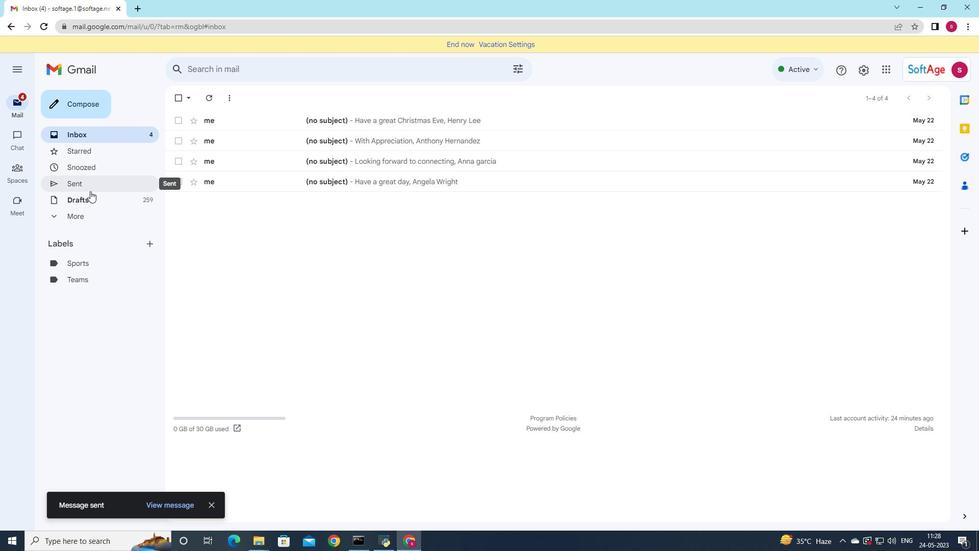 
Action: Mouse moved to (423, 151)
Screenshot: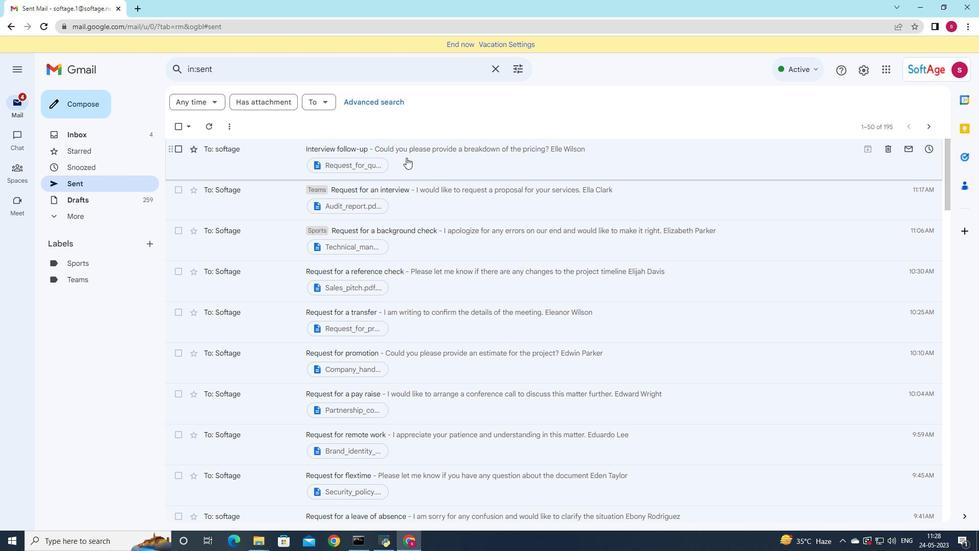 
Action: Mouse pressed left at (423, 151)
Screenshot: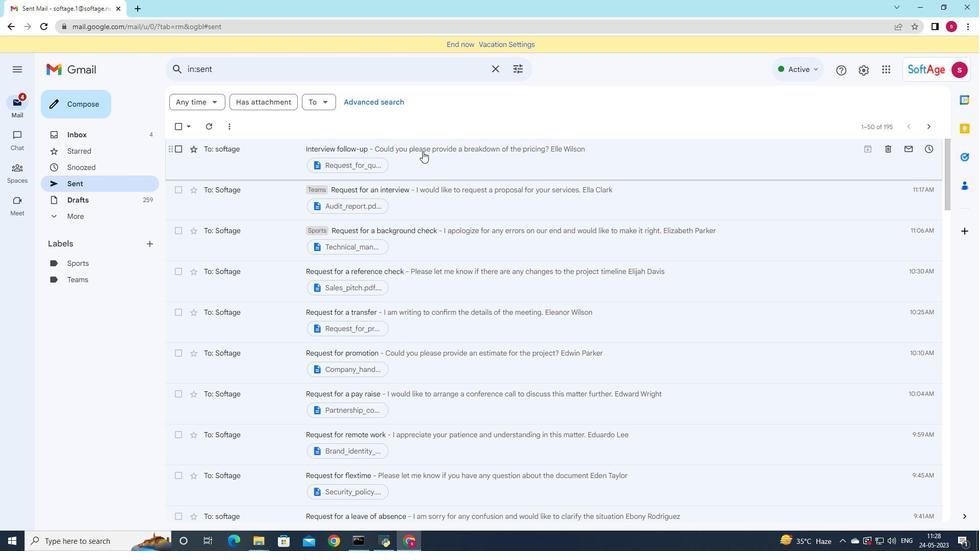 
Action: Mouse moved to (375, 93)
Screenshot: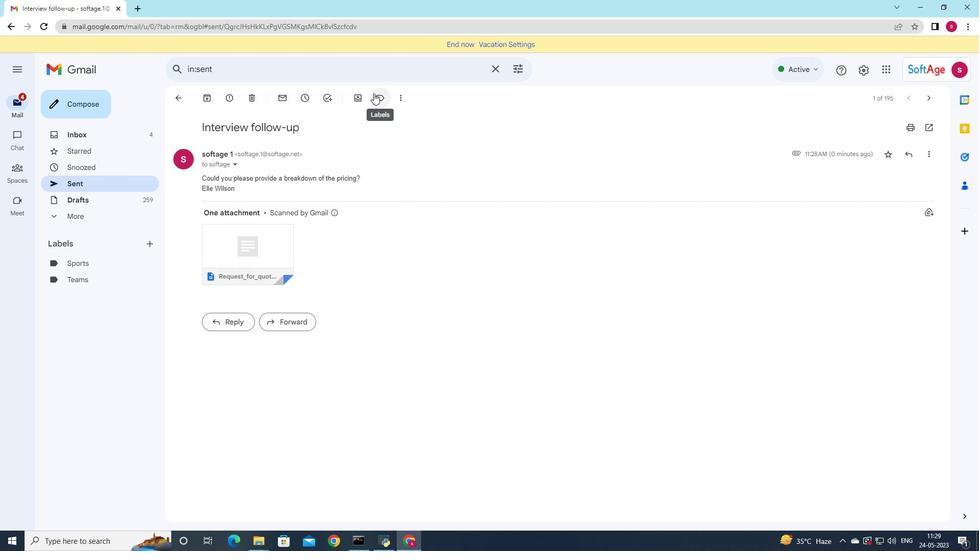 
Action: Mouse pressed left at (375, 93)
Screenshot: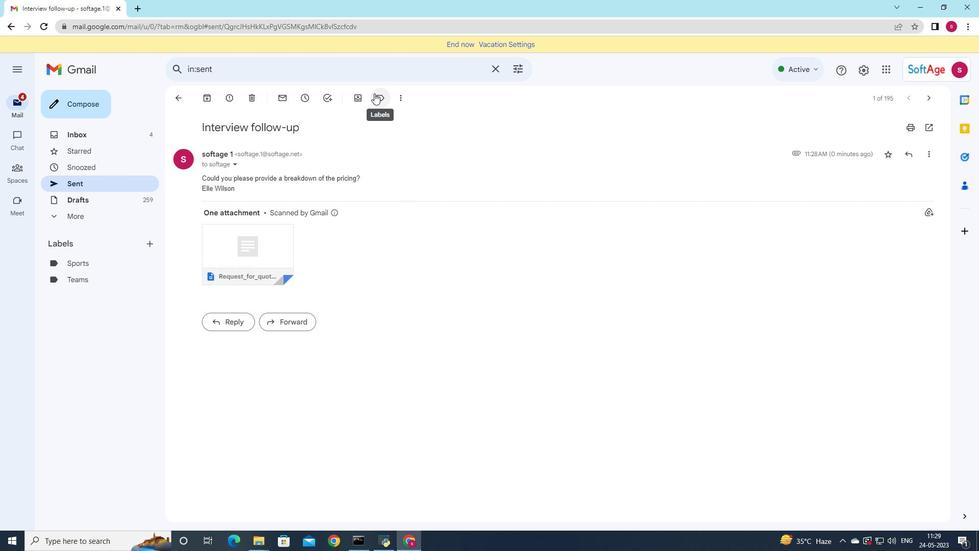 
Action: Mouse moved to (416, 265)
Screenshot: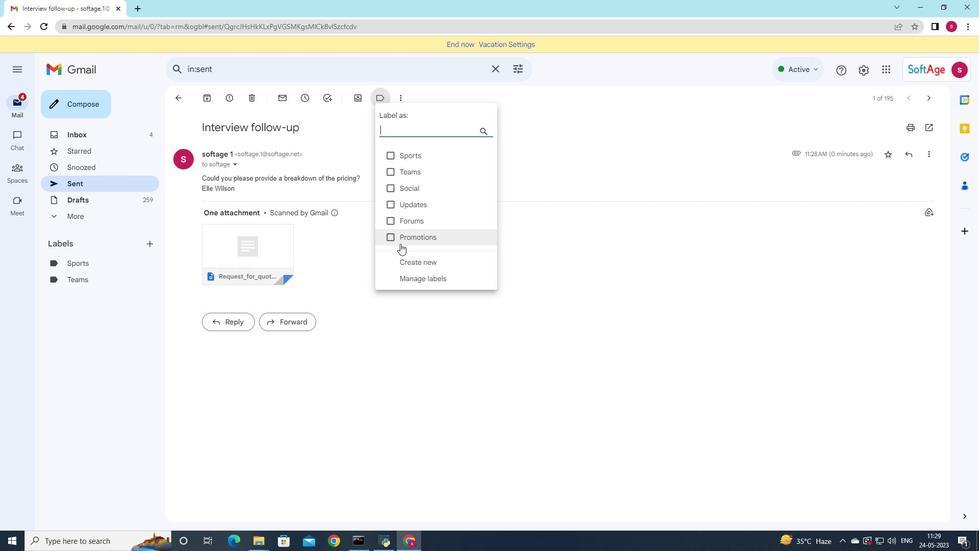 
Action: Mouse pressed left at (416, 265)
Screenshot: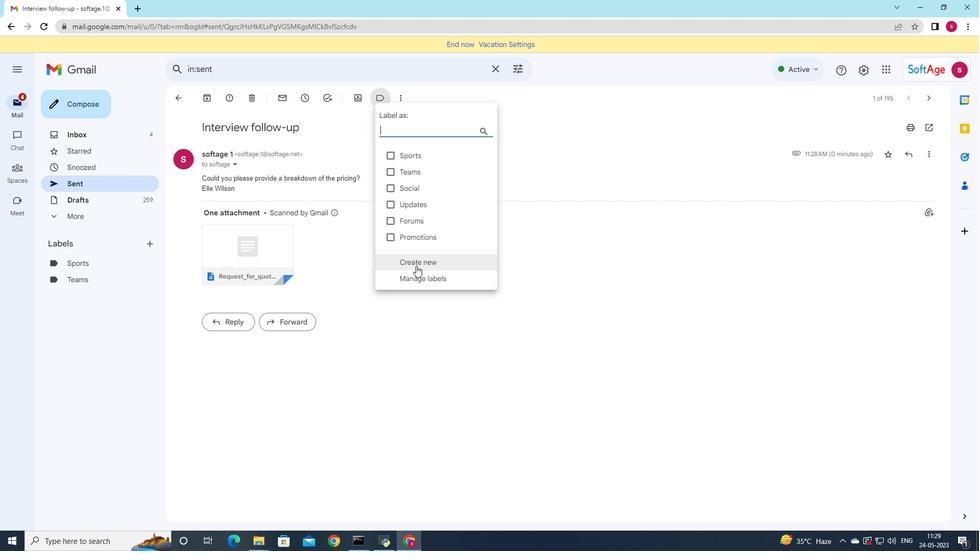 
Action: Mouse moved to (603, 254)
Screenshot: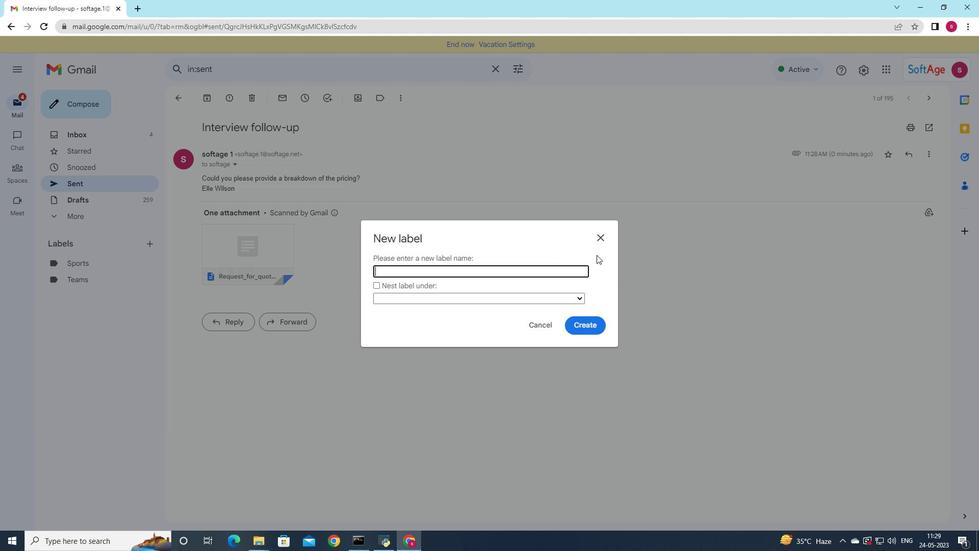 
Action: Key pressed <Key.shift>Schedules
Screenshot: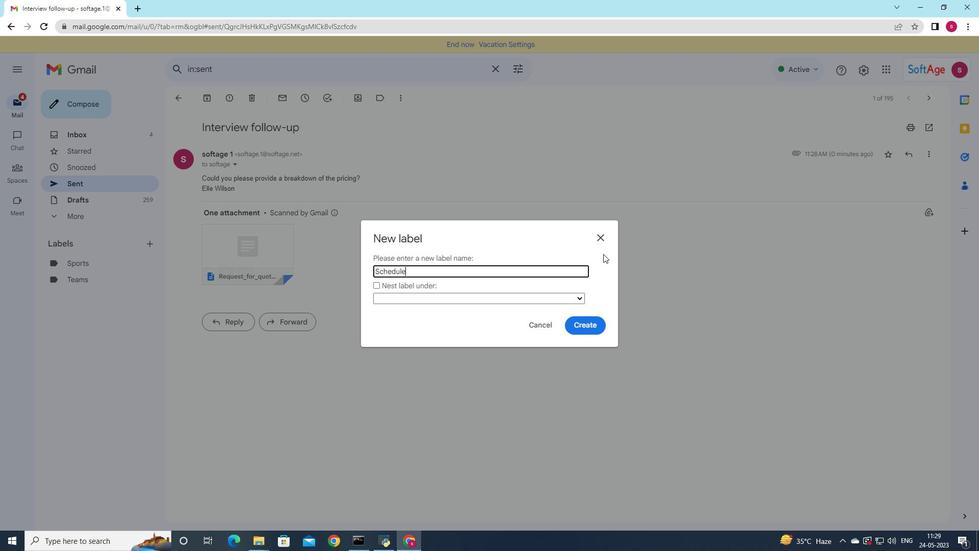 
Action: Mouse moved to (586, 327)
Screenshot: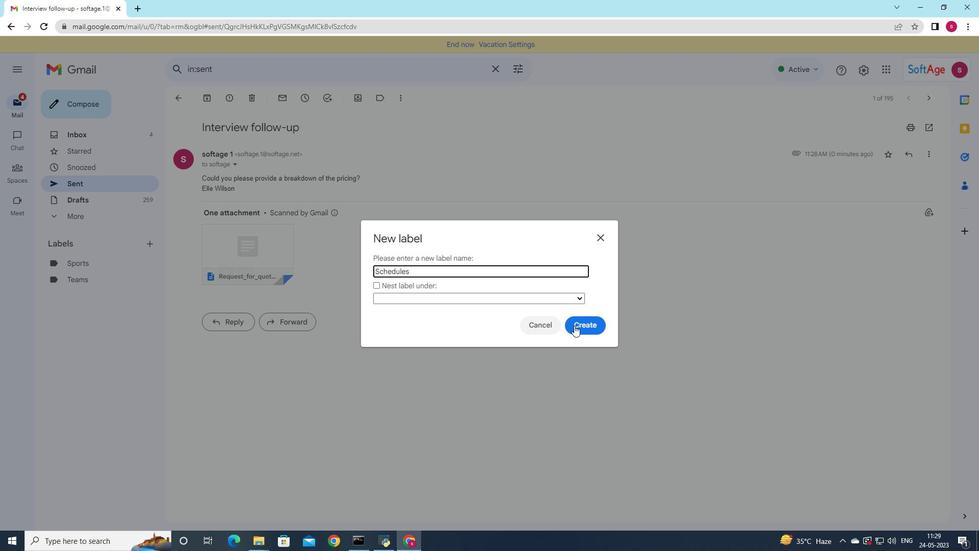 
Action: Mouse pressed left at (586, 327)
Screenshot: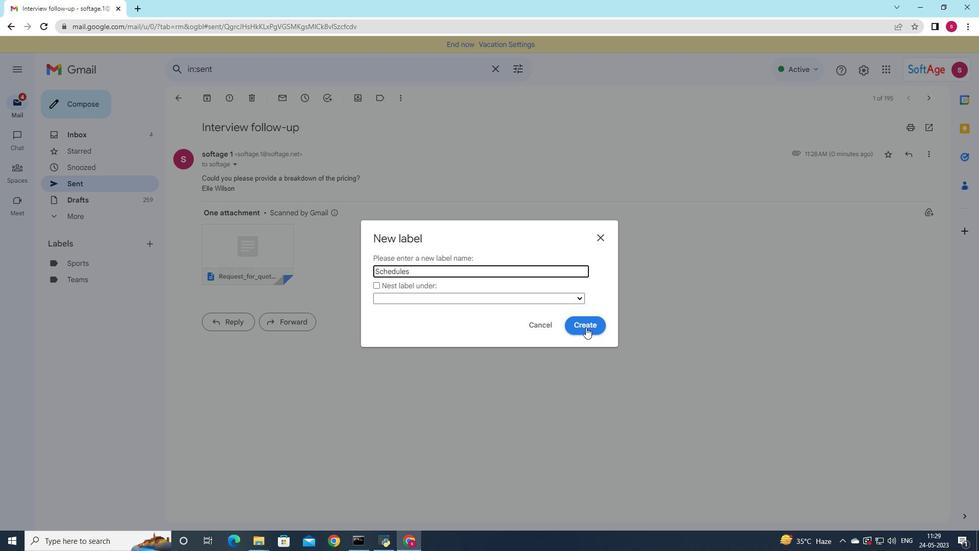 
Action: Mouse moved to (430, 308)
Screenshot: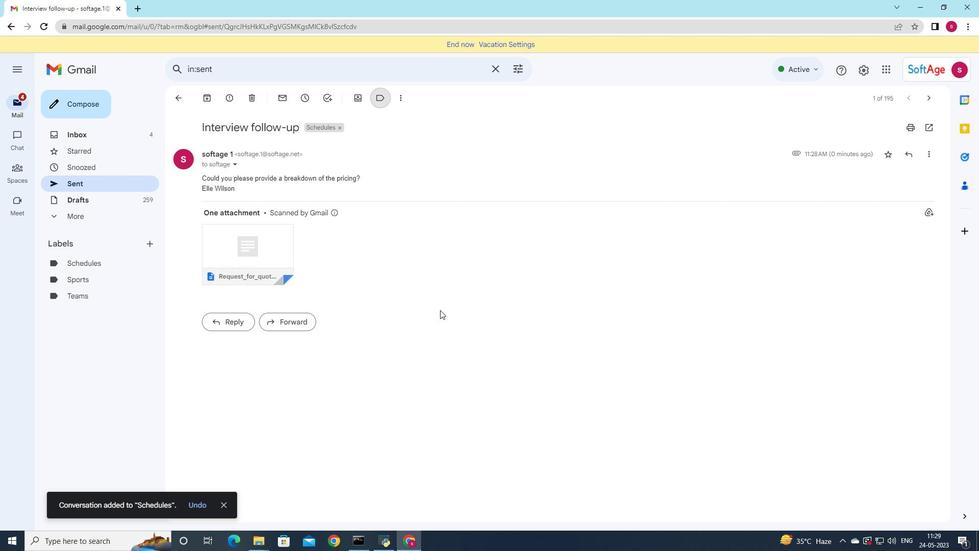 
